 Task: Open a new theme Ion template save the file as agenda.pptxand add title 'Education',with the sub title 'Education plays a crucial role in shaping individuals and societies. It is the key to unlocking knowledge, skills, and opportunities. Through education, people acquire the tools they need to succeed in life and contribute meaningfully to their communities. It empowers individuals to think critically, solve problems, and make informed decisions. Education also promotes social and cultural awareness, fostering understanding and tolerance. By providing equal access to quality education, we can build a more inclusive and equitable society, paving the way for progress, innovation, and a brighter future.'Apply font style in sub titile consolas and font size '14'. apply font style in titile Tahoma and font size 14
Action: Mouse moved to (21, 22)
Screenshot: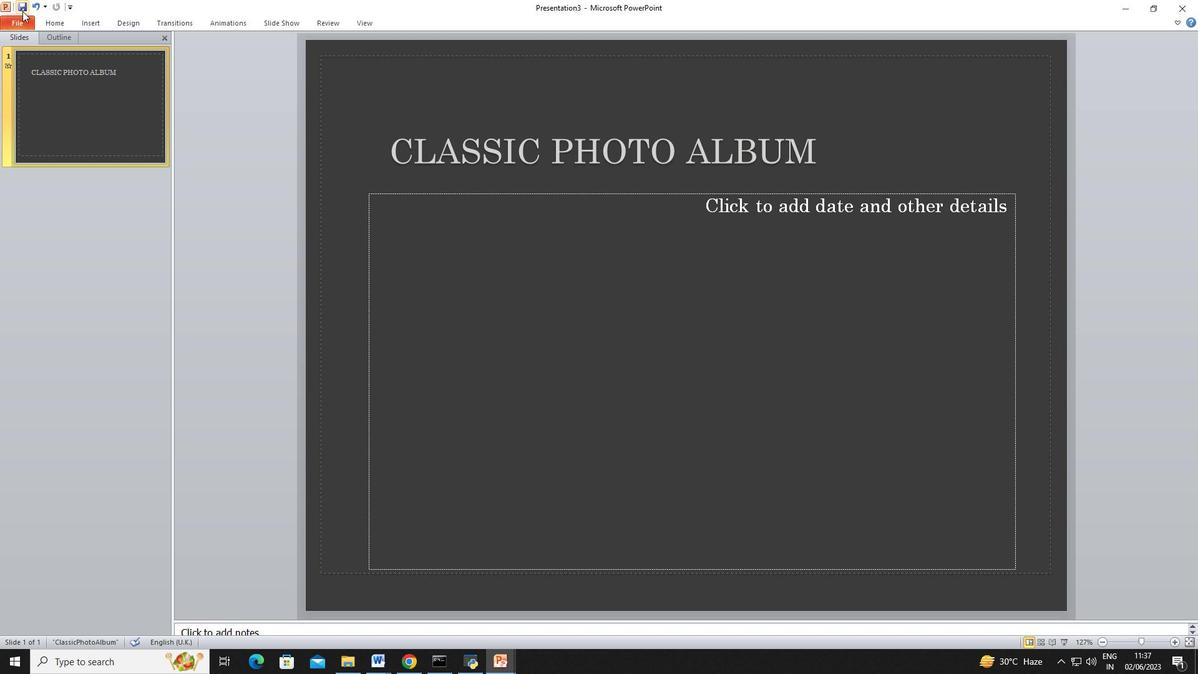 
Action: Mouse pressed left at (21, 22)
Screenshot: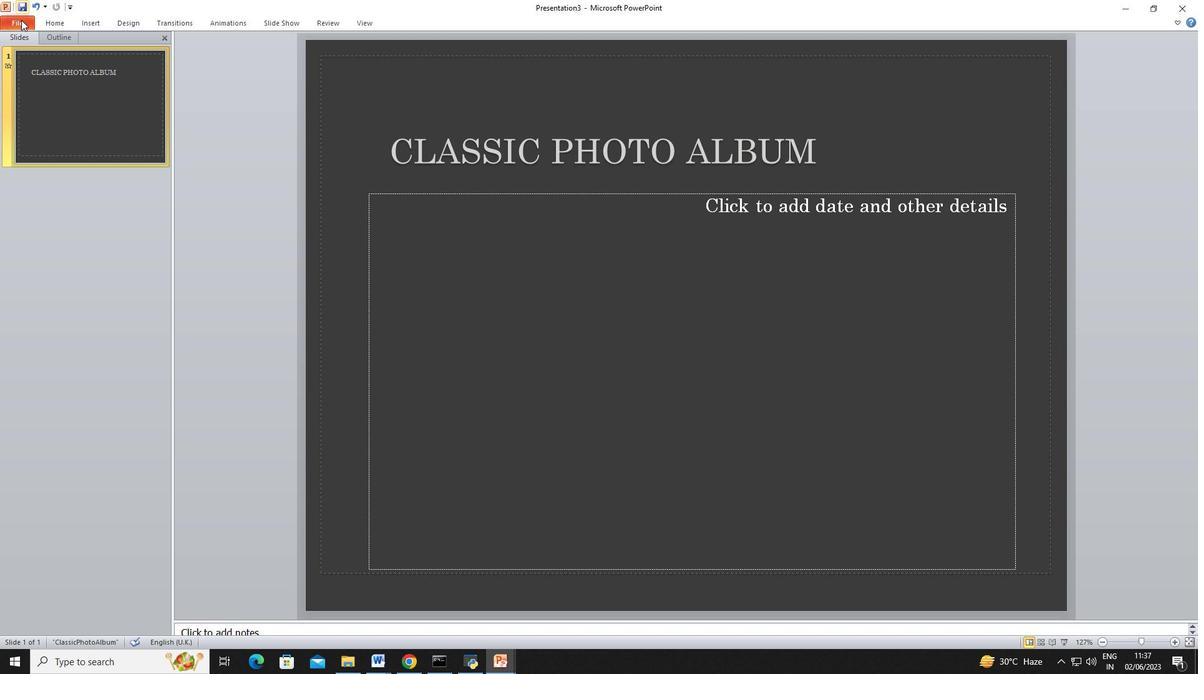 
Action: Mouse moved to (43, 46)
Screenshot: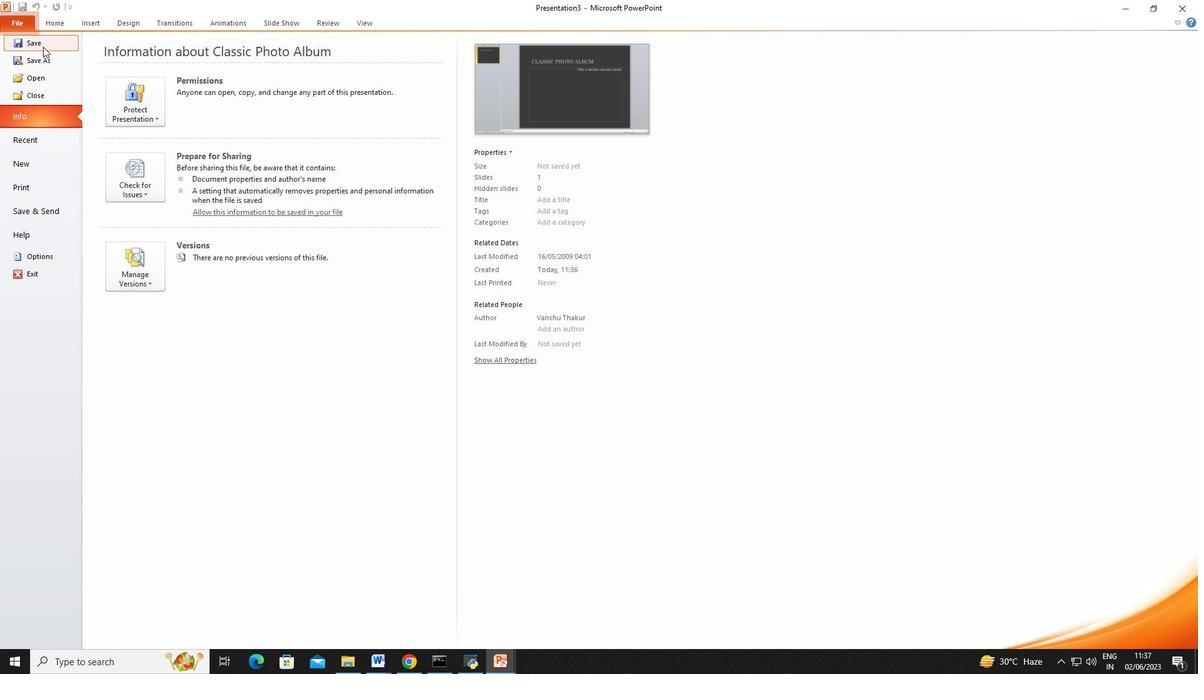 
Action: Mouse pressed left at (43, 46)
Screenshot: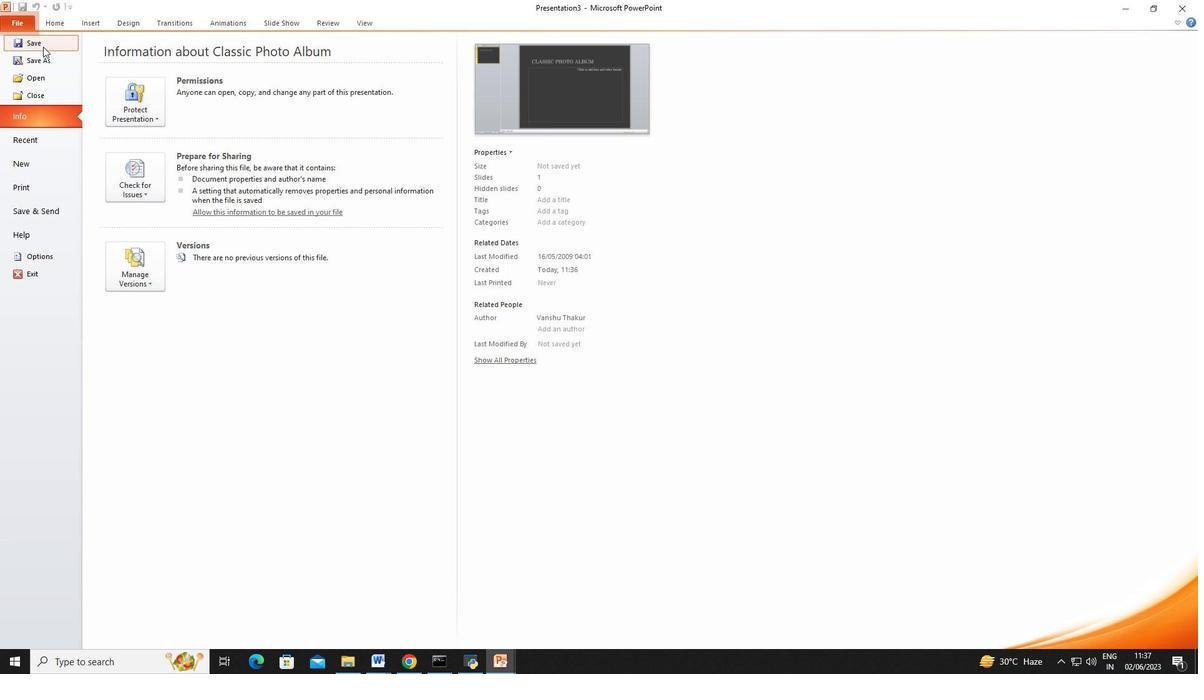 
Action: Mouse moved to (342, 216)
Screenshot: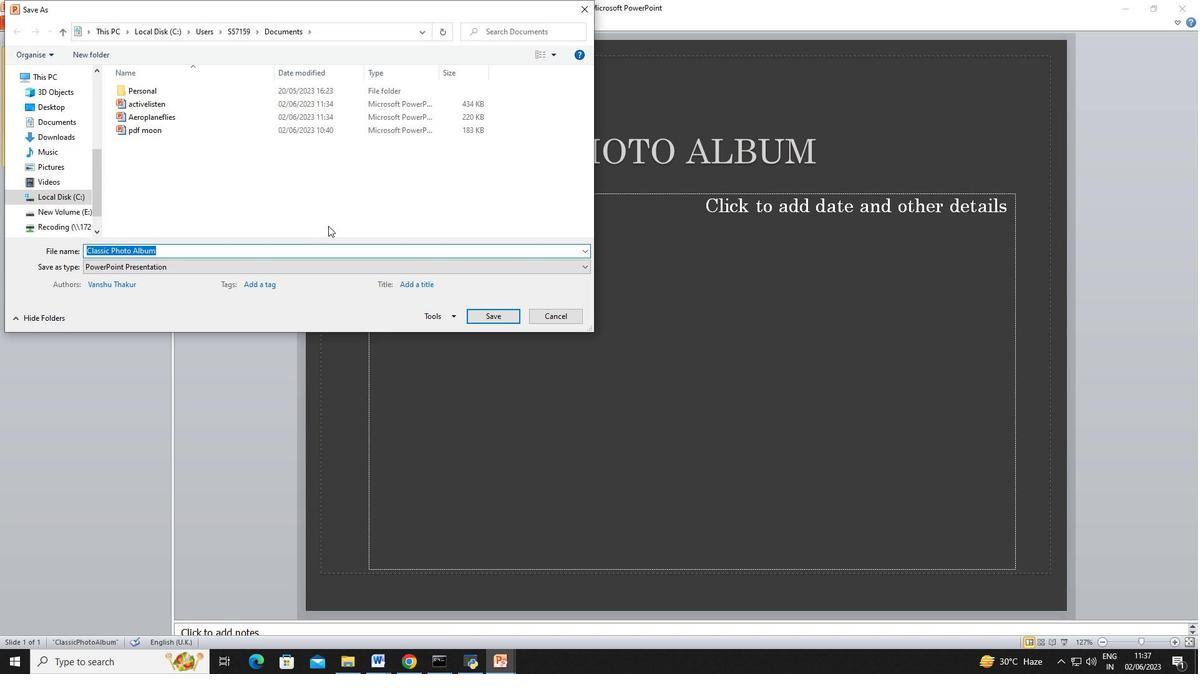 
Action: Key pressed agenda,<Key.backspace>.pptx
Screenshot: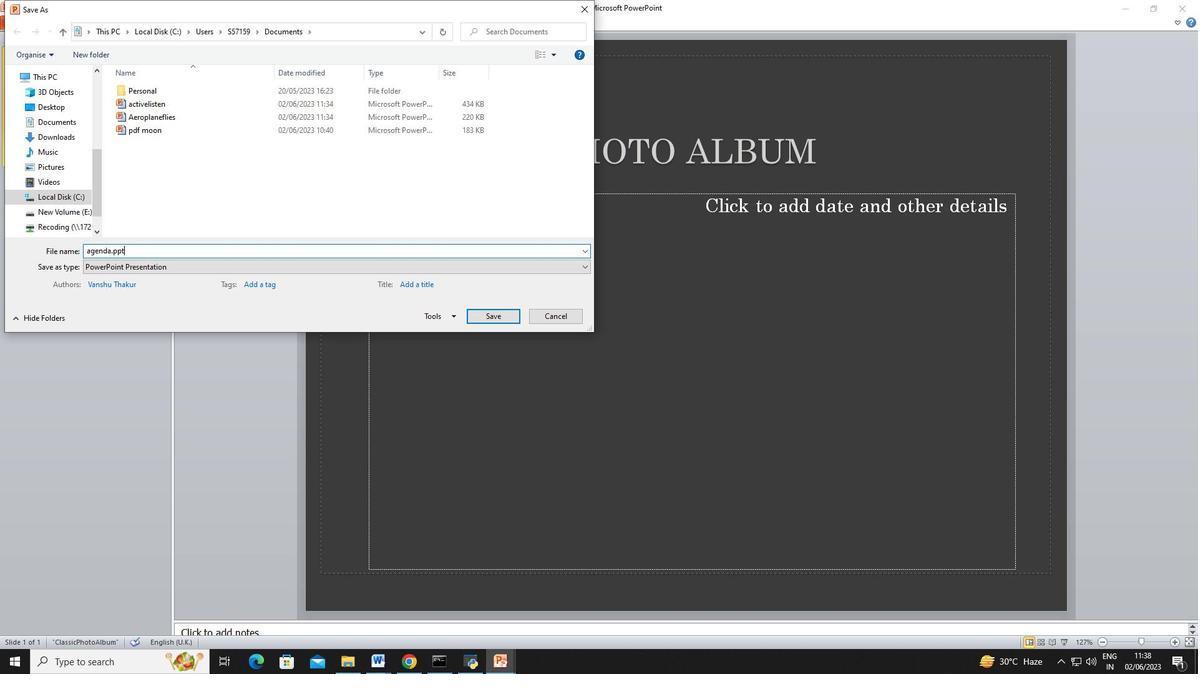 
Action: Mouse moved to (504, 318)
Screenshot: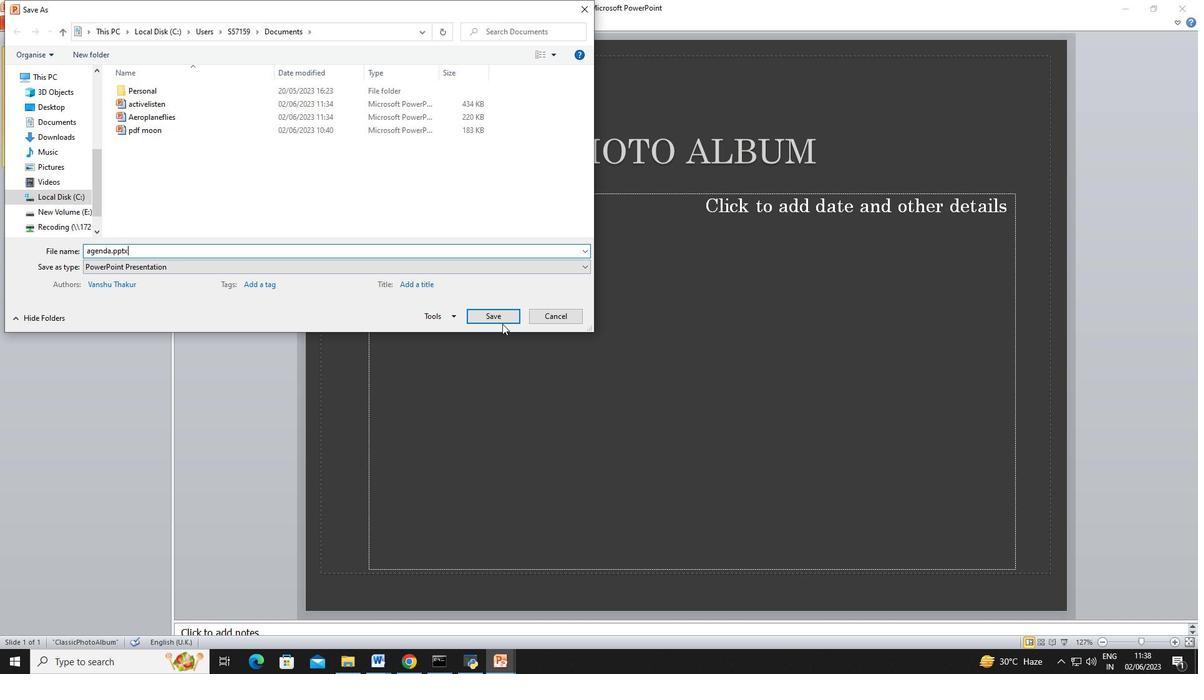 
Action: Mouse pressed left at (504, 318)
Screenshot: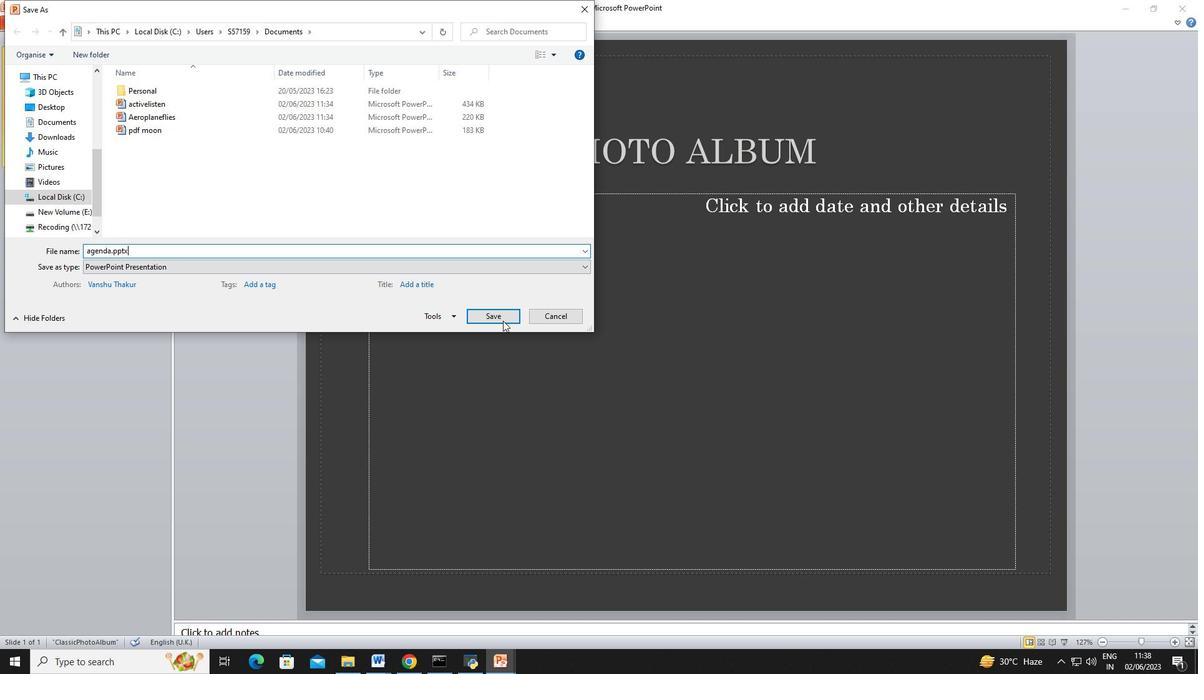 
Action: Mouse moved to (738, 156)
Screenshot: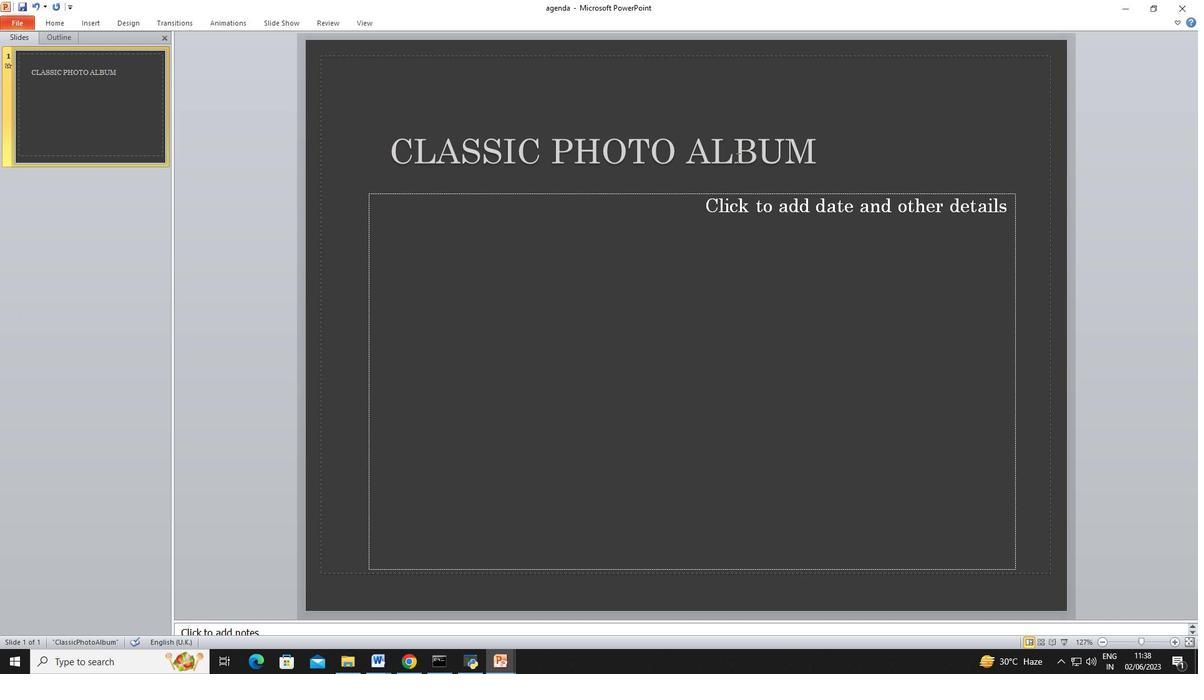 
Action: Mouse pressed left at (738, 156)
Screenshot: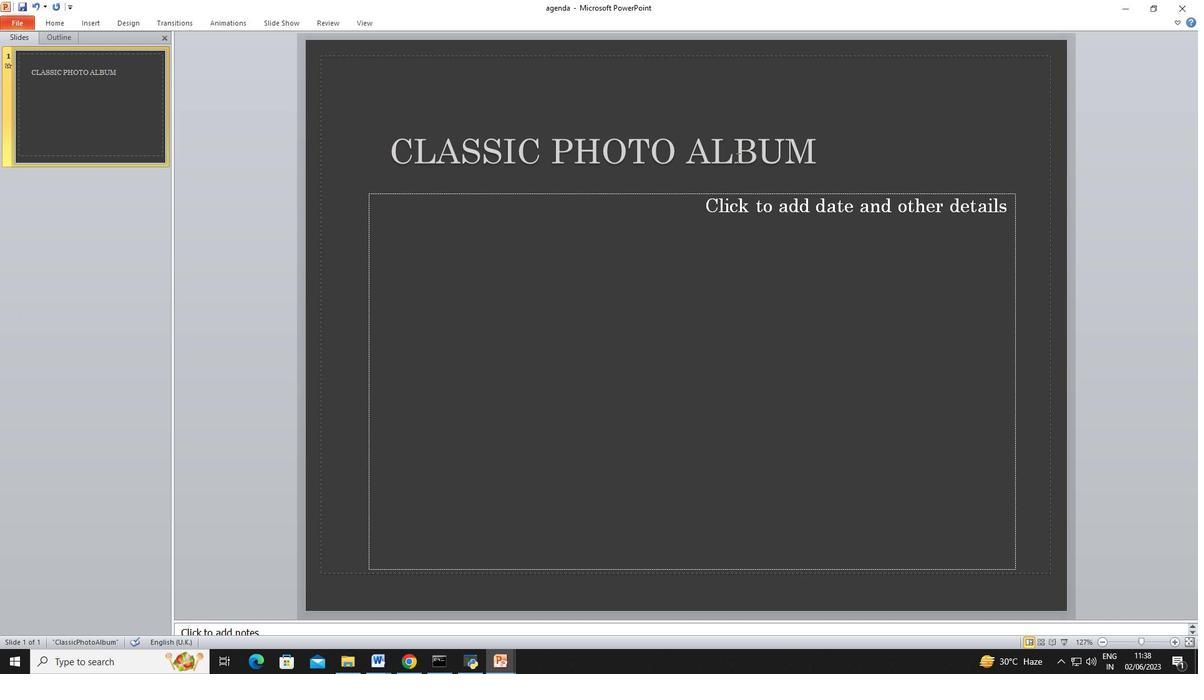
Action: Mouse moved to (817, 147)
Screenshot: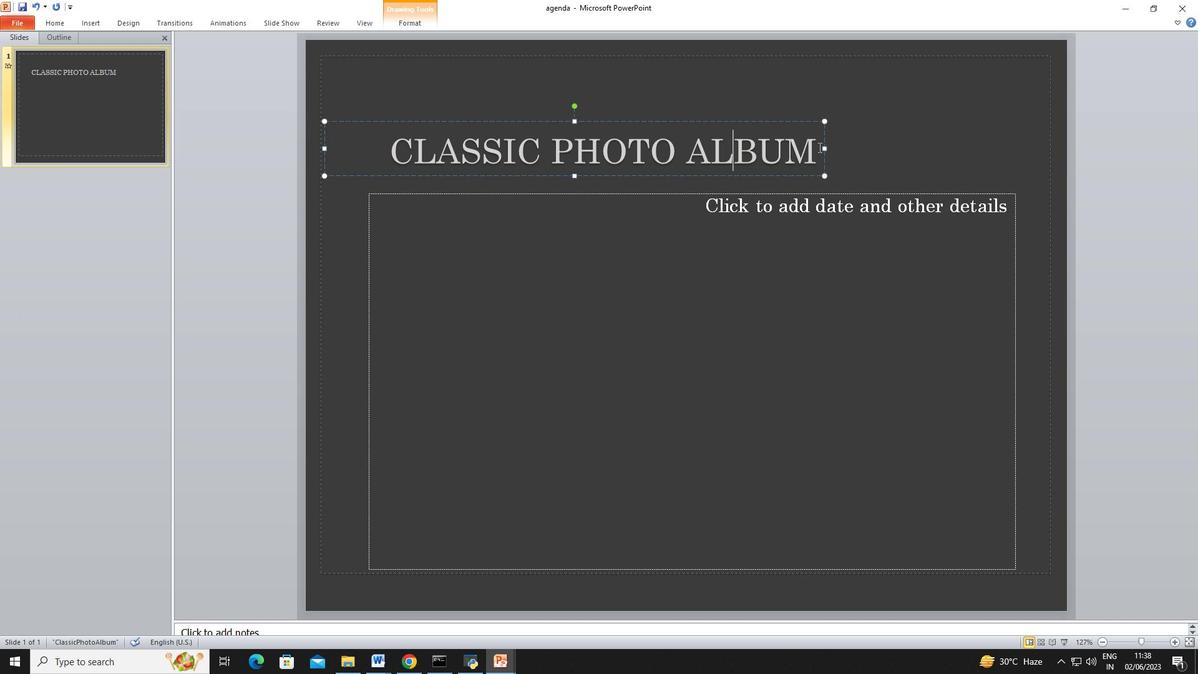 
Action: Mouse pressed left at (817, 147)
Screenshot: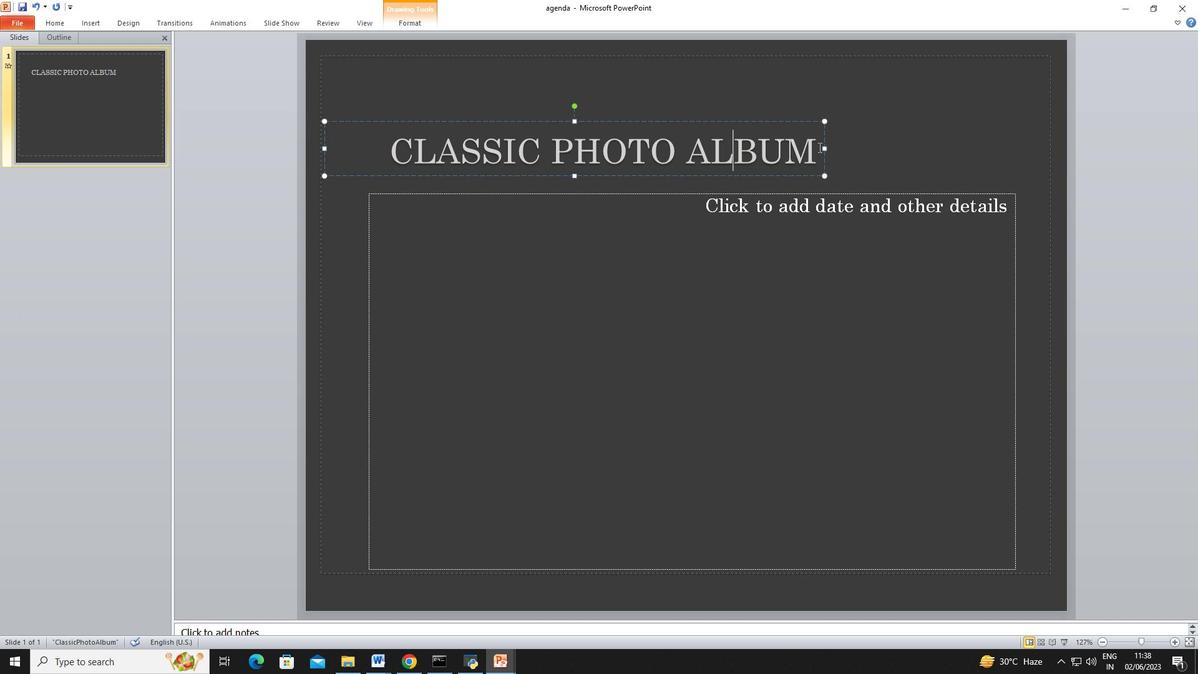 
Action: Mouse moved to (490, 162)
Screenshot: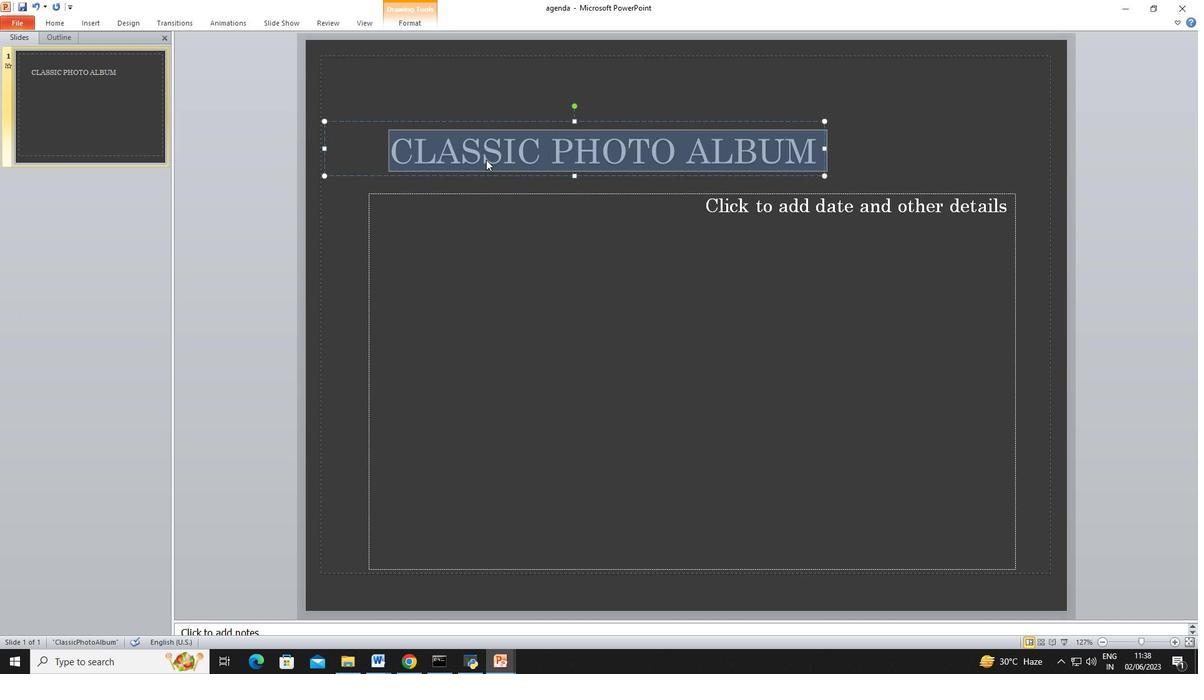 
Action: Key pressed <Key.shift><Key.shift><Key.shift><Key.shift>Education
Screenshot: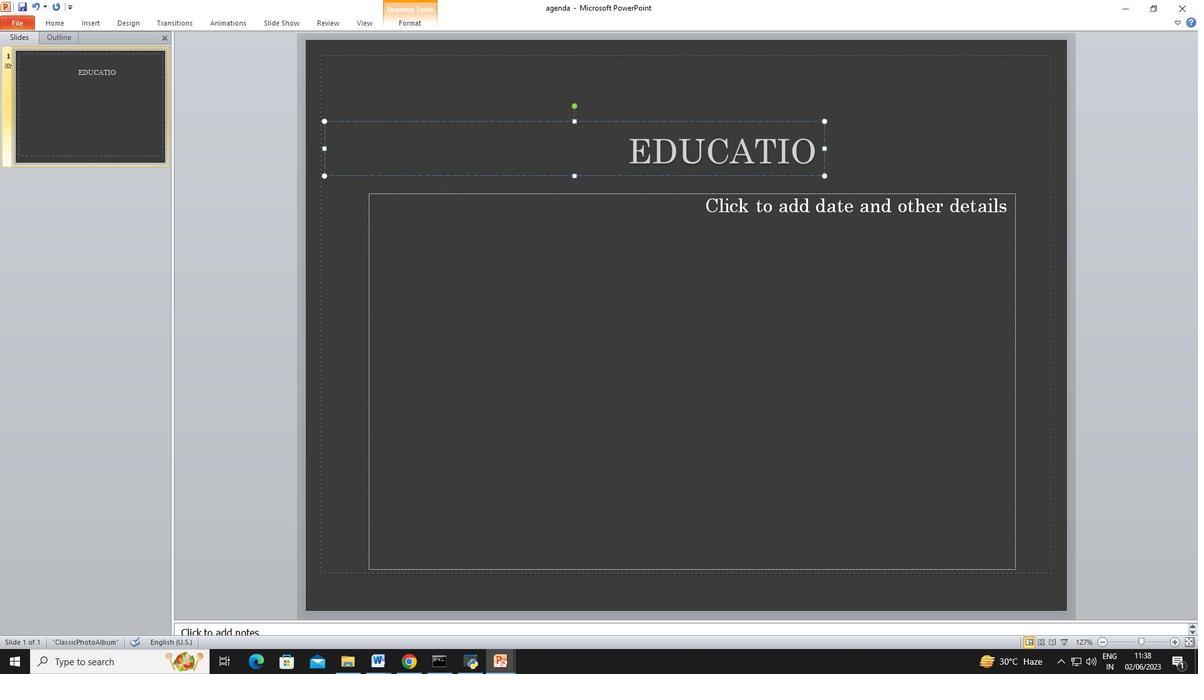 
Action: Mouse moved to (739, 203)
Screenshot: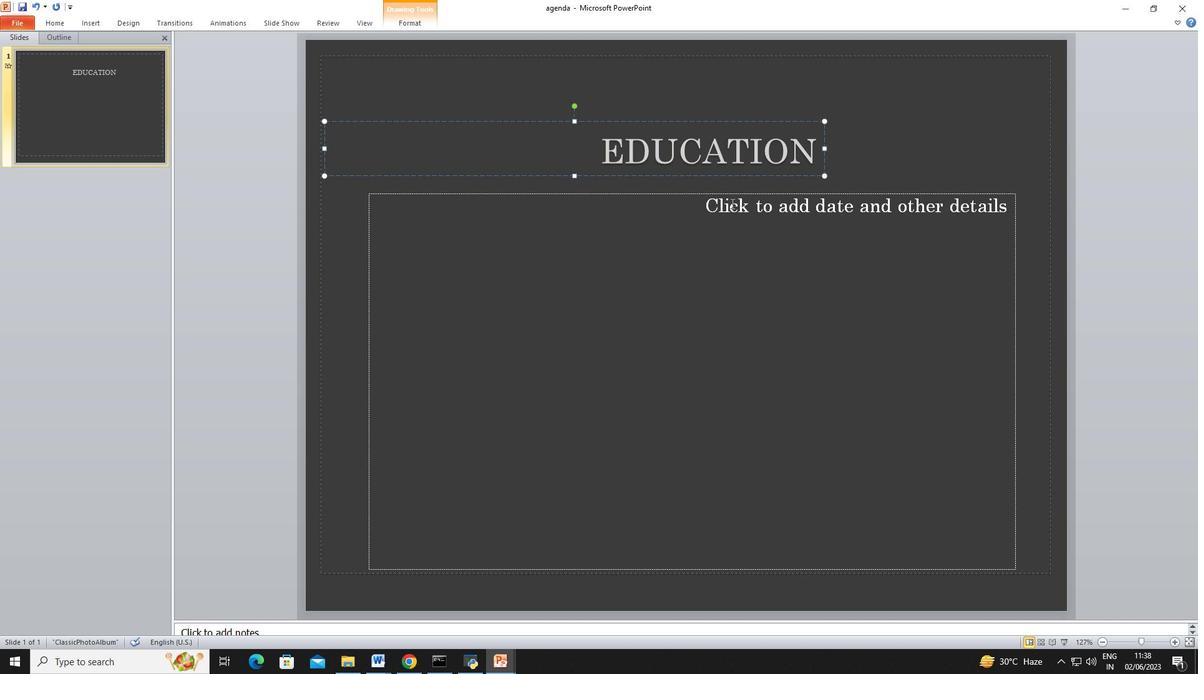
Action: Mouse pressed left at (739, 203)
Screenshot: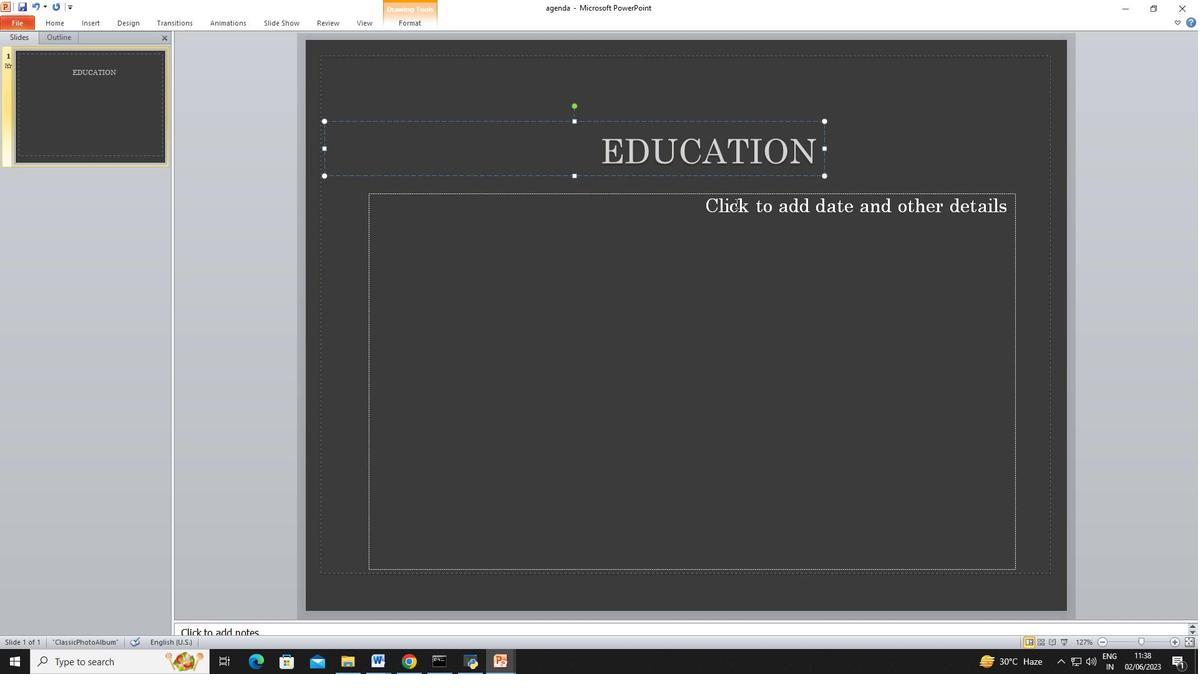 
Action: Mouse moved to (734, 211)
Screenshot: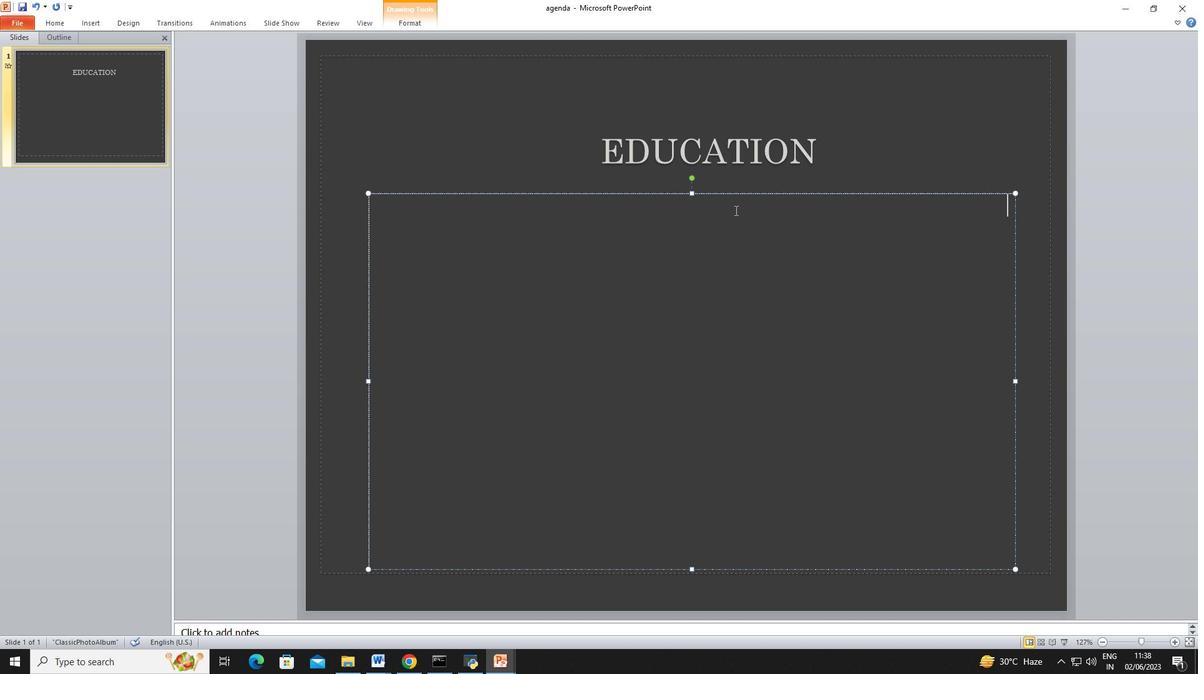 
Action: Key pressed <Key.shift><Key.shift><Key.shift><Key.shift><Key.shift><Key.shift><Key.shift><Key.shift><Key.shift>Education<Key.space>plays<Key.space>a<Key.space>crucial<Key.space>role<Key.space>in<Key.space>shaping<Key.space>individuals<Key.space>and<Key.space>sco<Key.backspace><Key.backspace>ocieties.<Key.space><Key.shift><Key.shift><Key.shift><Key.shift><Key.shift><Key.shift>It<Key.space>is<Key.space>the<Key.space>key<Key.space>to<Key.space>unlocking<Key.space>knowledge,<Key.space>skills,<Key.space>and<Key.space>opportunities.<Key.space><Key.shift><Key.shift><Key.shift>Through<Key.space><Key.space>education,<Key.space>people<Key.space>acquire<Key.space>the<Key.space>tools<Key.space>they<Key.space>need<Key.space>to<Key.space>succeed<Key.space>in<Key.space>life<Key.space>and<Key.space>contribute<Key.space>meaningfully<Key.space>to<Key.space>their<Key.space>communities.<Key.space><Key.shift>It<Key.space>empowers<Key.space>individuals<Key.space>to<Key.space>think<Key.space>critically,<Key.space>solve<Key.space>problems,<Key.space>and<Key.space>make<Key.space>informed<Key.space>decisions.<Key.space><Key.shift>Education<Key.space>also<Key.space>promotes<Key.space>social<Key.space>and<Key.space>cultural<Key.space>awareness,<Key.space>fostering<Key.space>understanding<Key.space>and<Key.space>tolerance.<Key.space><Key.shift>By<Key.space>providing<Key.space>equal<Key.space>access<Key.space>to<Key.space>quality<Key.space>education,we<Key.space>can<Key.space>build<Key.space>a<Key.space>more<Key.space>inclusive<Key.space>and<Key.space>equitable<Key.space>society,<Key.space>paving<Key.space>the<Key.space>way<Key.space>for<Key.space>progress,<Key.space>innovation,<Key.space>and<Key.space>a<Key.space>brighter<Key.space>future.
Screenshot: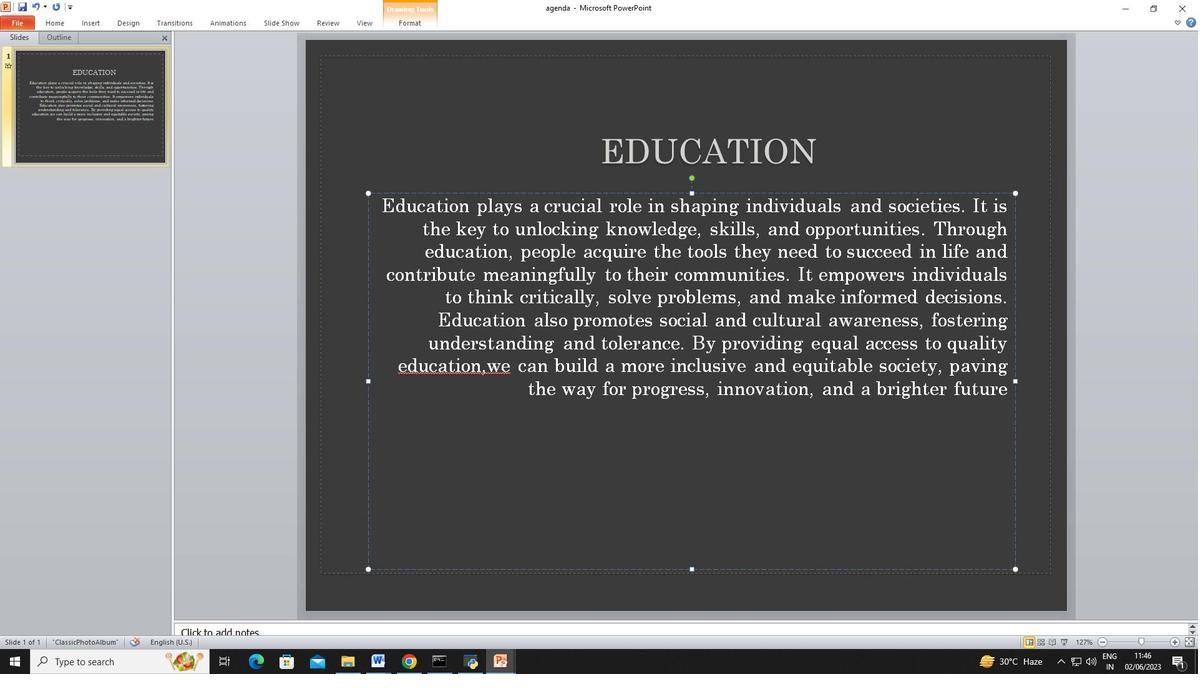 
Action: Mouse moved to (386, 206)
Screenshot: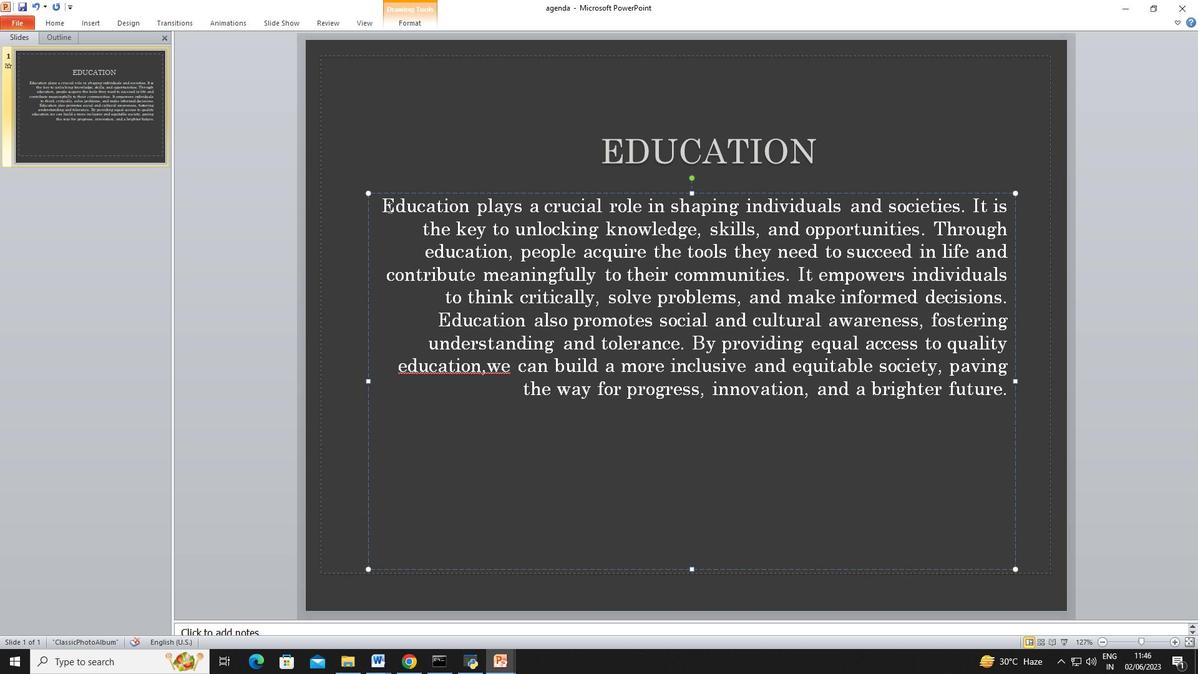 
Action: Mouse pressed left at (386, 206)
Screenshot: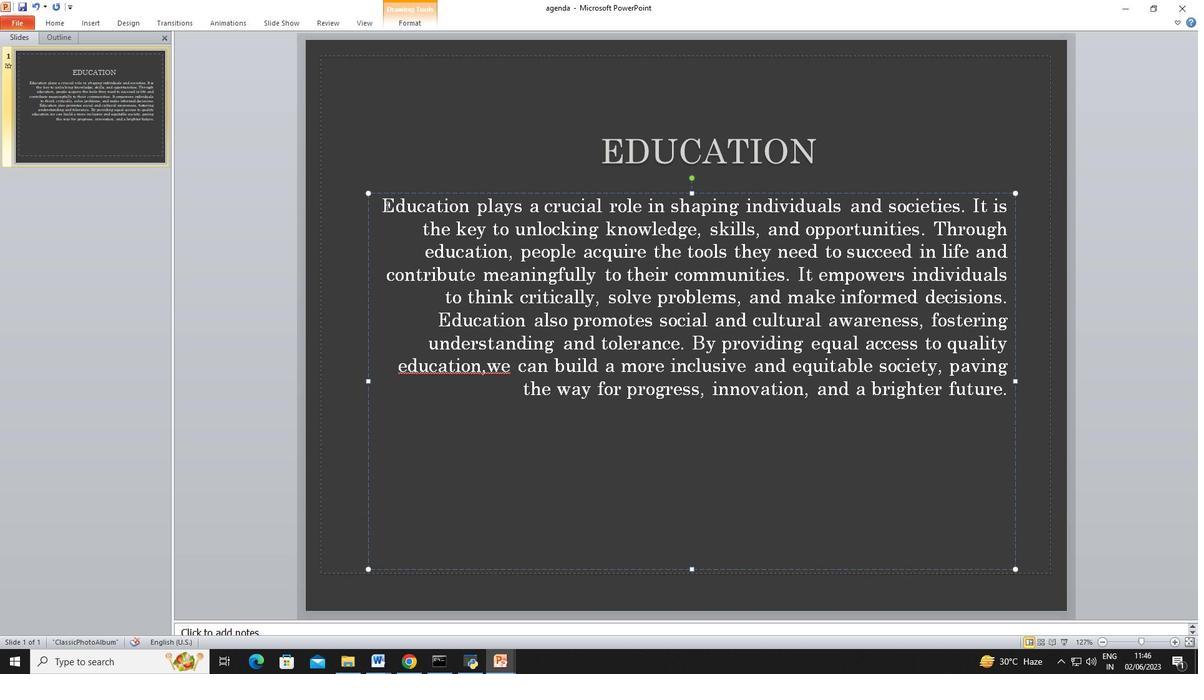 
Action: Mouse moved to (54, 21)
Screenshot: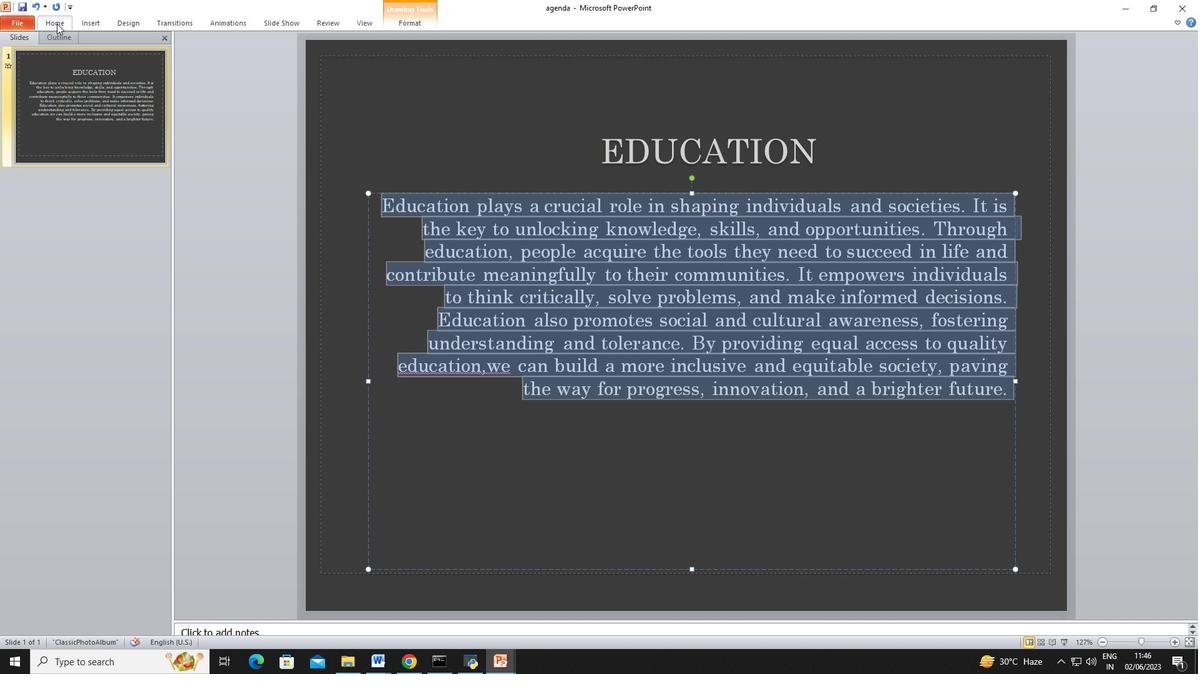
Action: Mouse pressed left at (54, 21)
Screenshot: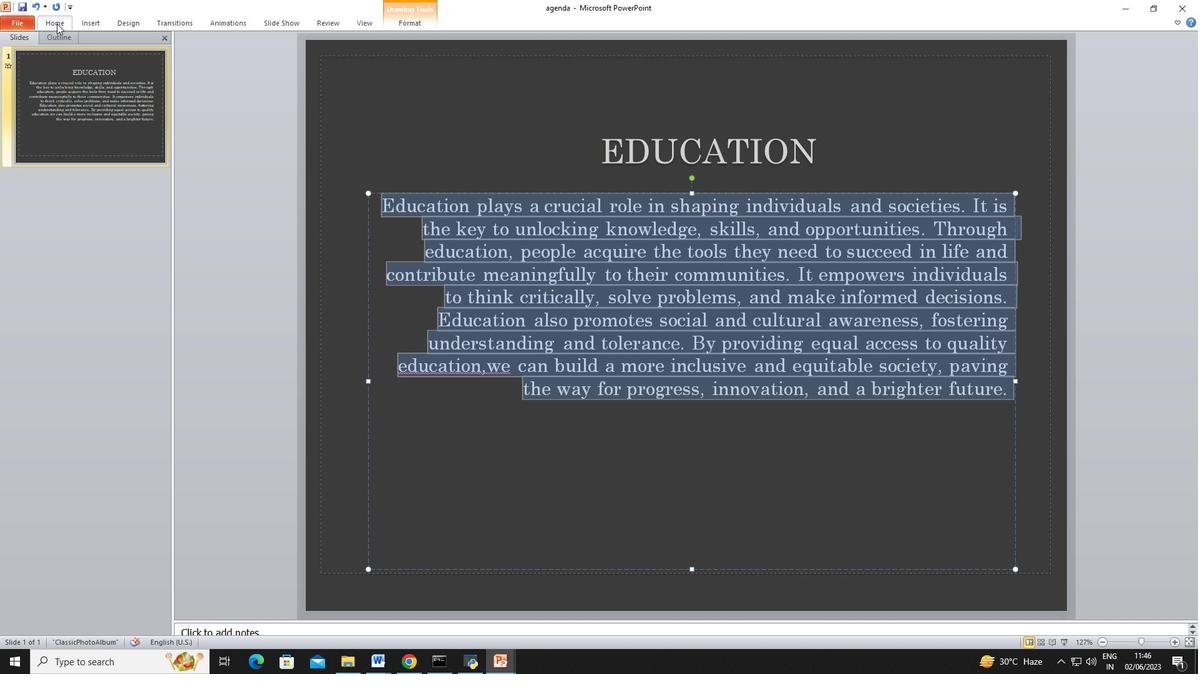 
Action: Mouse moved to (239, 45)
Screenshot: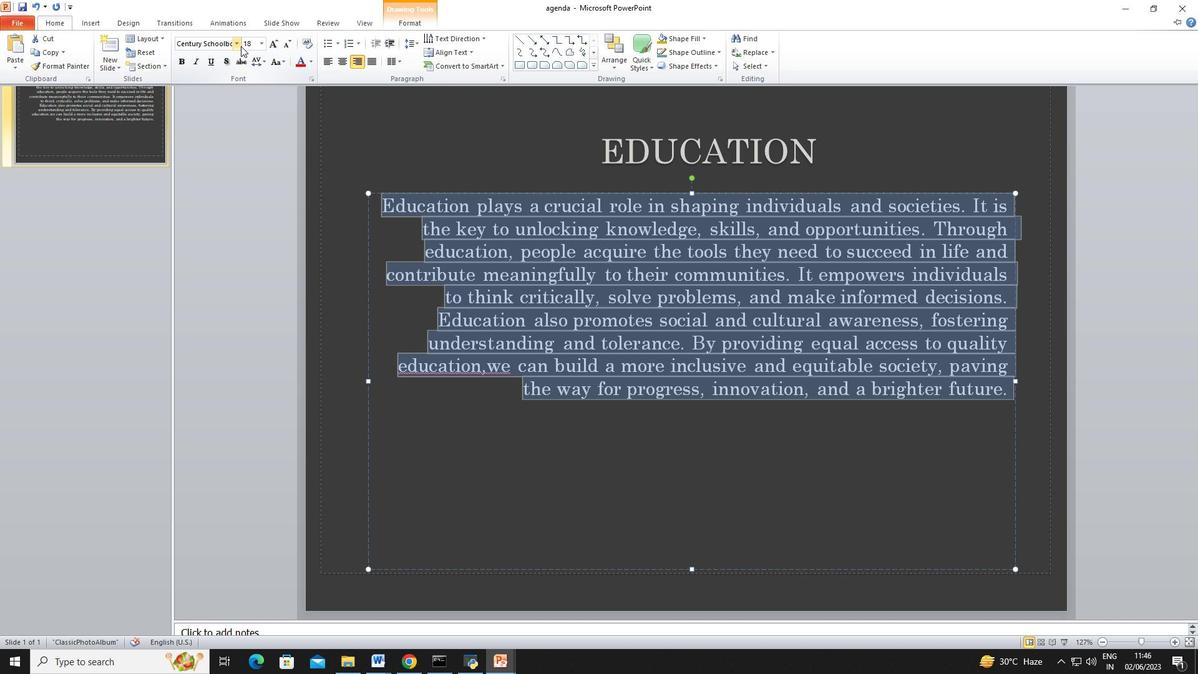 
Action: Mouse pressed left at (239, 45)
Screenshot: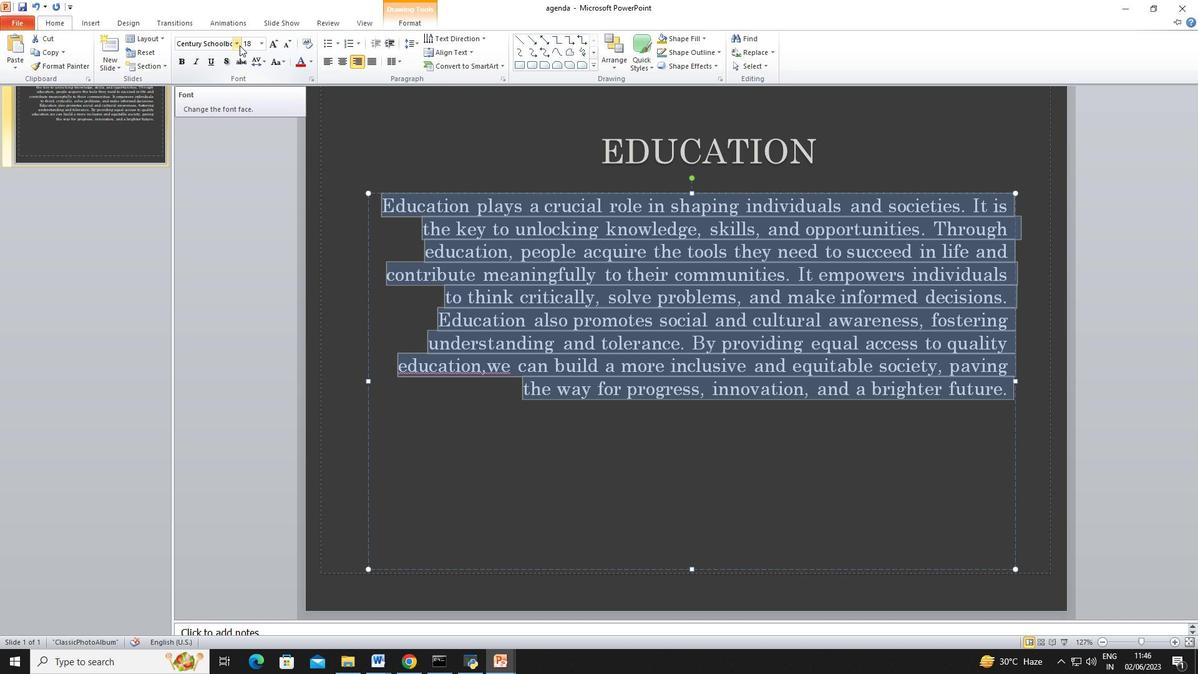 
Action: Mouse moved to (263, 179)
Screenshot: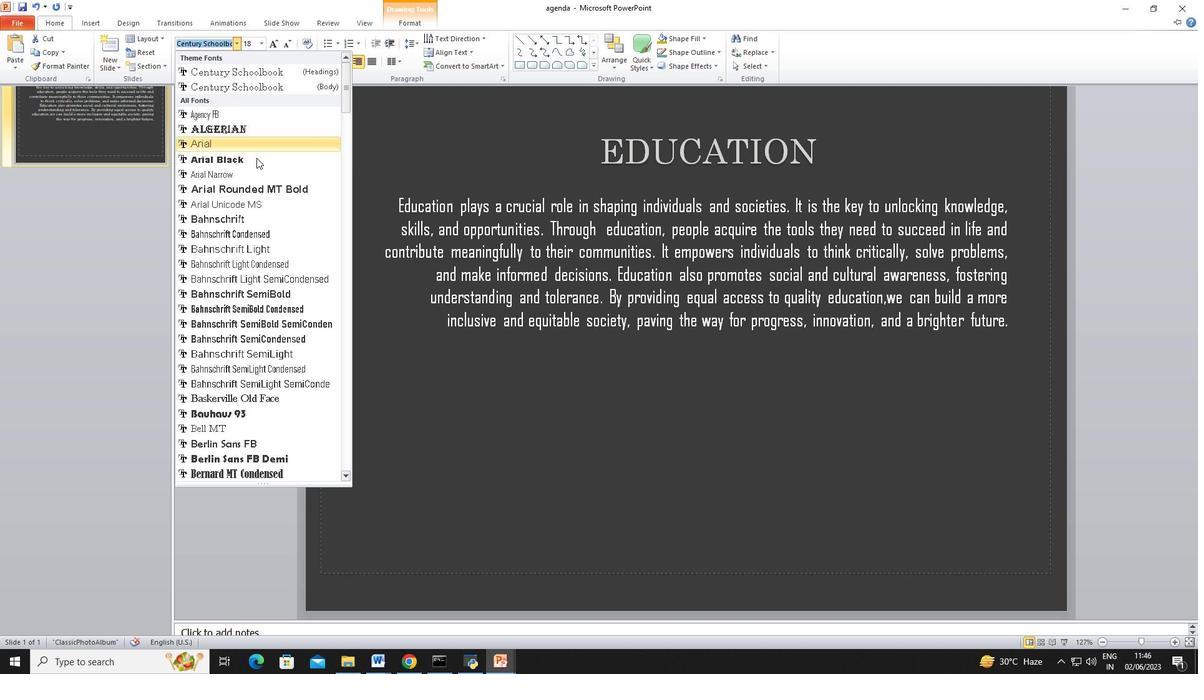 
Action: Mouse scrolled (263, 179) with delta (0, 0)
Screenshot: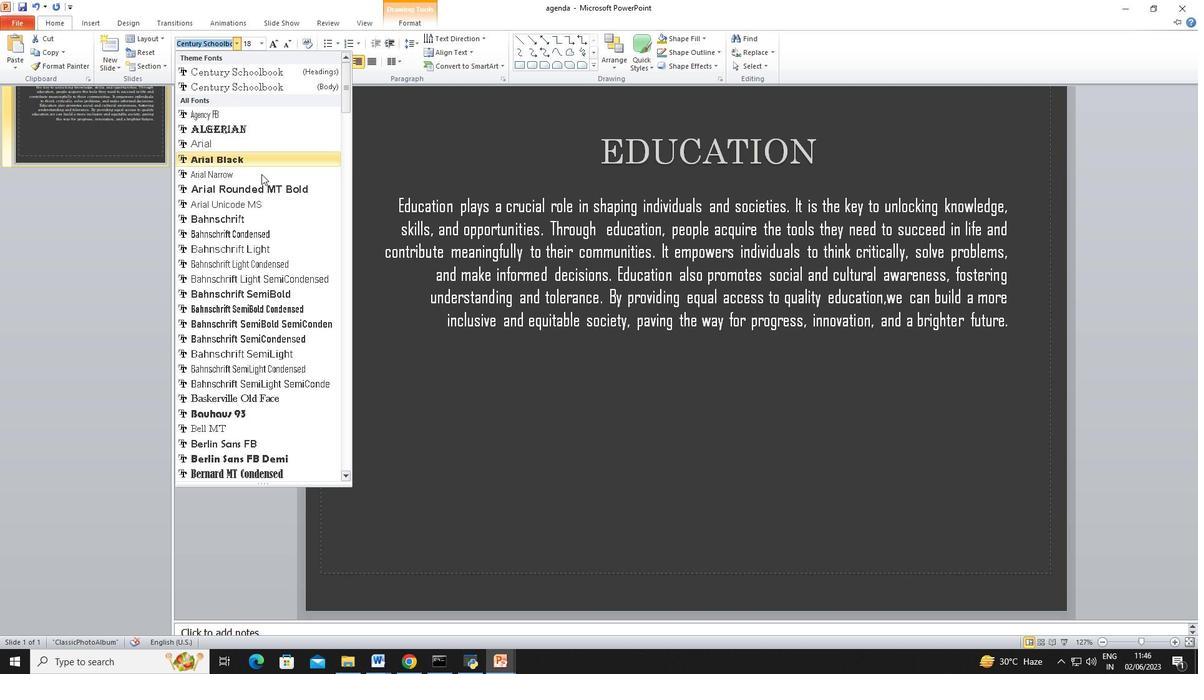 
Action: Mouse scrolled (263, 179) with delta (0, 0)
Screenshot: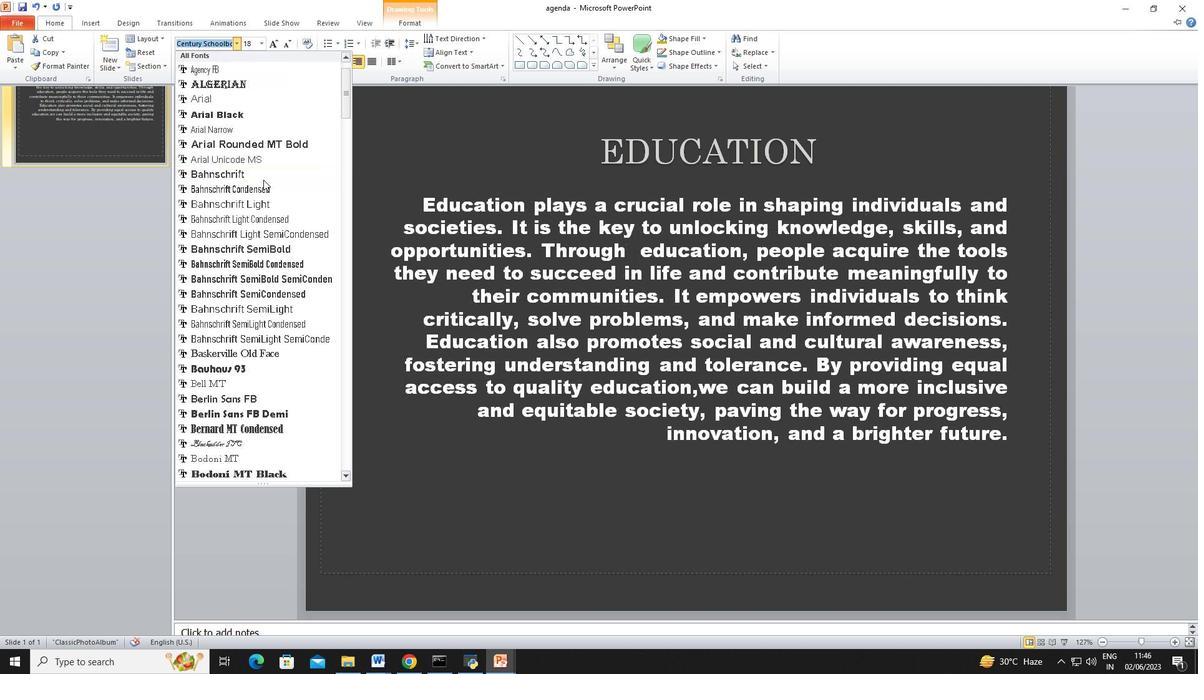 
Action: Mouse scrolled (263, 179) with delta (0, 0)
Screenshot: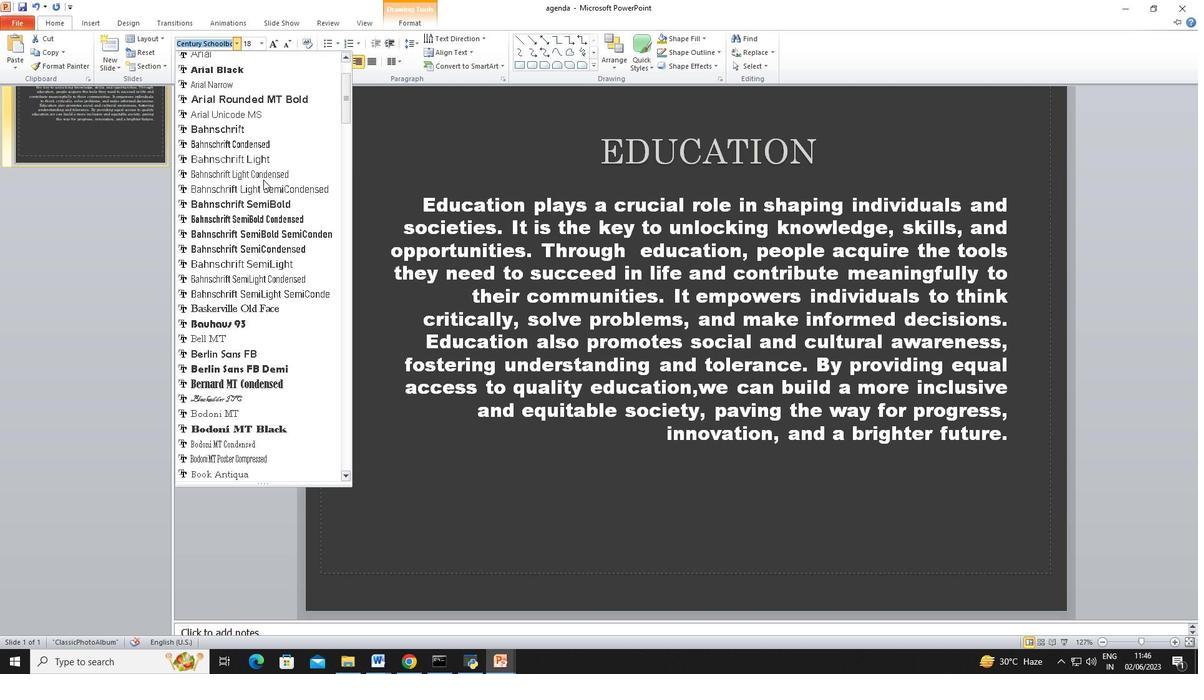 
Action: Mouse moved to (279, 194)
Screenshot: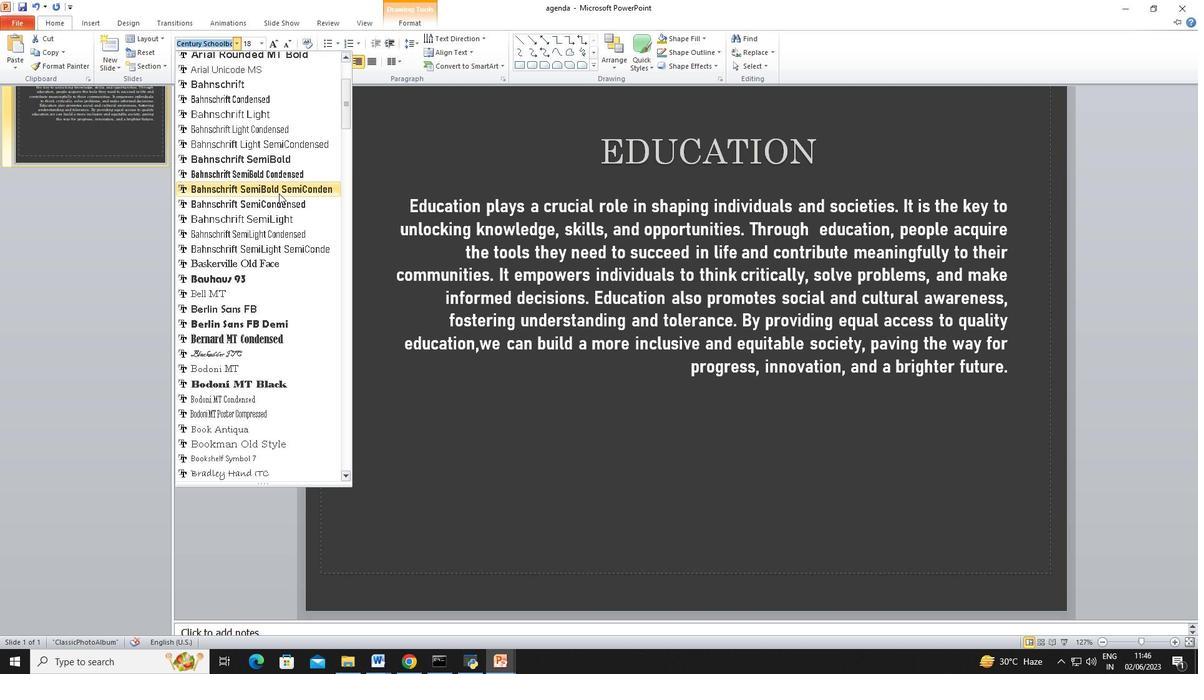 
Action: Mouse scrolled (279, 193) with delta (0, 0)
Screenshot: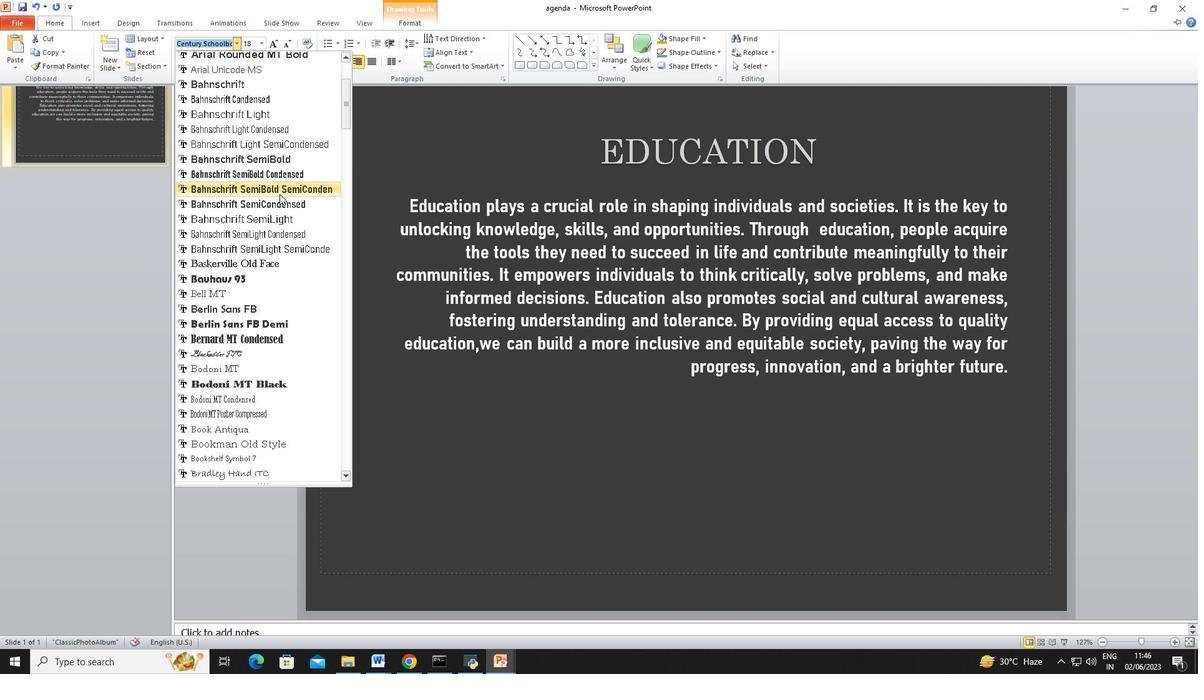 
Action: Mouse scrolled (279, 193) with delta (0, 0)
Screenshot: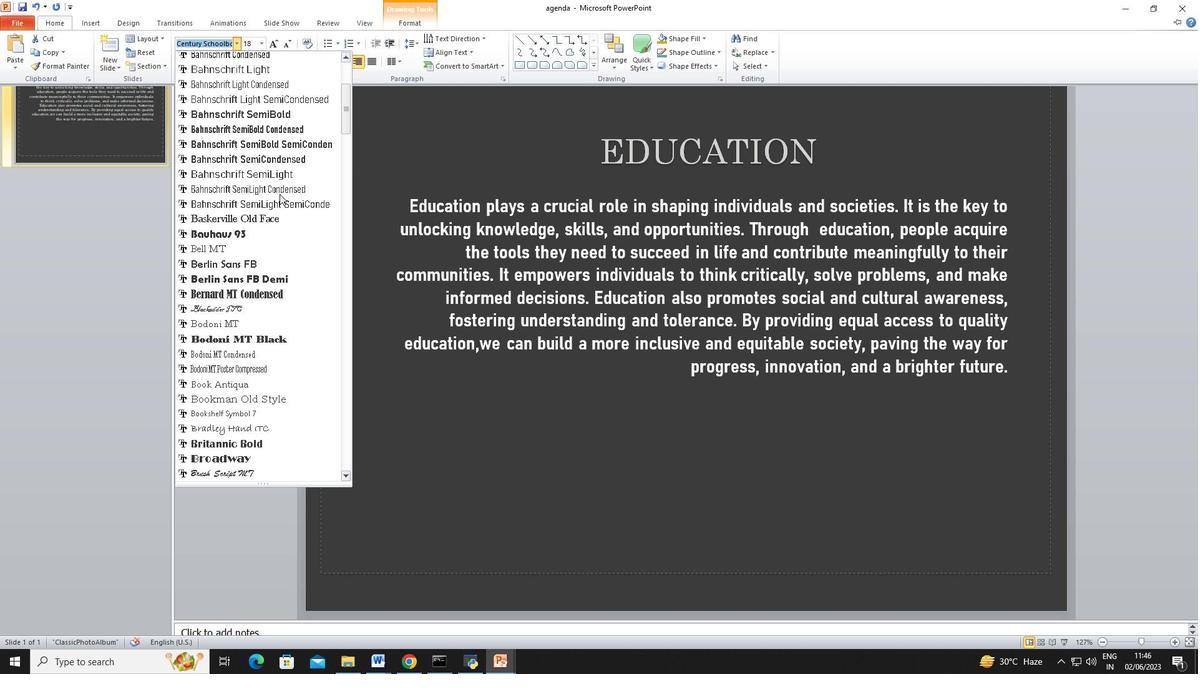 
Action: Mouse moved to (255, 212)
Screenshot: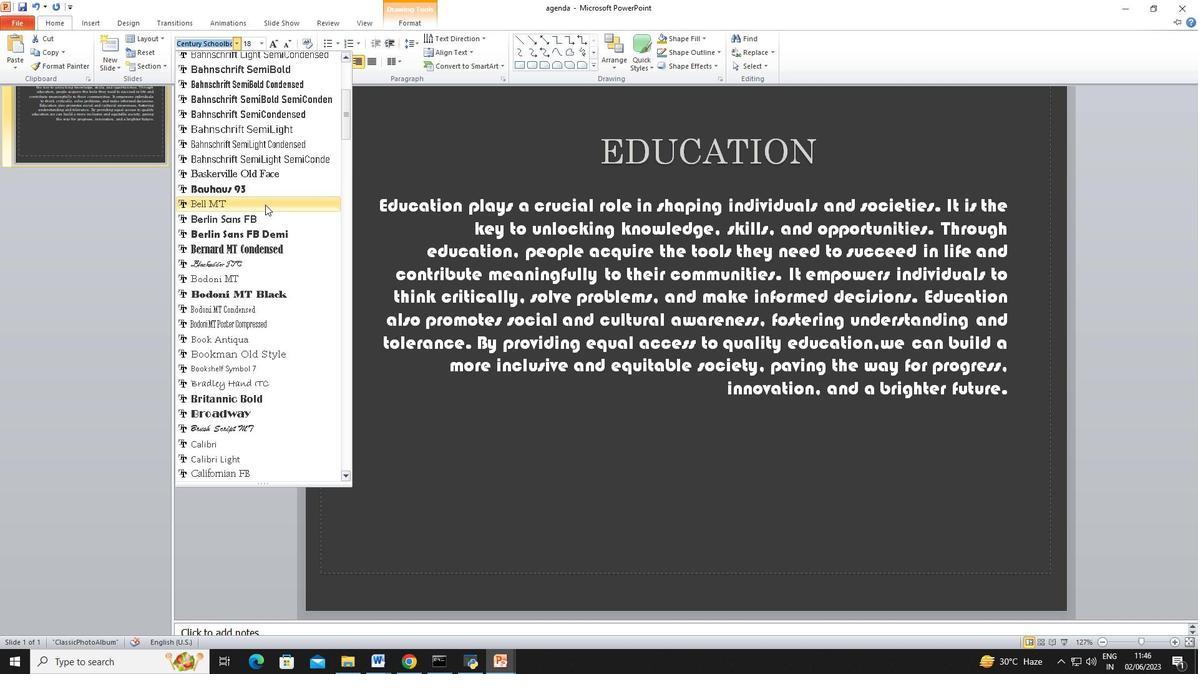 
Action: Mouse scrolled (255, 211) with delta (0, 0)
Screenshot: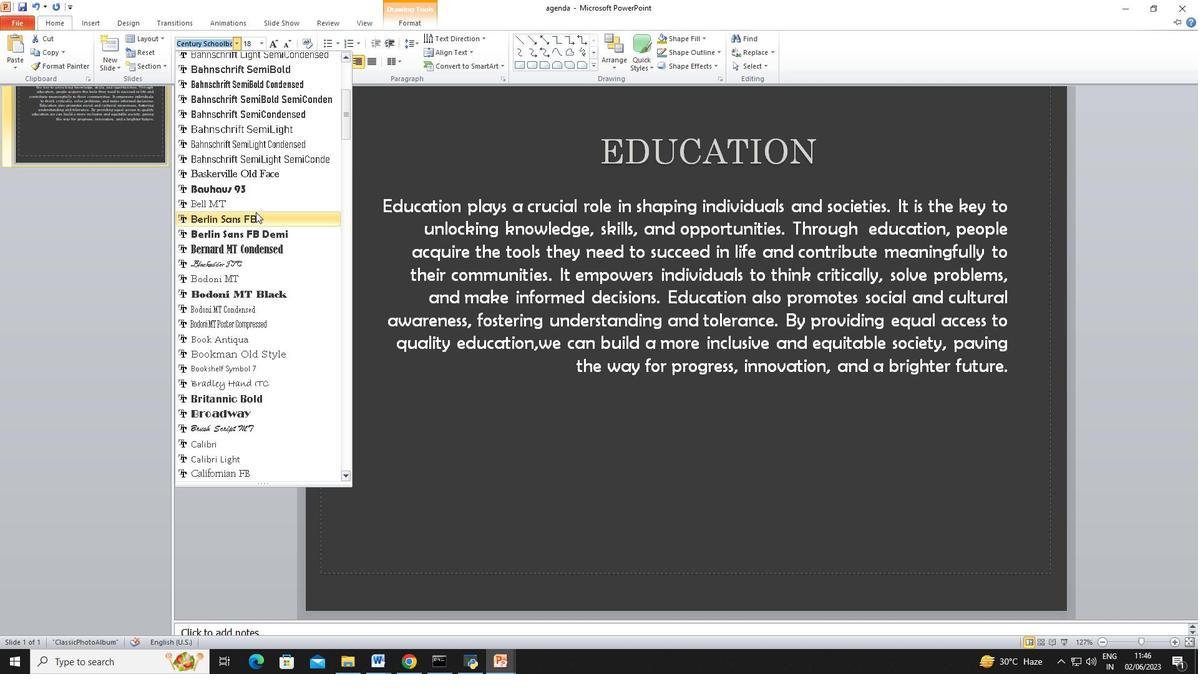 
Action: Mouse scrolled (255, 211) with delta (0, 0)
Screenshot: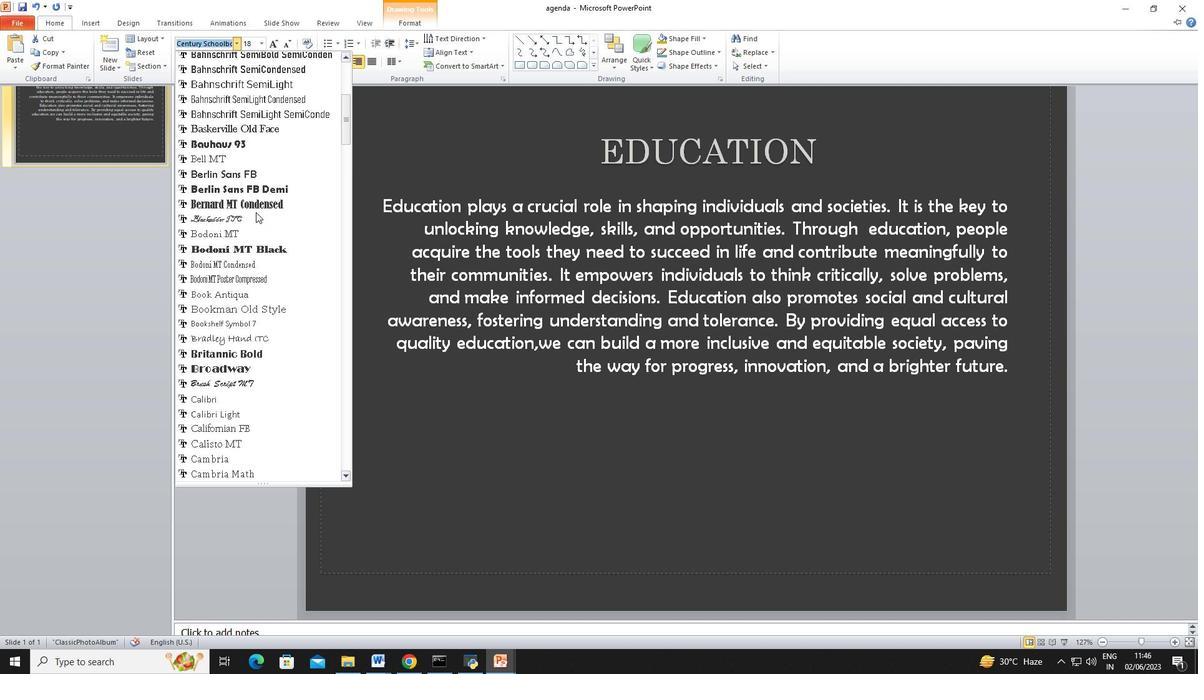 
Action: Mouse moved to (251, 274)
Screenshot: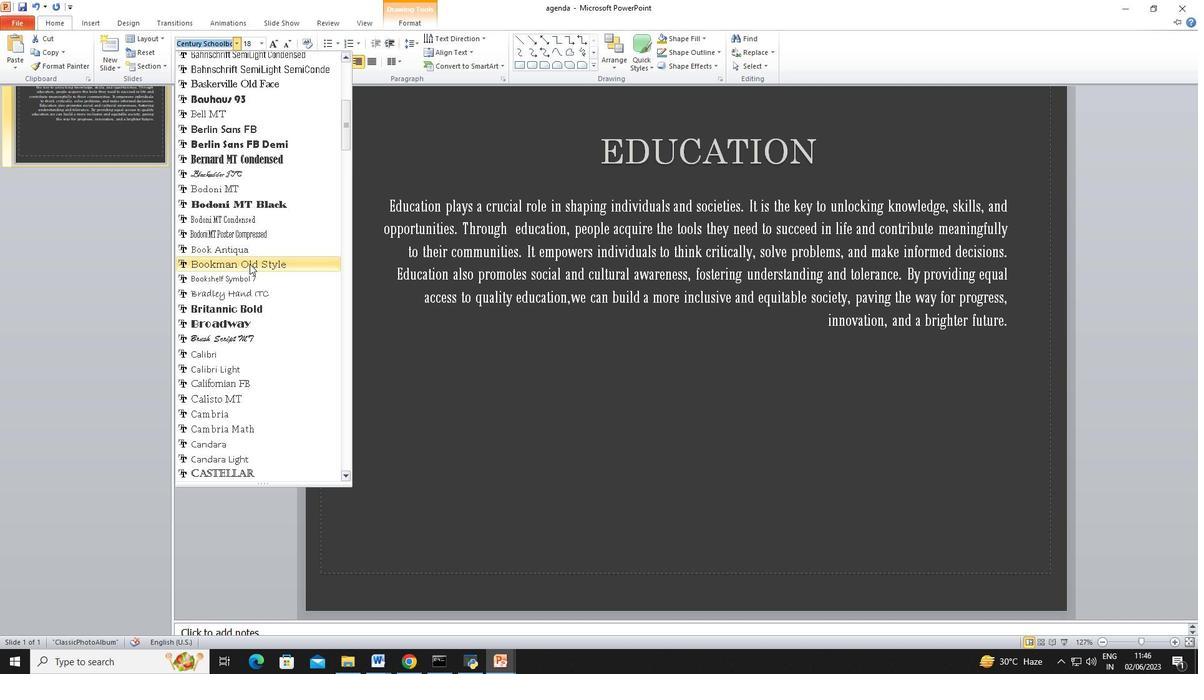 
Action: Mouse scrolled (251, 273) with delta (0, 0)
Screenshot: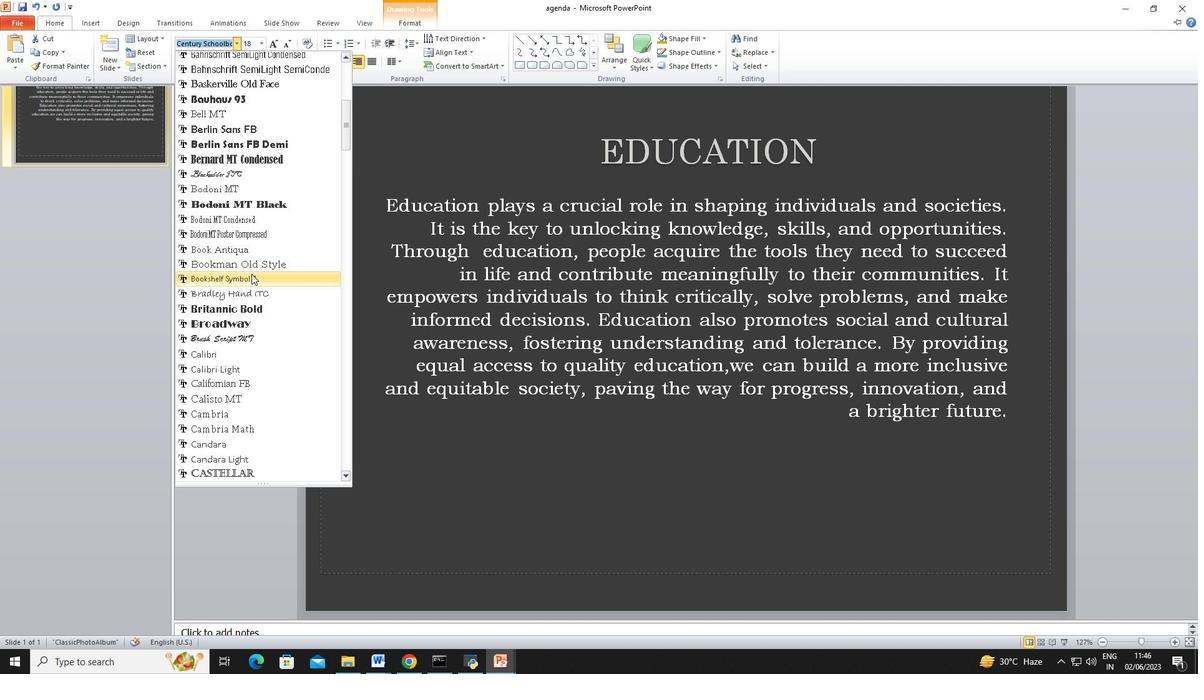 
Action: Mouse moved to (274, 328)
Screenshot: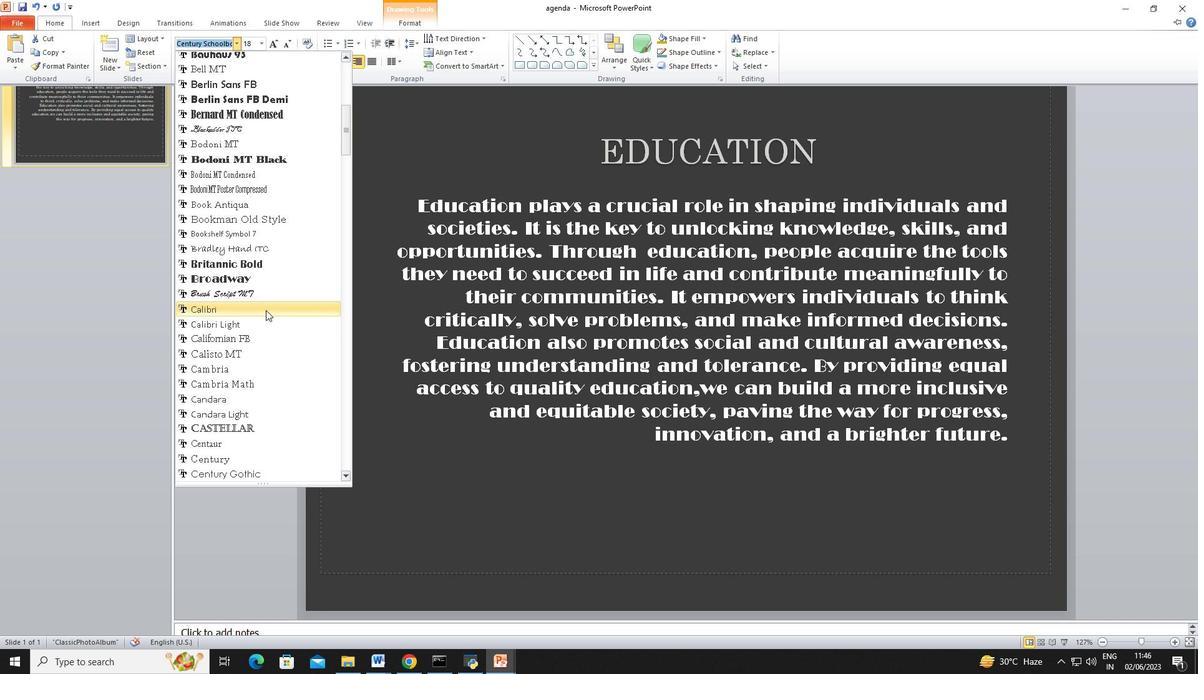 
Action: Mouse scrolled (274, 327) with delta (0, 0)
Screenshot: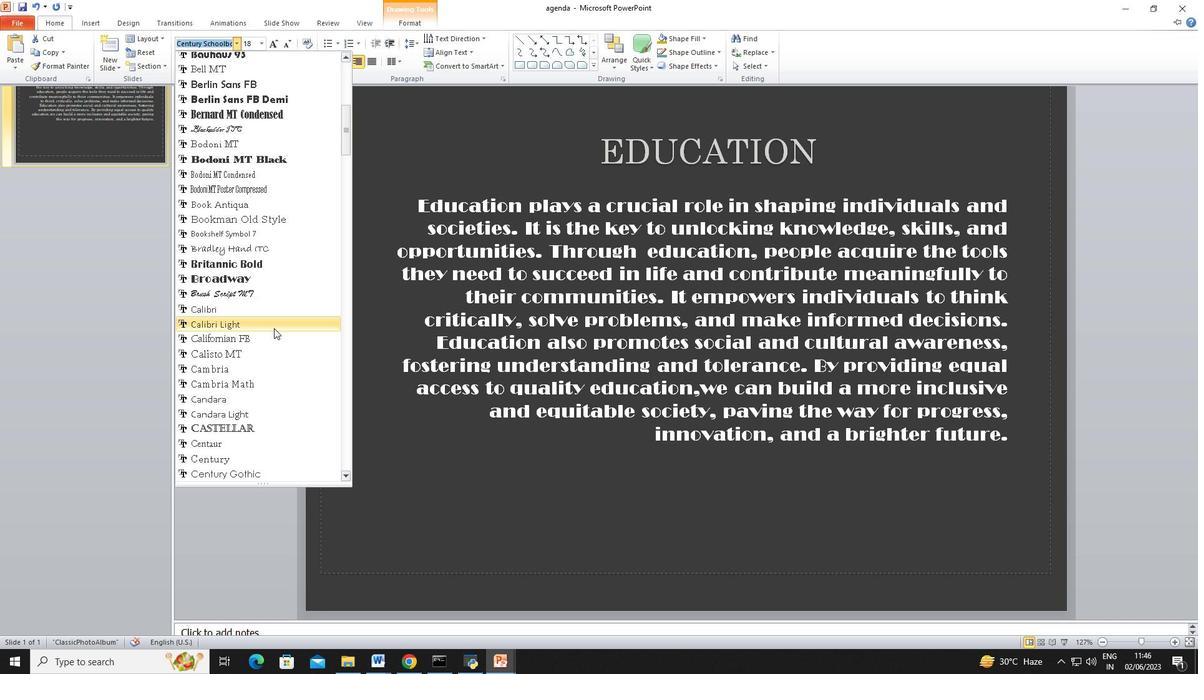 
Action: Mouse scrolled (274, 327) with delta (0, 0)
Screenshot: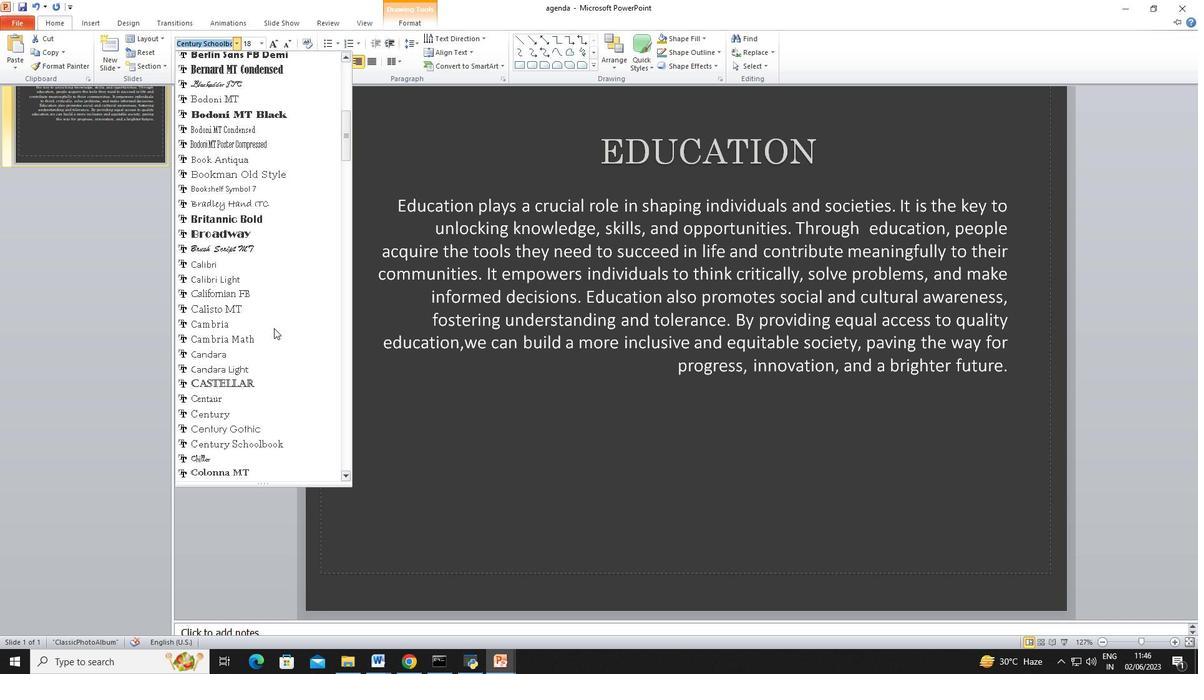 
Action: Mouse moved to (233, 458)
Screenshot: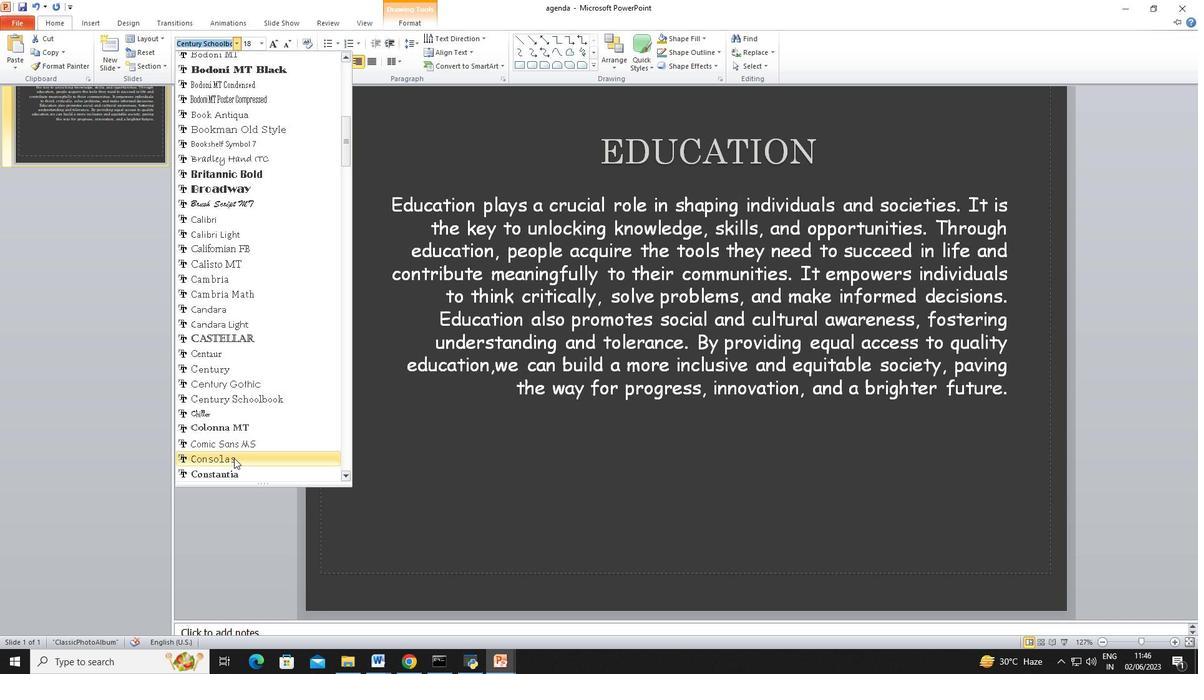 
Action: Mouse pressed left at (233, 458)
Screenshot: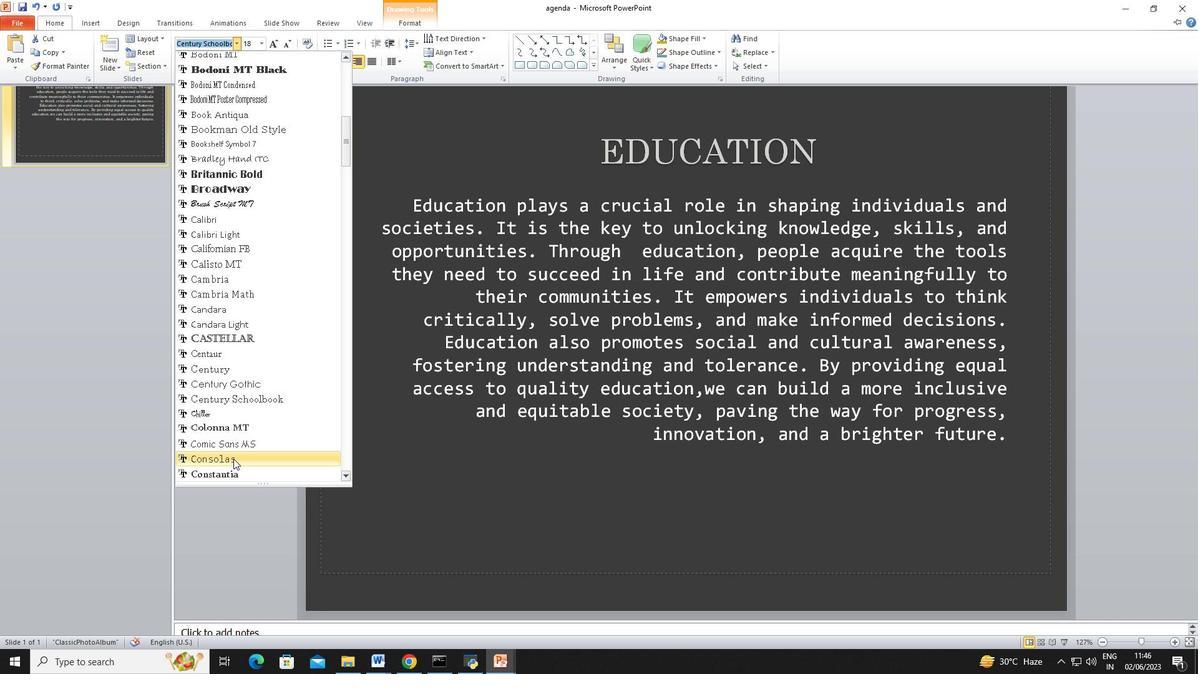 
Action: Mouse moved to (53, 16)
Screenshot: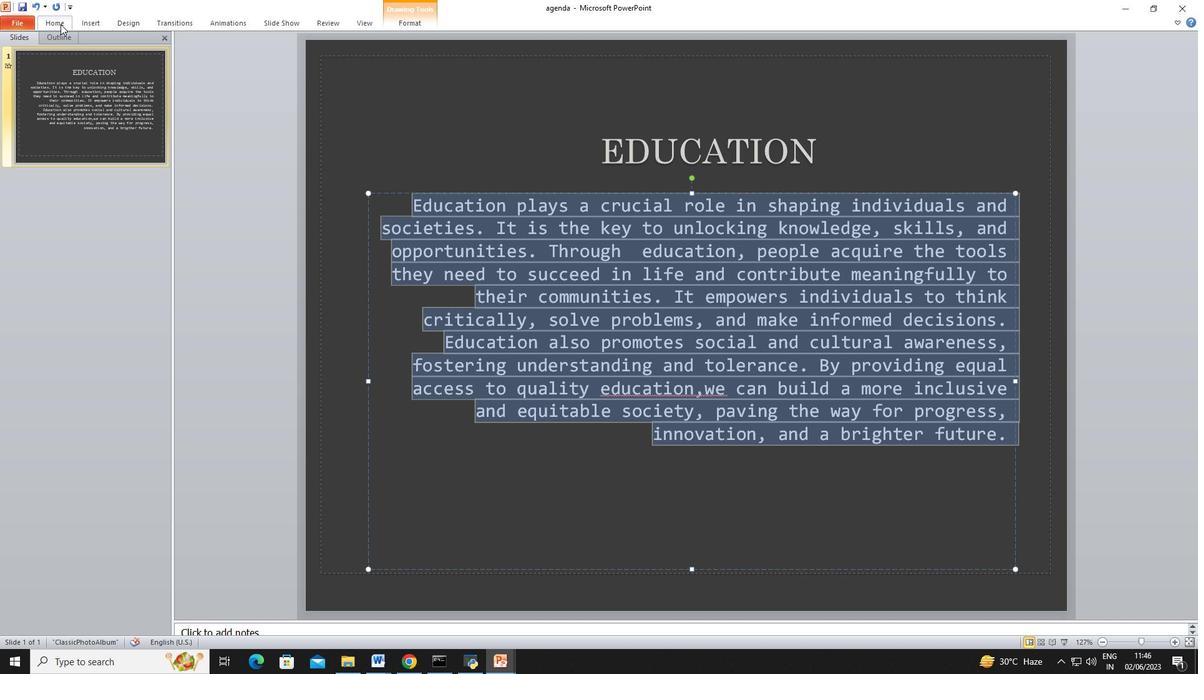 
Action: Mouse pressed left at (53, 16)
Screenshot: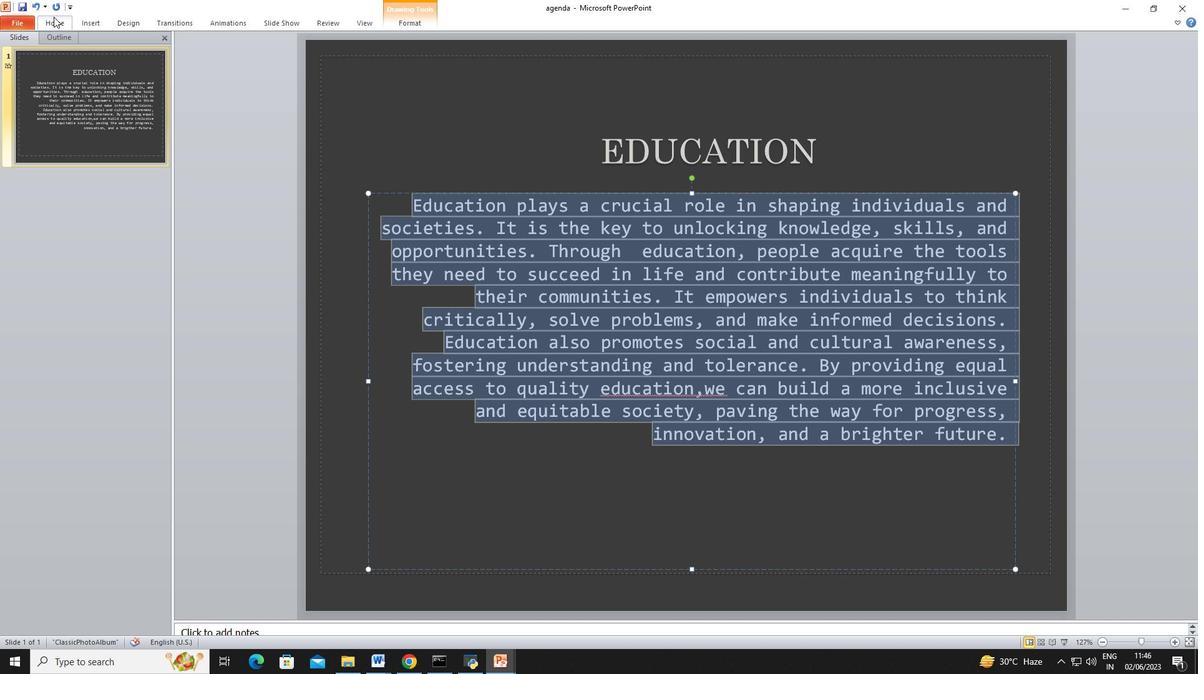
Action: Mouse moved to (257, 45)
Screenshot: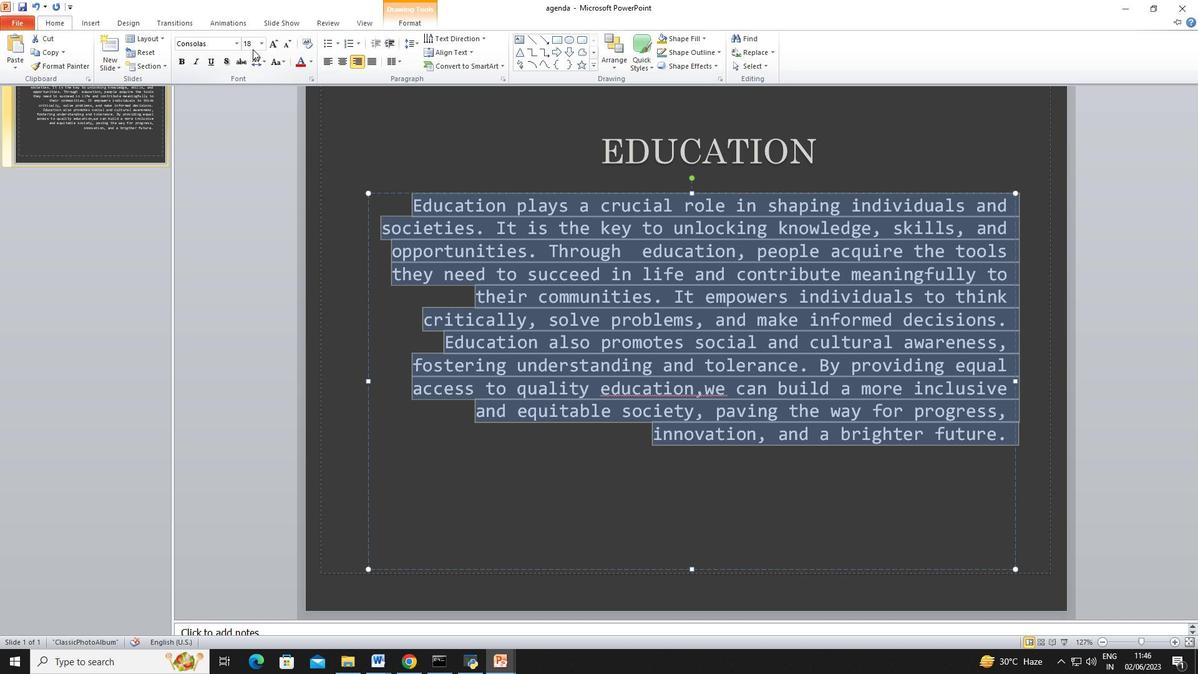
Action: Mouse pressed left at (257, 45)
Screenshot: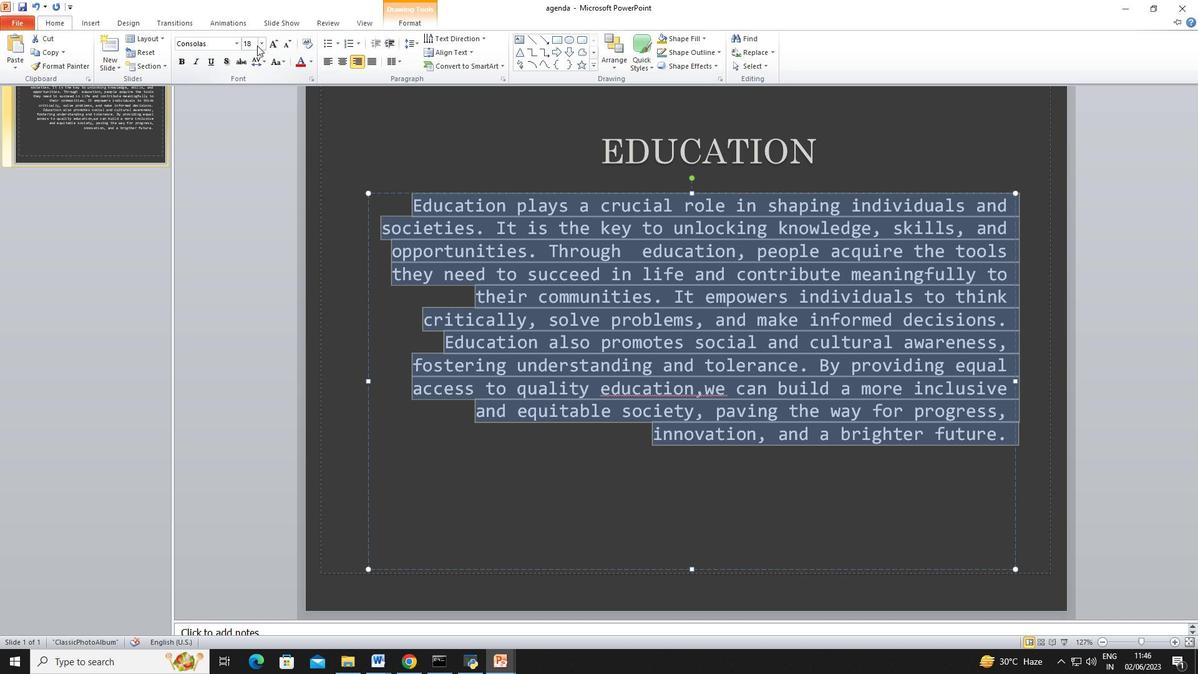 
Action: Mouse moved to (259, 44)
Screenshot: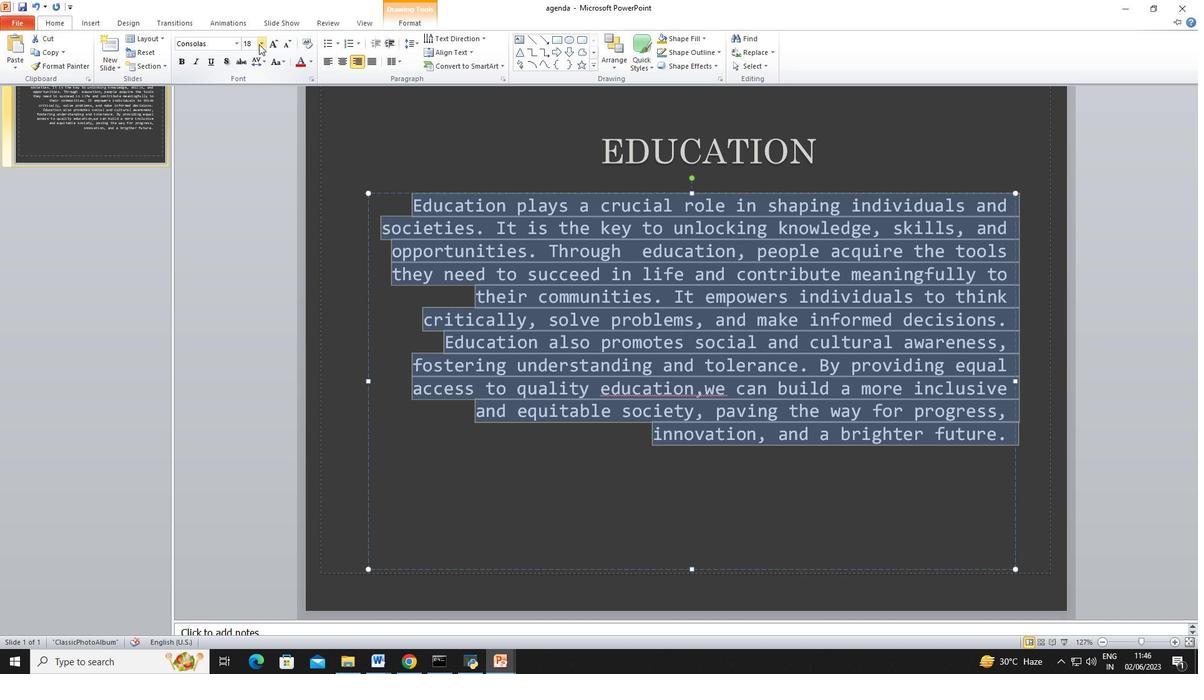 
Action: Mouse pressed left at (259, 44)
Screenshot: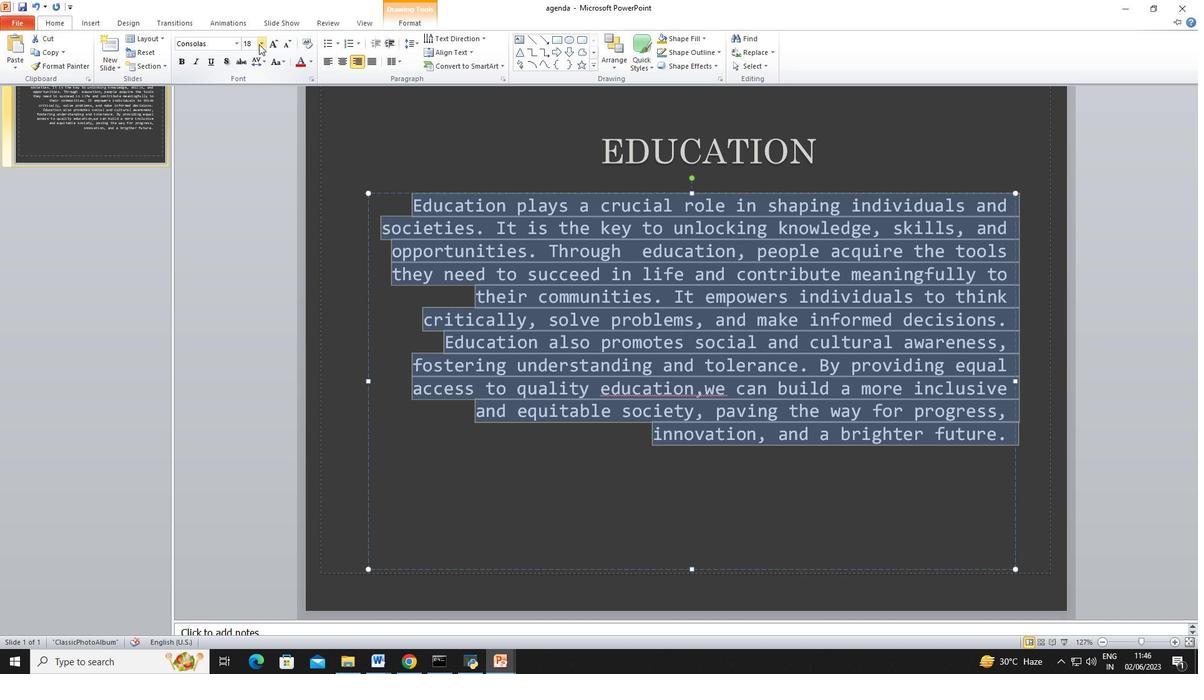 
Action: Mouse moved to (250, 117)
Screenshot: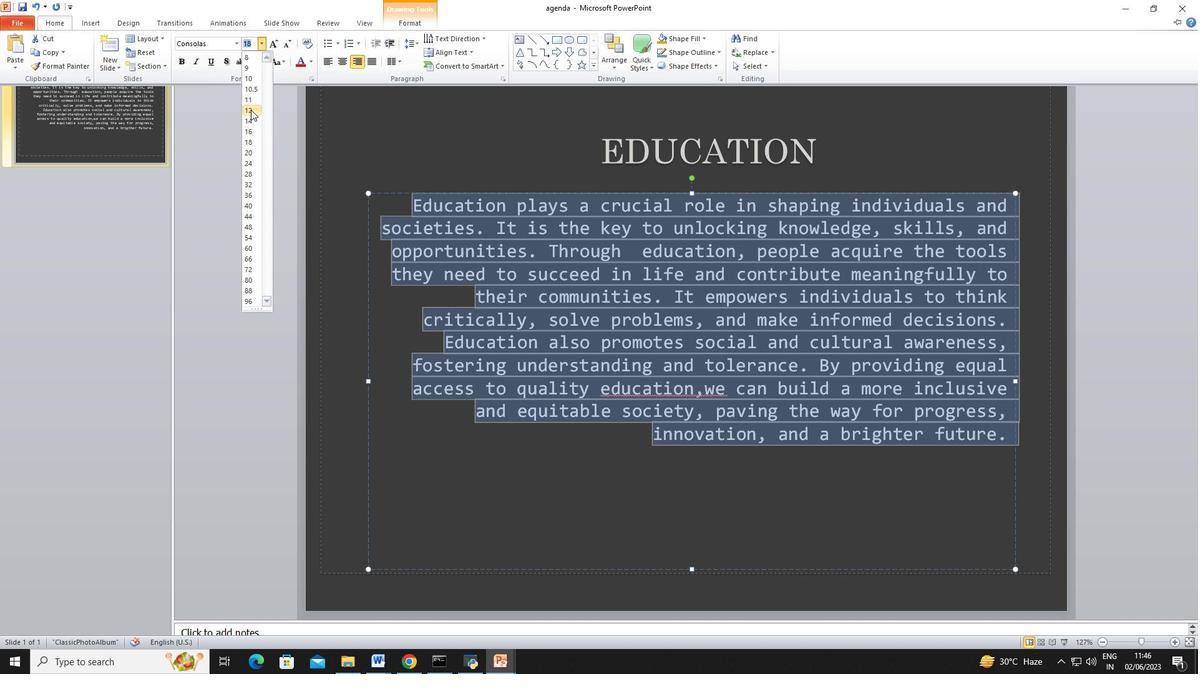 
Action: Mouse pressed left at (250, 117)
Screenshot: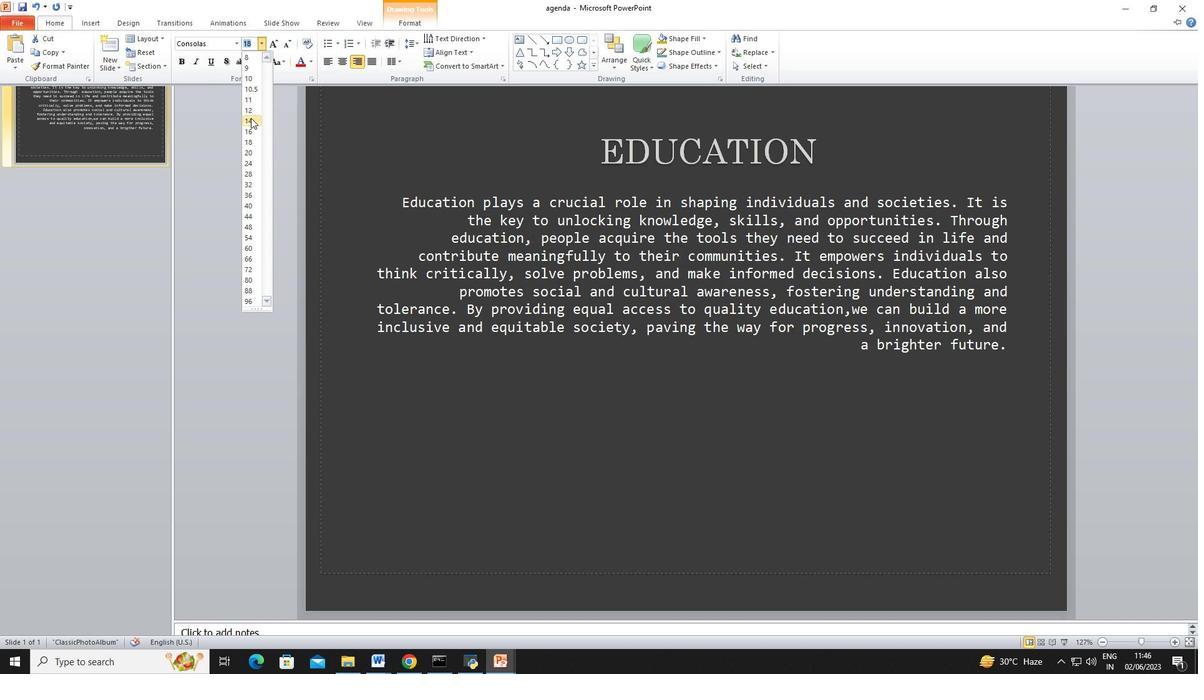 
Action: Mouse moved to (602, 151)
Screenshot: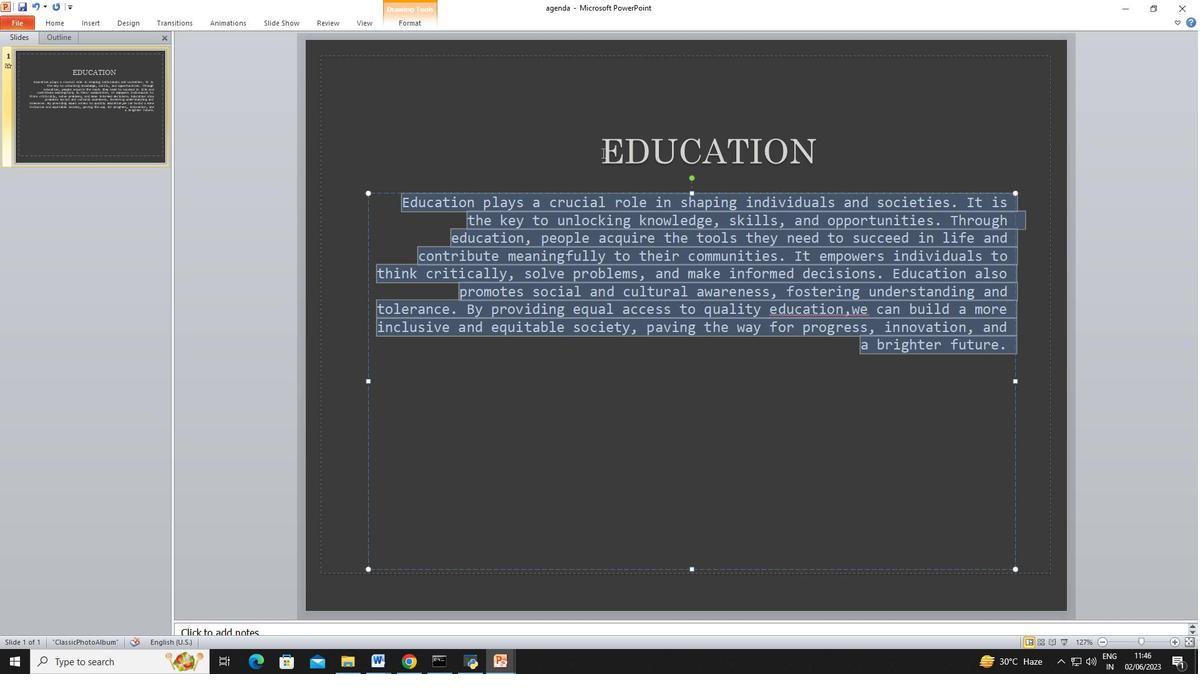 
Action: Mouse pressed left at (602, 151)
Screenshot: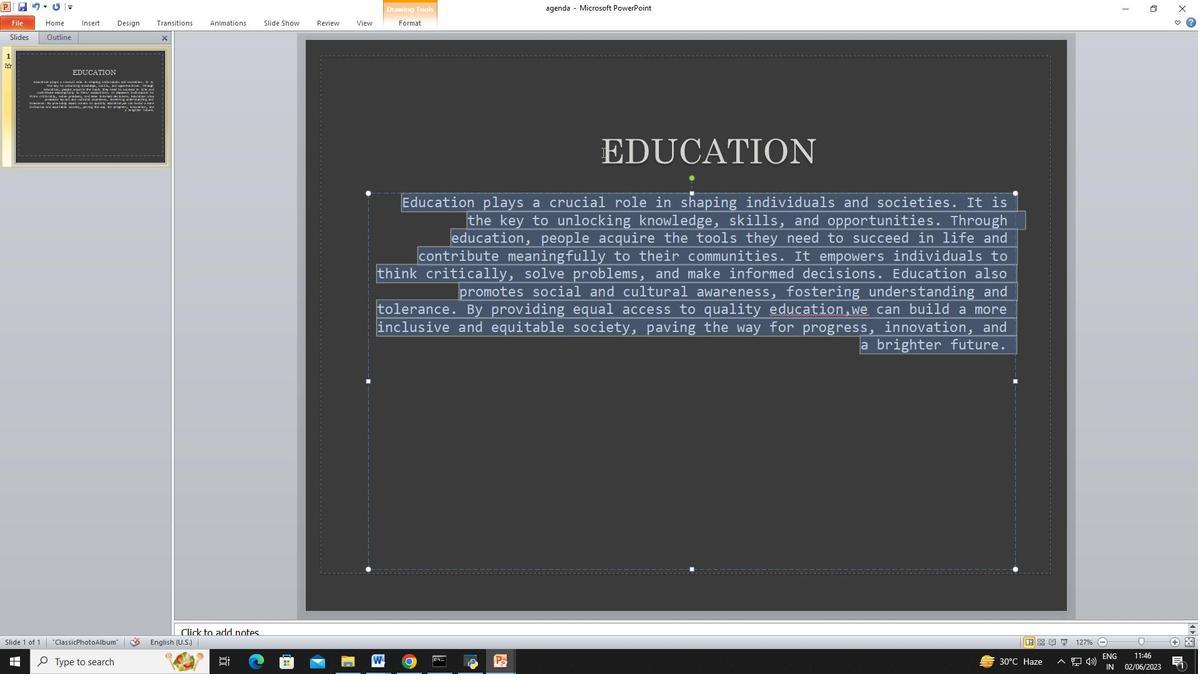 
Action: Mouse moved to (51, 24)
Screenshot: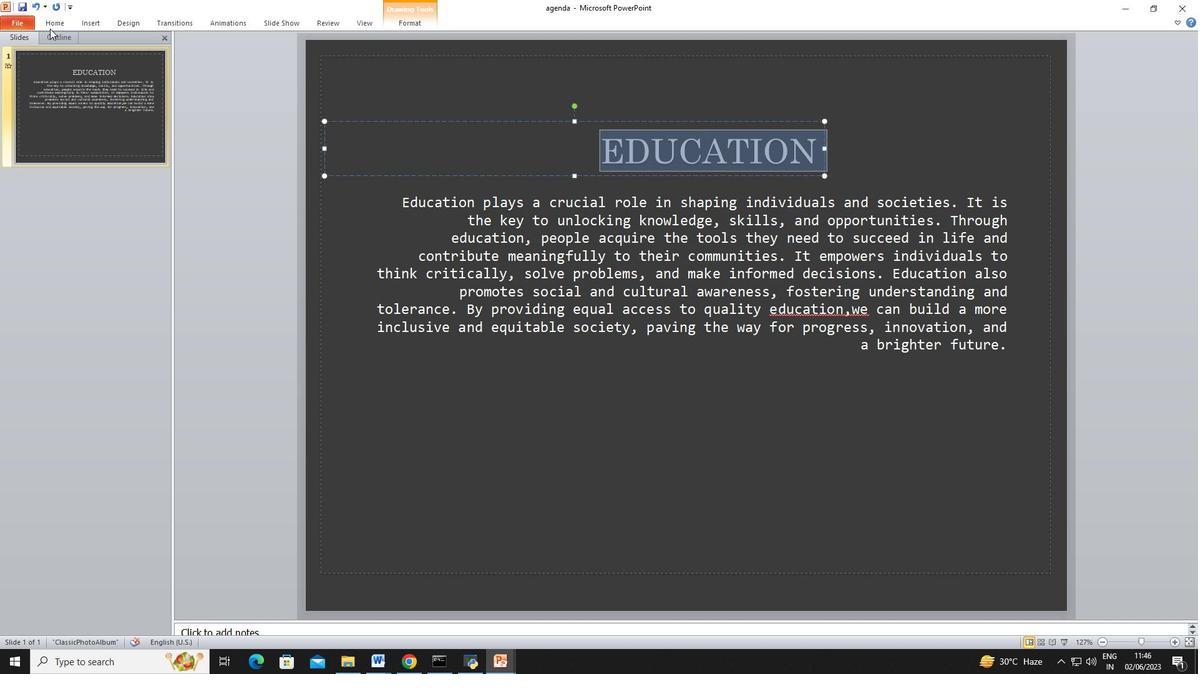 
Action: Mouse pressed left at (51, 24)
Screenshot: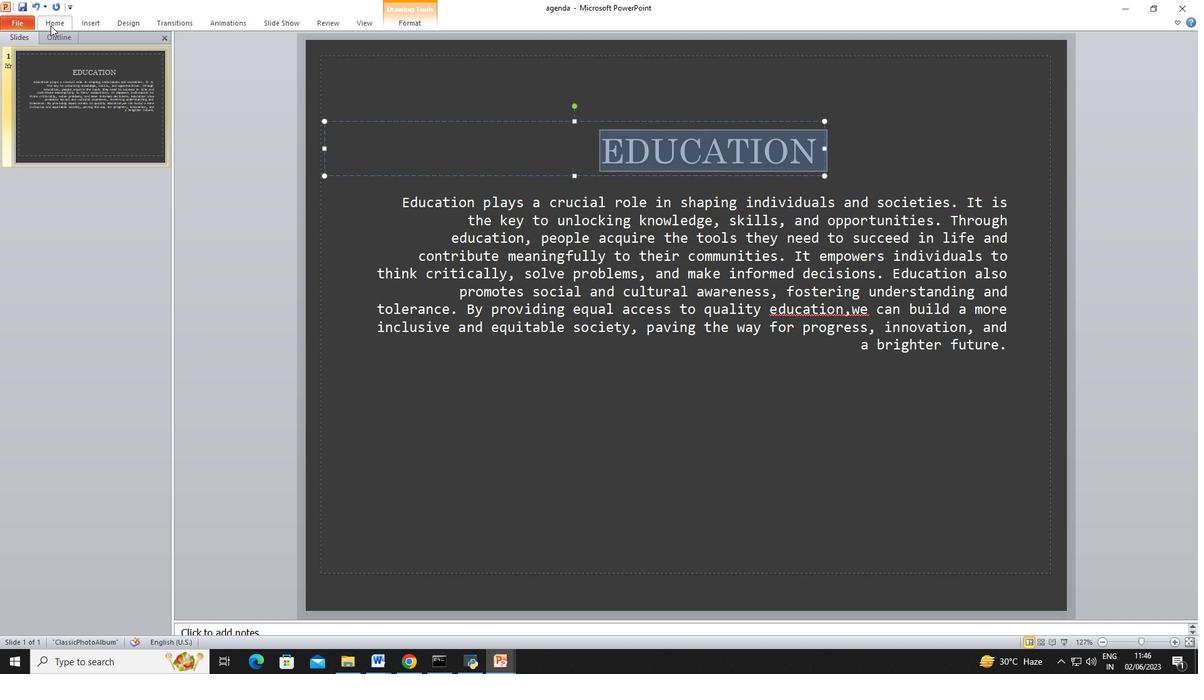 
Action: Mouse moved to (237, 44)
Screenshot: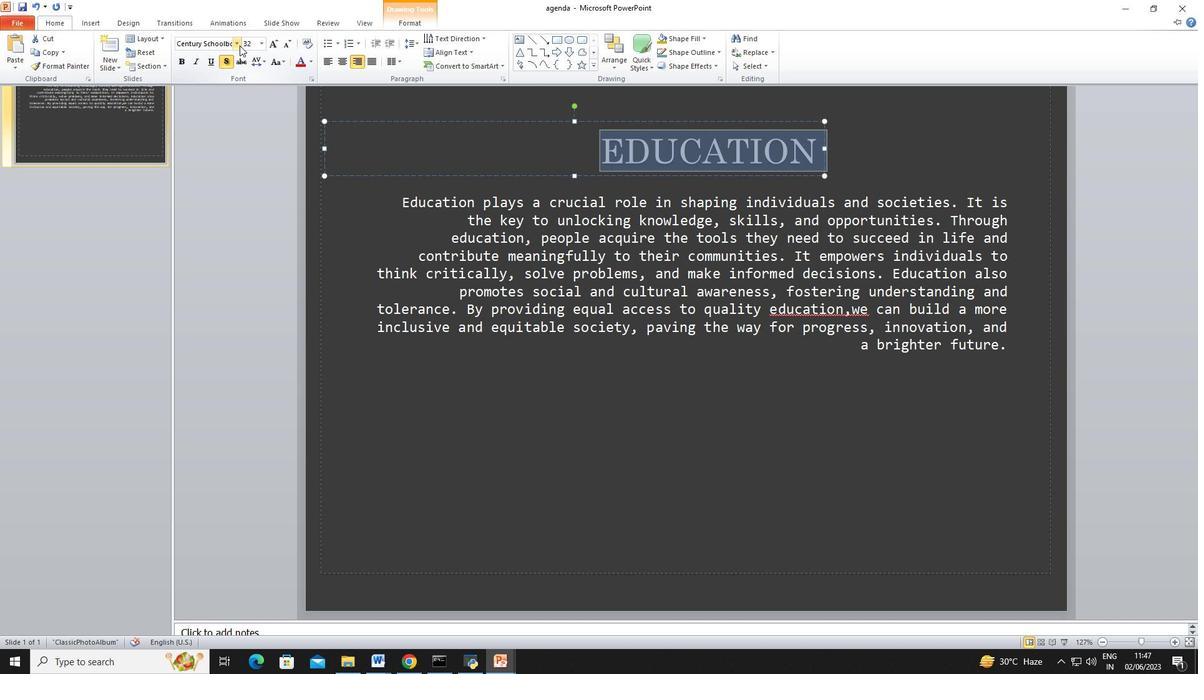 
Action: Mouse pressed left at (237, 44)
Screenshot: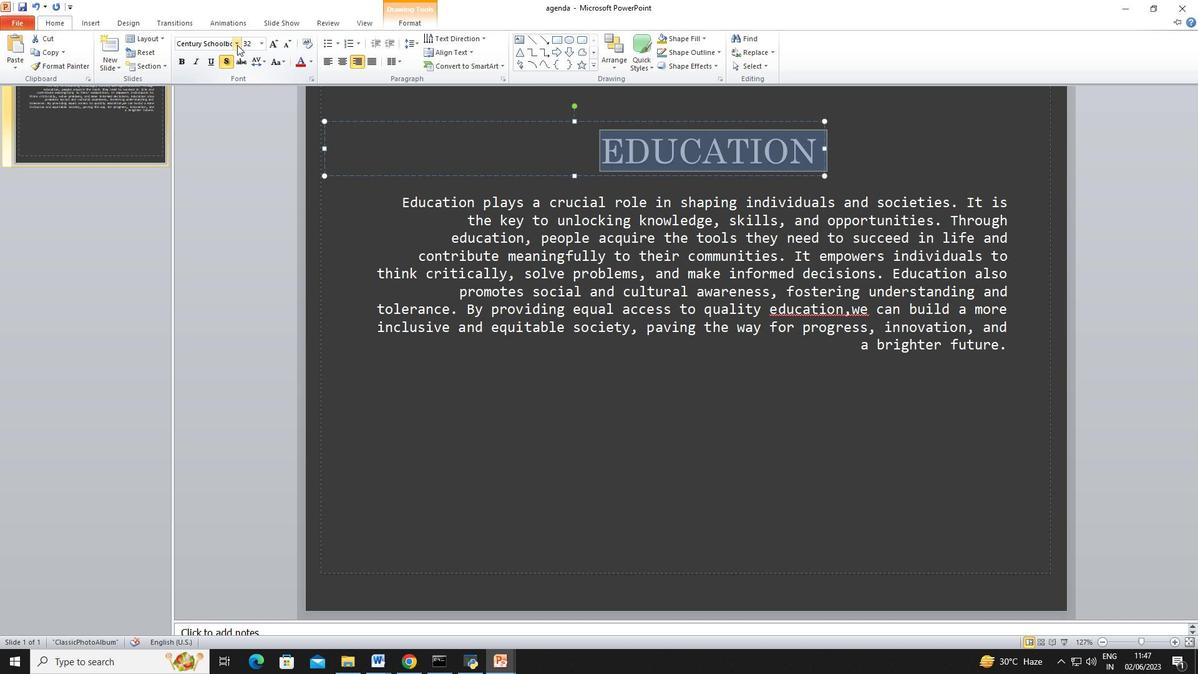 
Action: Mouse moved to (234, 155)
Screenshot: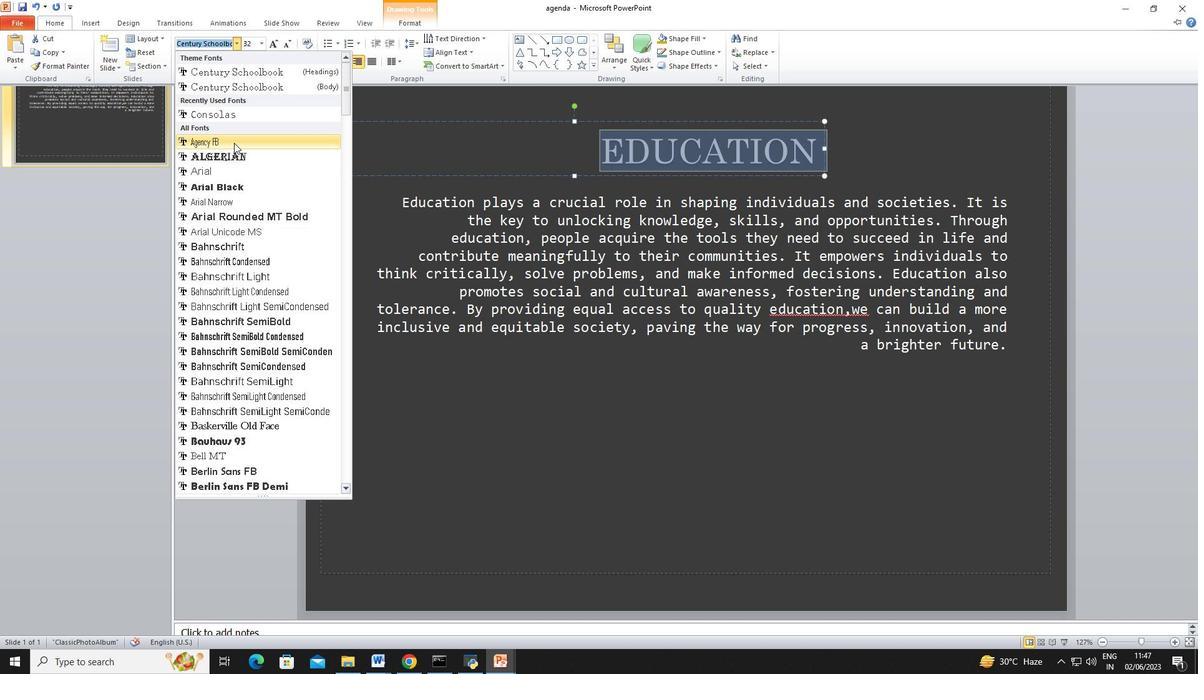 
Action: Mouse scrolled (234, 154) with delta (0, 0)
Screenshot: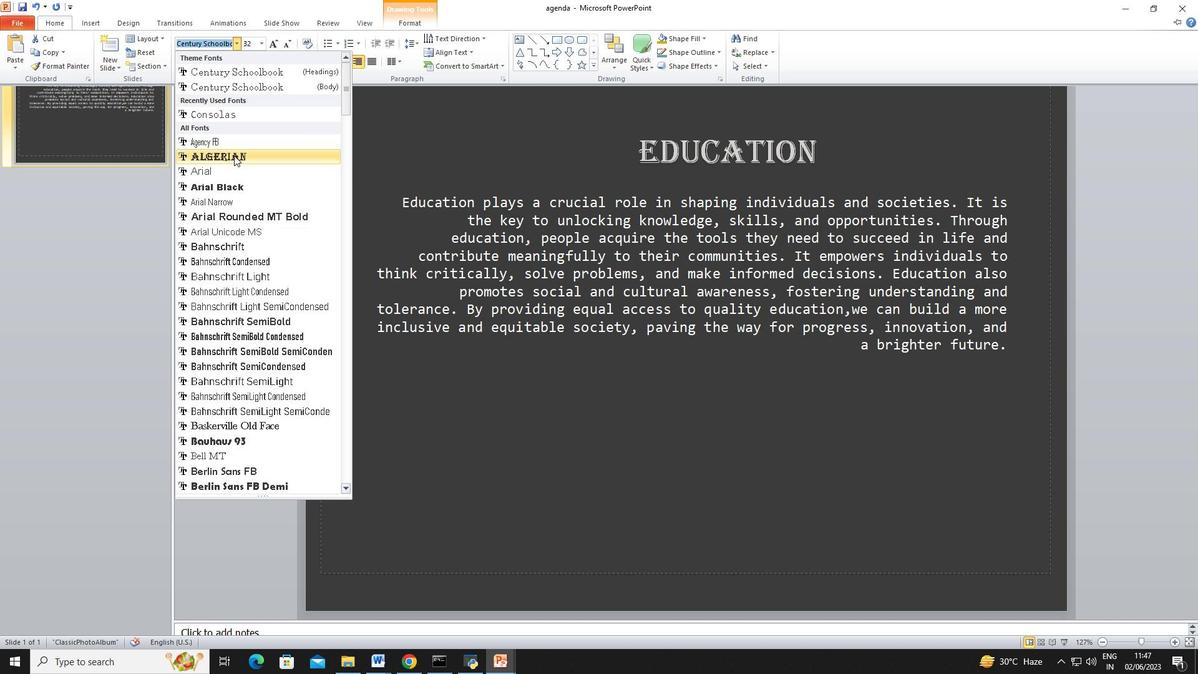 
Action: Mouse scrolled (234, 154) with delta (0, 0)
Screenshot: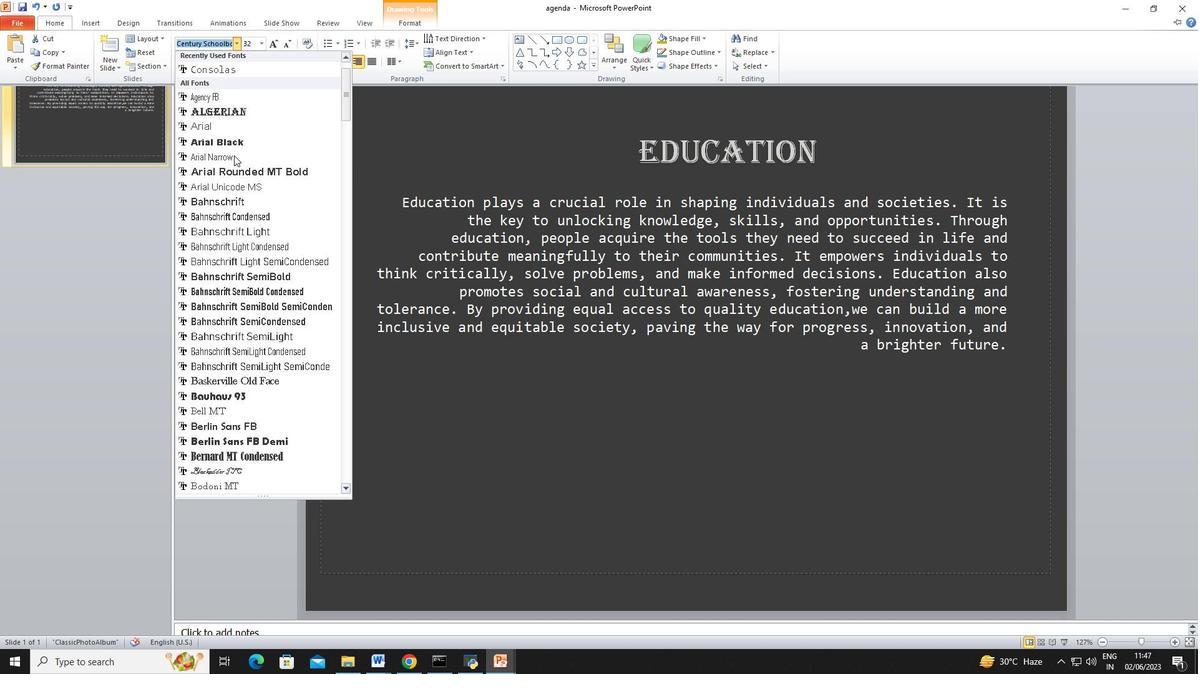 
Action: Mouse scrolled (234, 154) with delta (0, 0)
Screenshot: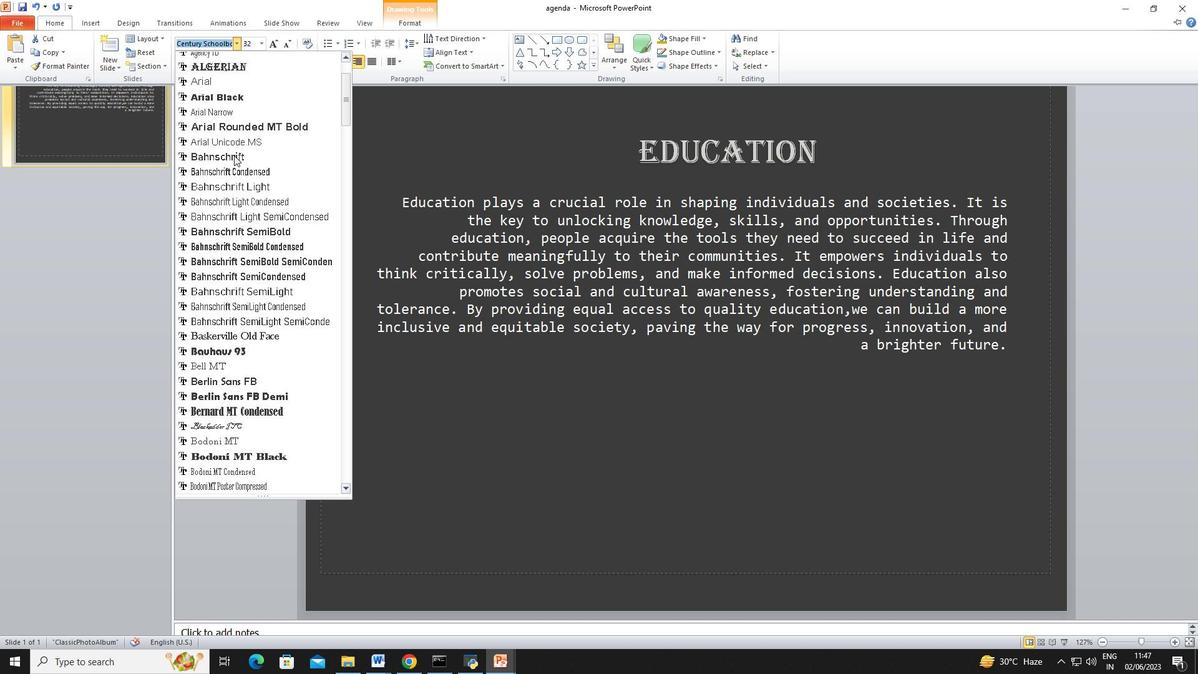 
Action: Mouse scrolled (234, 154) with delta (0, 0)
Screenshot: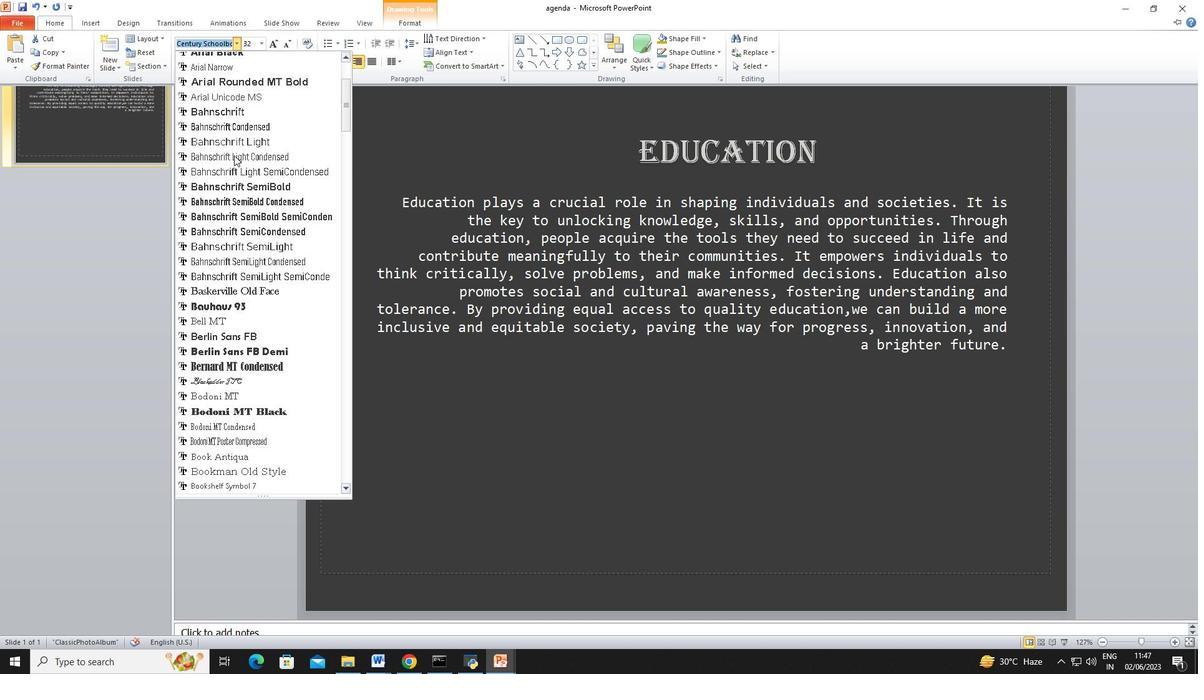 
Action: Mouse scrolled (234, 154) with delta (0, 0)
Screenshot: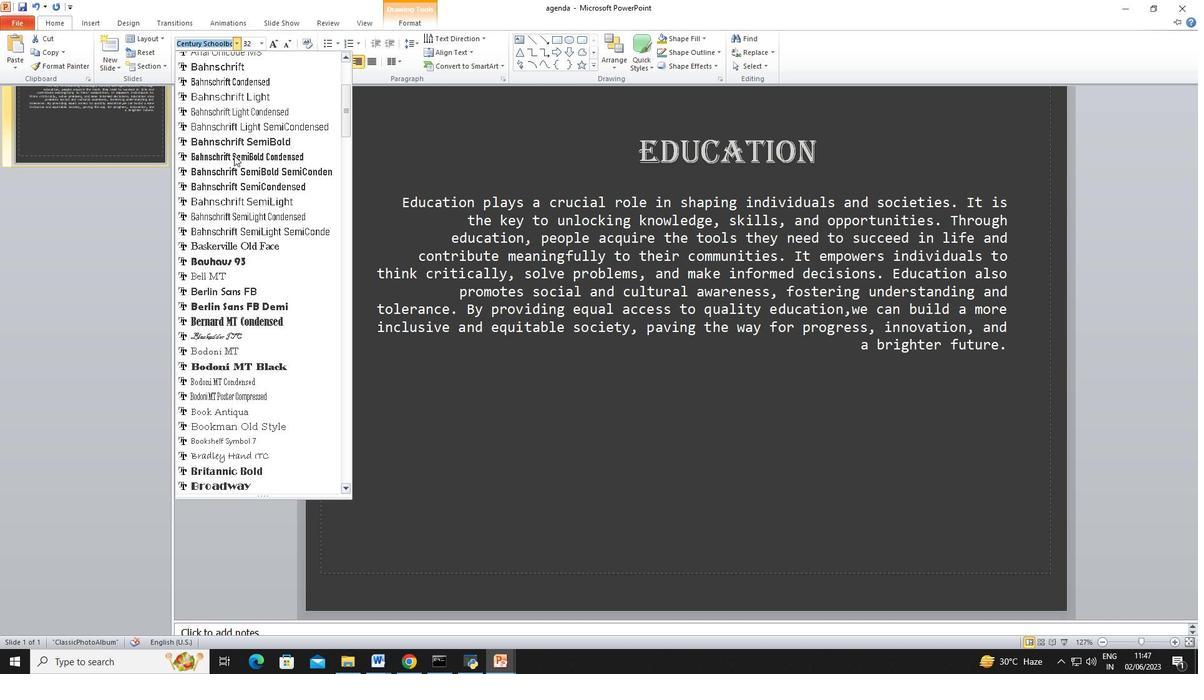 
Action: Mouse scrolled (234, 154) with delta (0, 0)
Screenshot: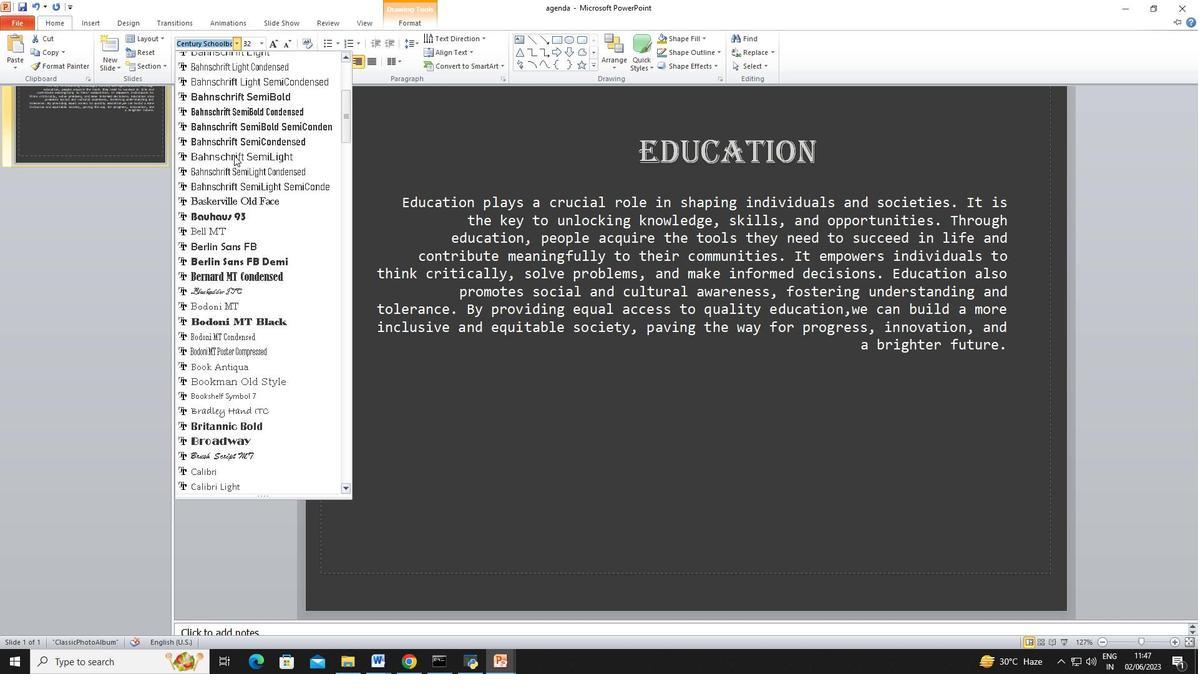 
Action: Mouse scrolled (234, 154) with delta (0, 0)
Screenshot: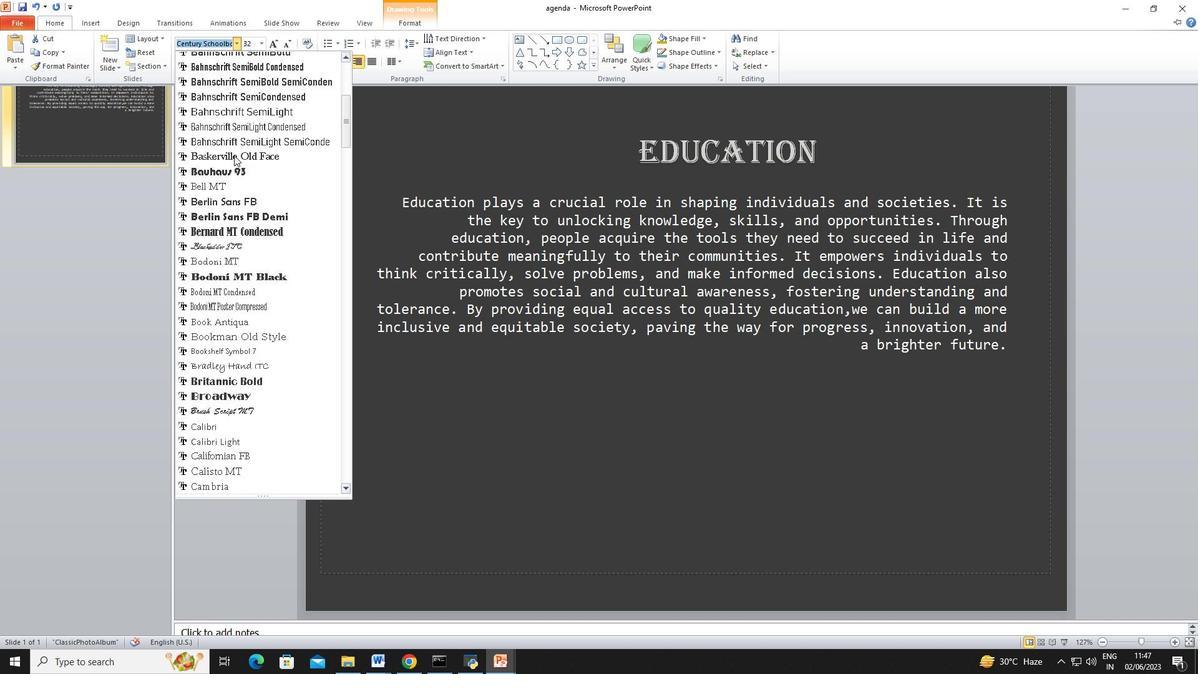 
Action: Mouse scrolled (234, 154) with delta (0, 0)
Screenshot: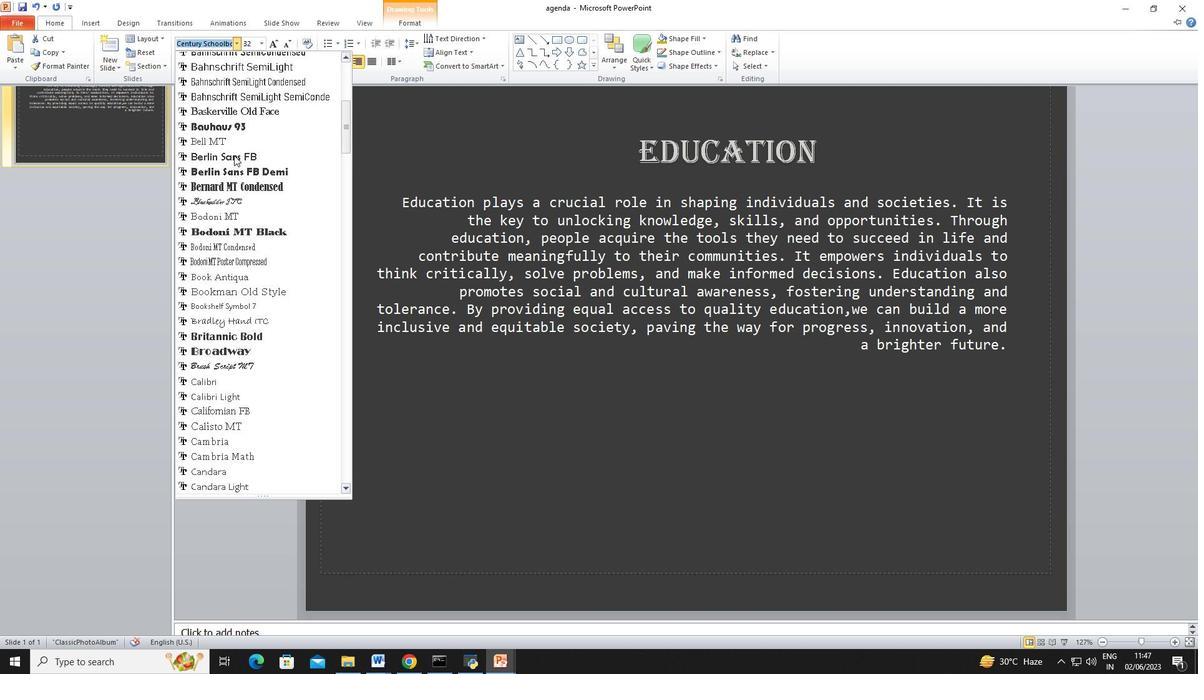
Action: Mouse scrolled (234, 154) with delta (0, 0)
Screenshot: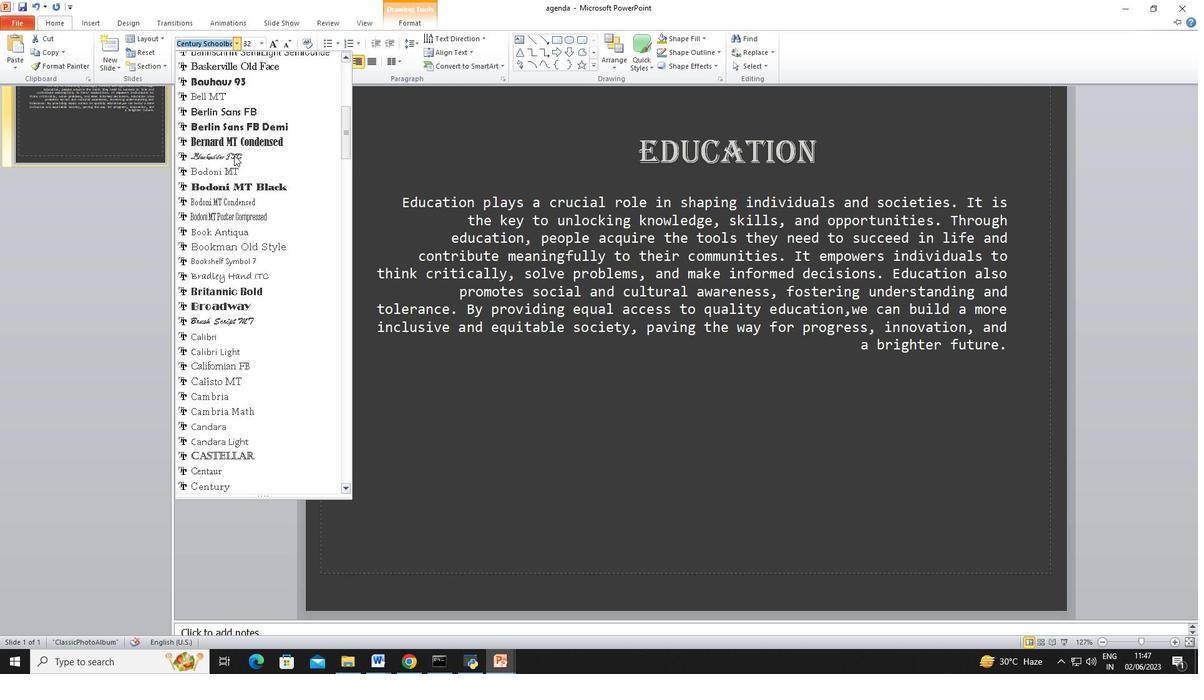 
Action: Mouse scrolled (234, 154) with delta (0, 0)
Screenshot: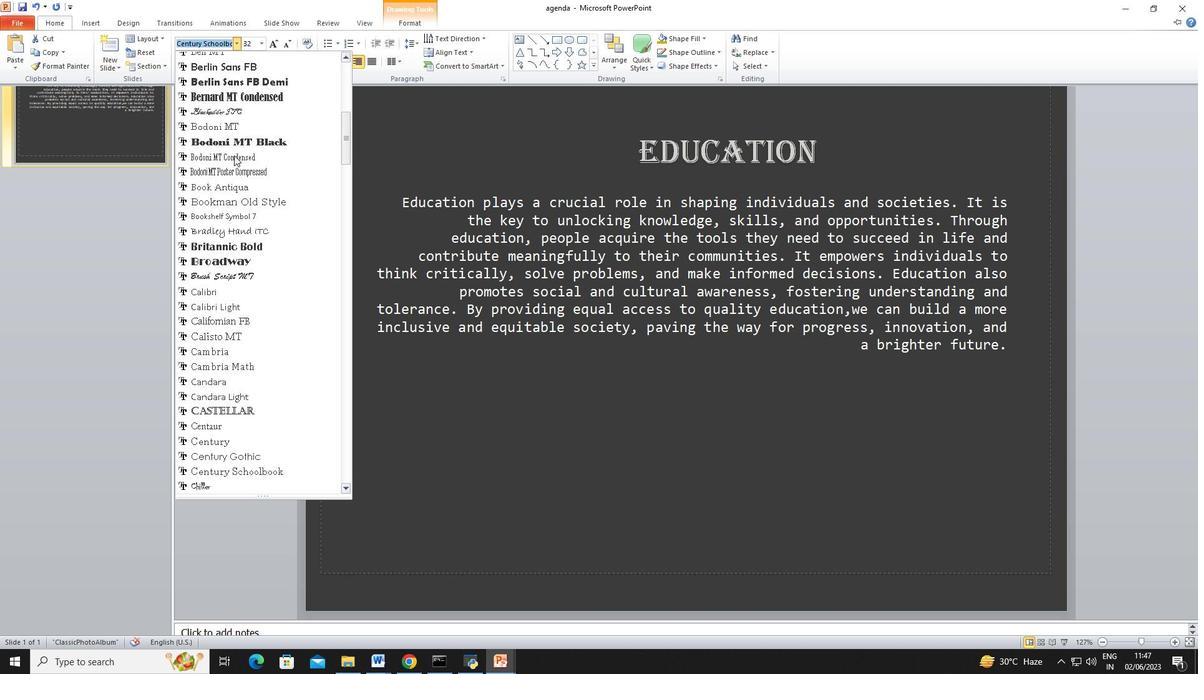 
Action: Mouse scrolled (234, 154) with delta (0, 0)
Screenshot: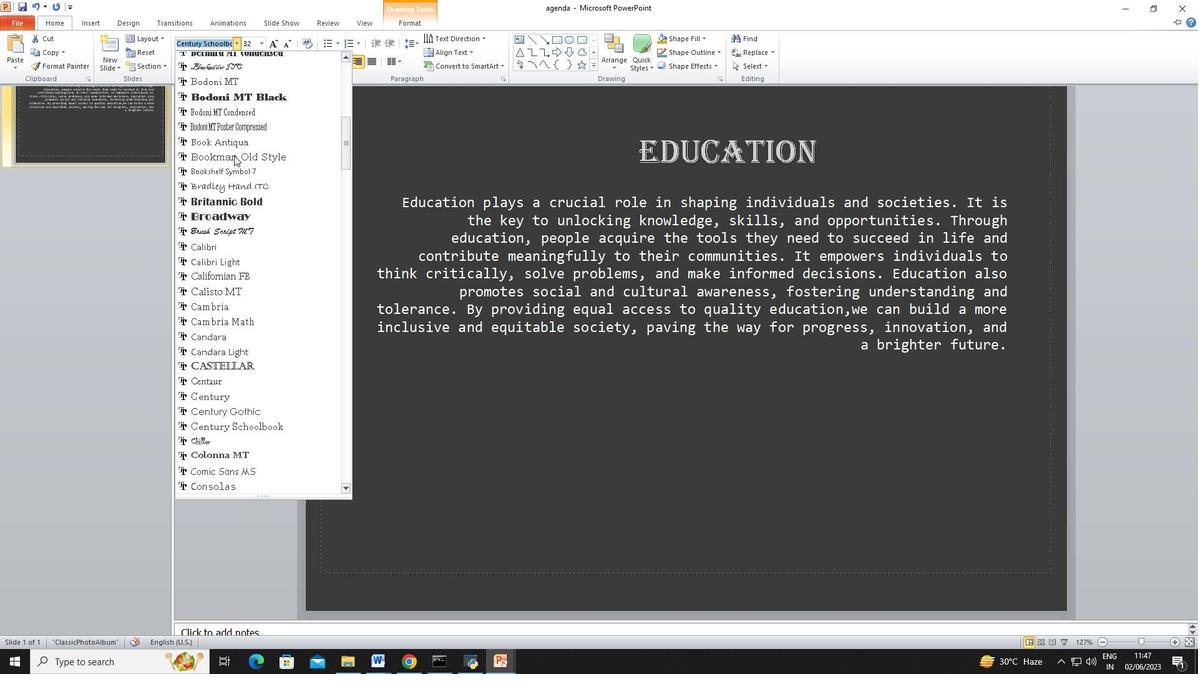 
Action: Mouse scrolled (234, 154) with delta (0, 0)
Screenshot: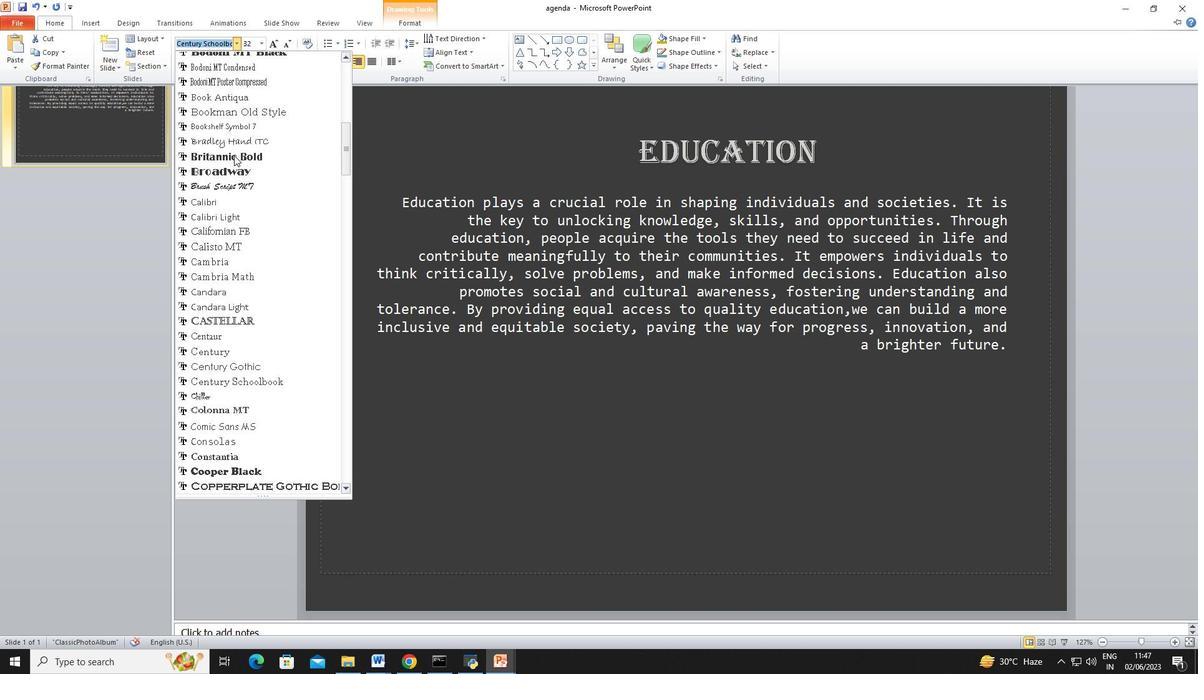 
Action: Mouse scrolled (234, 154) with delta (0, 0)
Screenshot: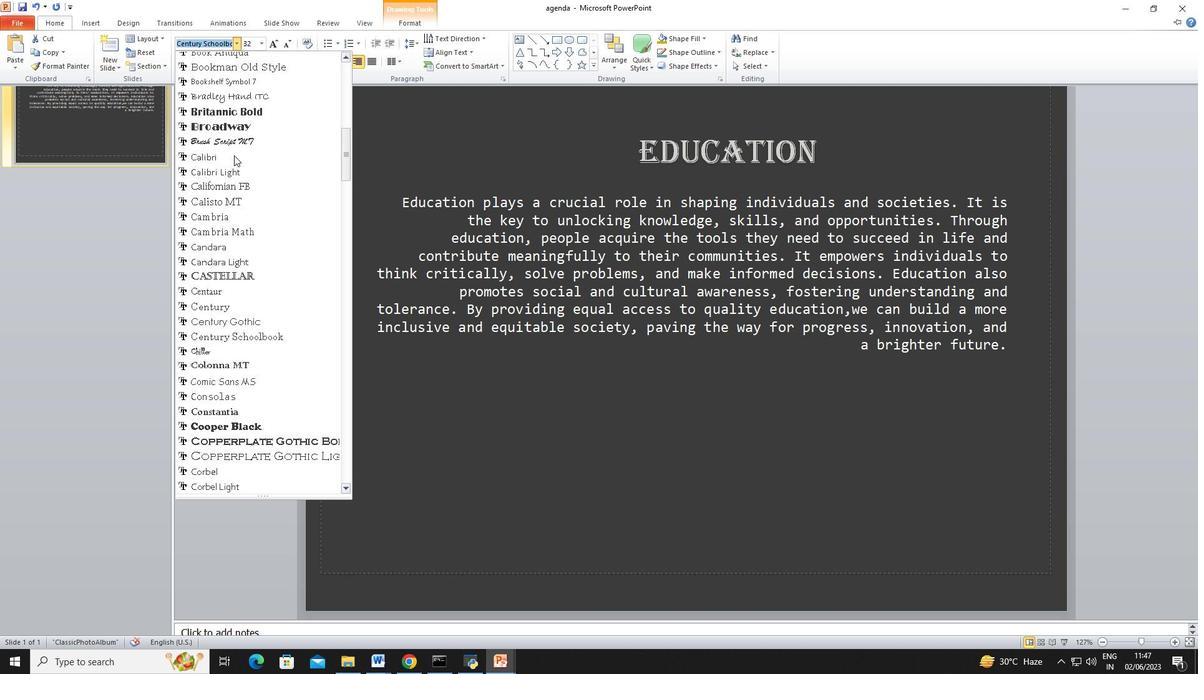 
Action: Mouse scrolled (234, 154) with delta (0, 0)
Screenshot: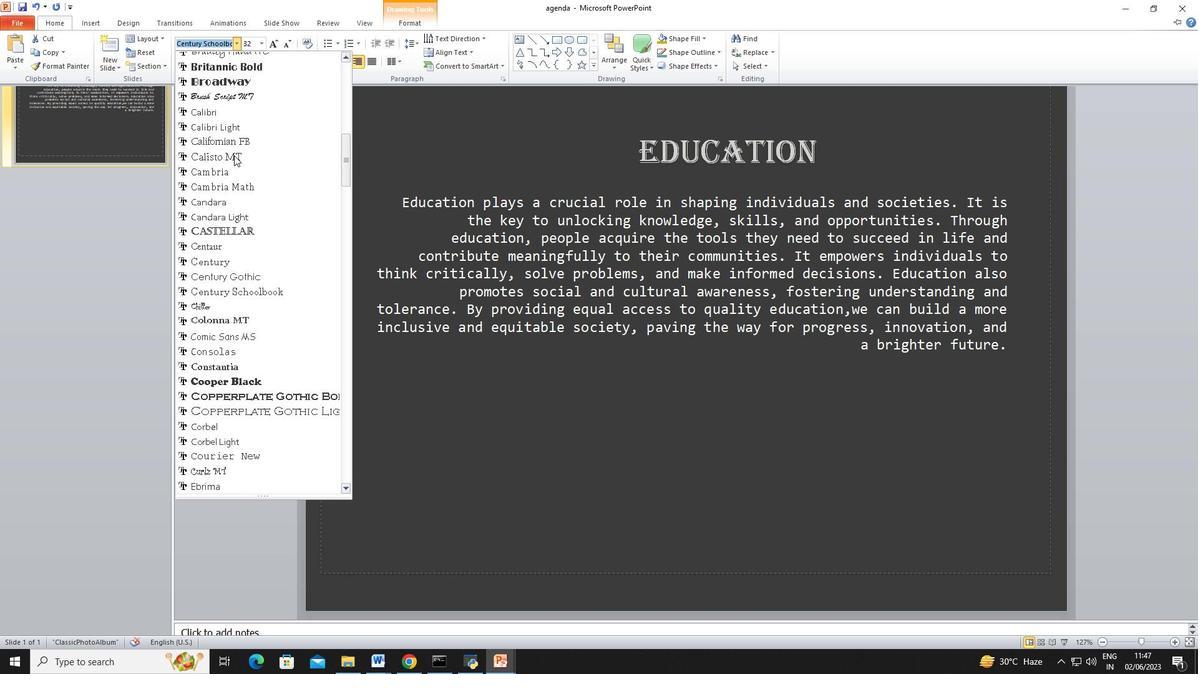 
Action: Mouse scrolled (234, 154) with delta (0, 0)
Screenshot: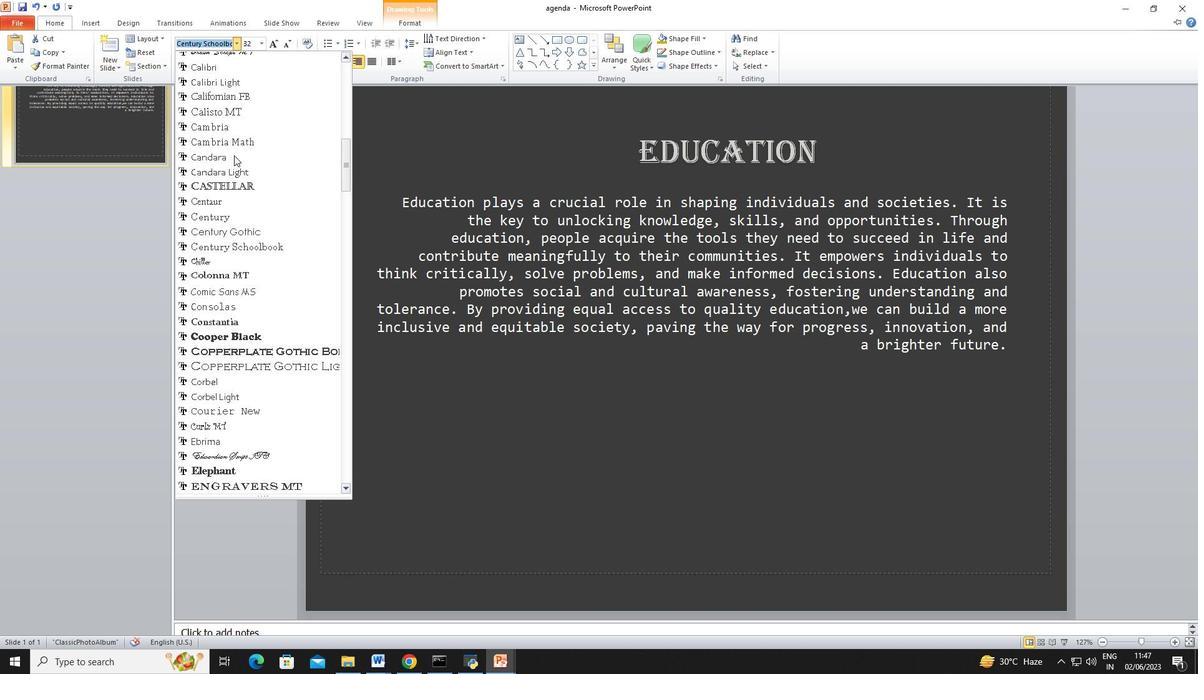 
Action: Mouse scrolled (234, 154) with delta (0, 0)
Screenshot: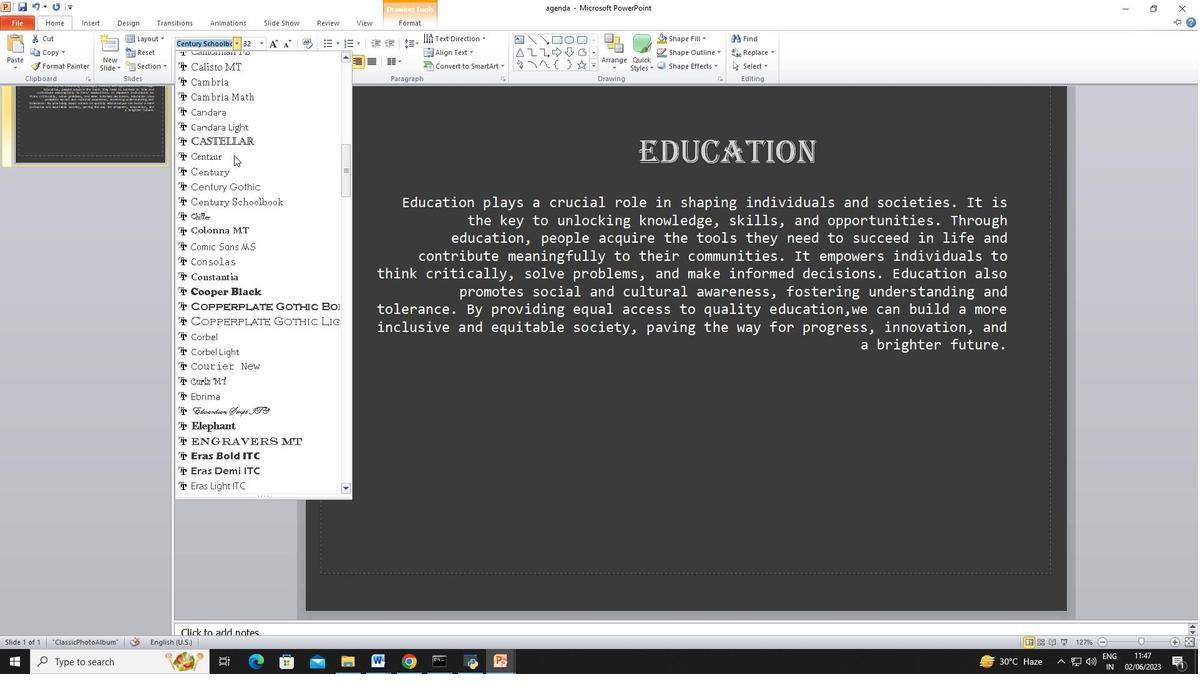 
Action: Mouse scrolled (234, 154) with delta (0, 0)
Screenshot: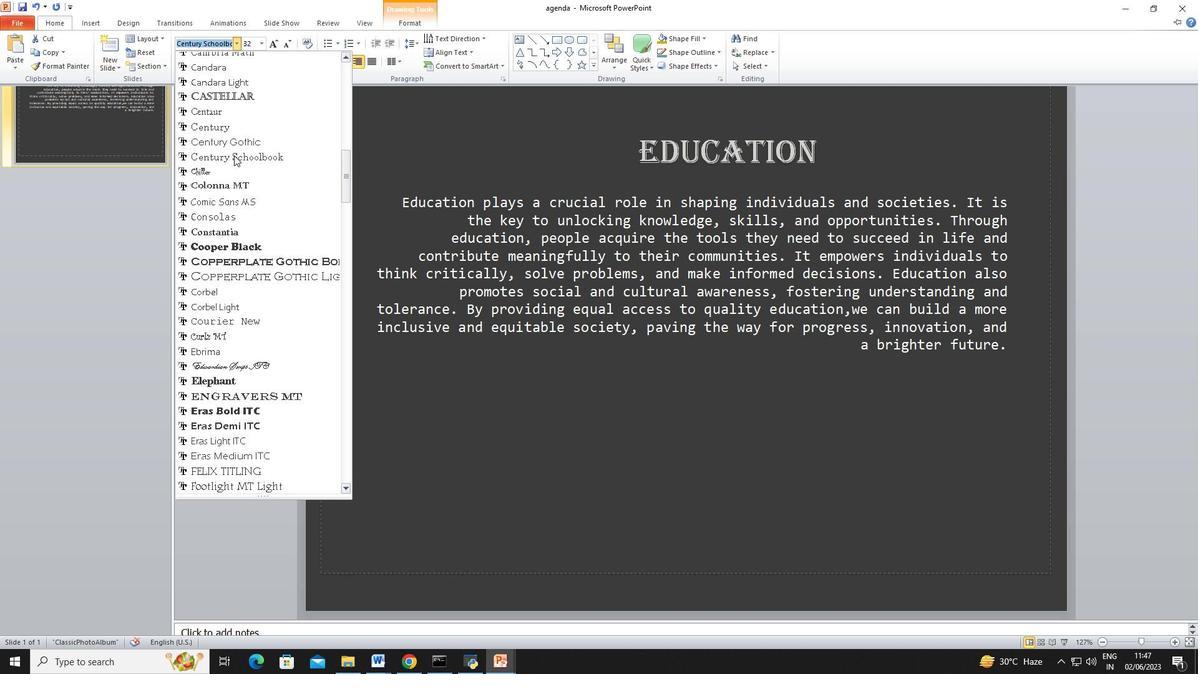 
Action: Mouse scrolled (234, 154) with delta (0, 0)
Screenshot: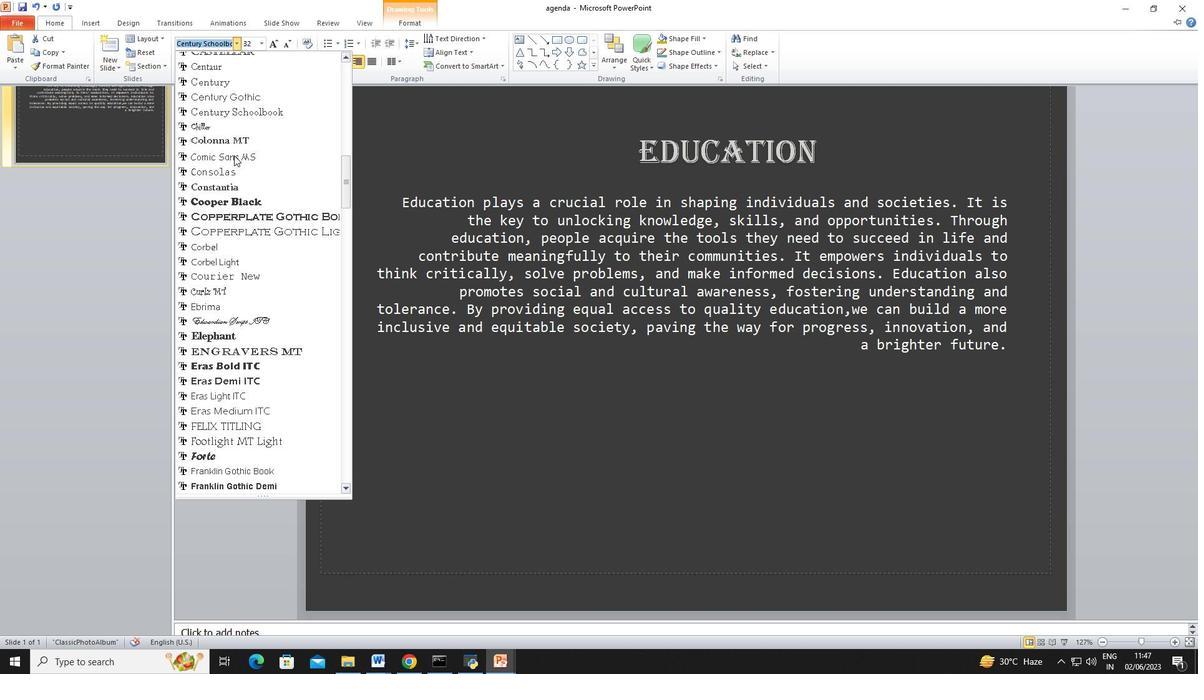 
Action: Mouse scrolled (234, 154) with delta (0, 0)
Screenshot: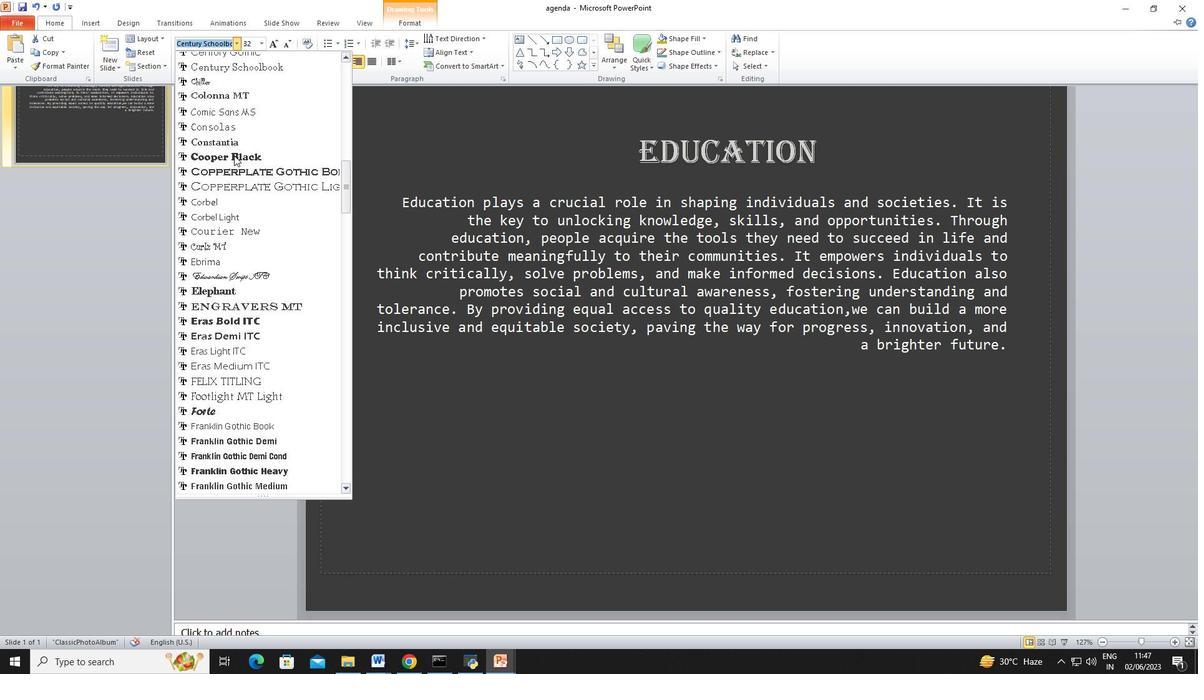 
Action: Mouse scrolled (234, 154) with delta (0, 0)
Screenshot: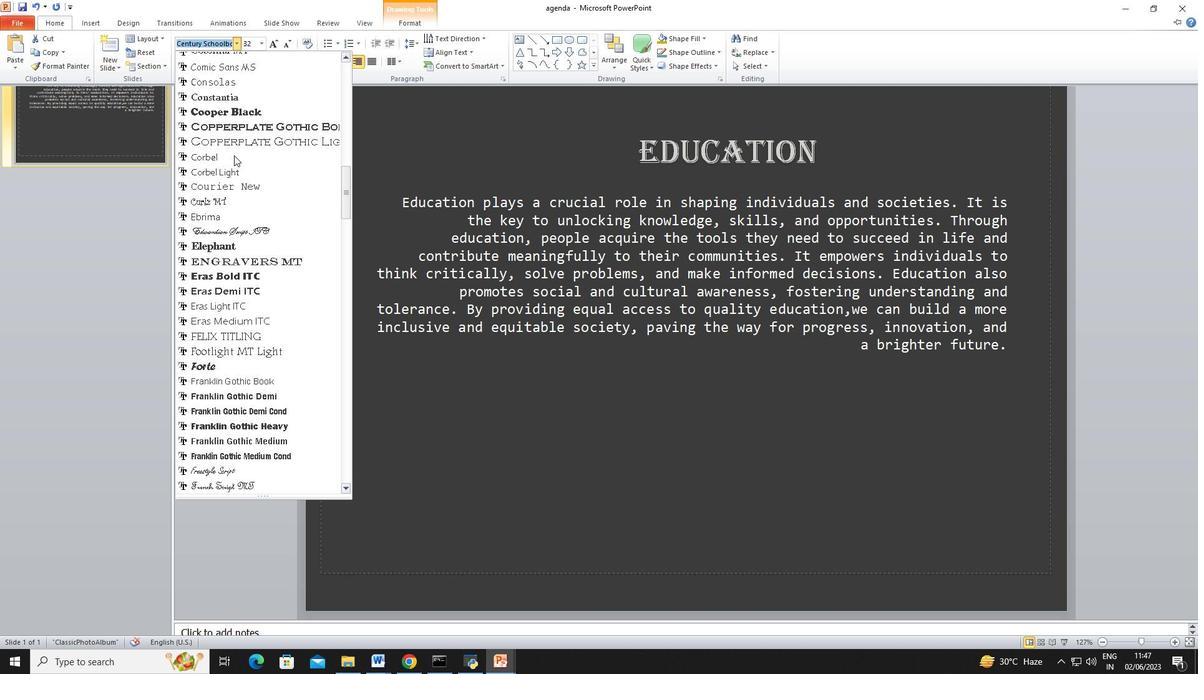
Action: Mouse scrolled (234, 154) with delta (0, 0)
Screenshot: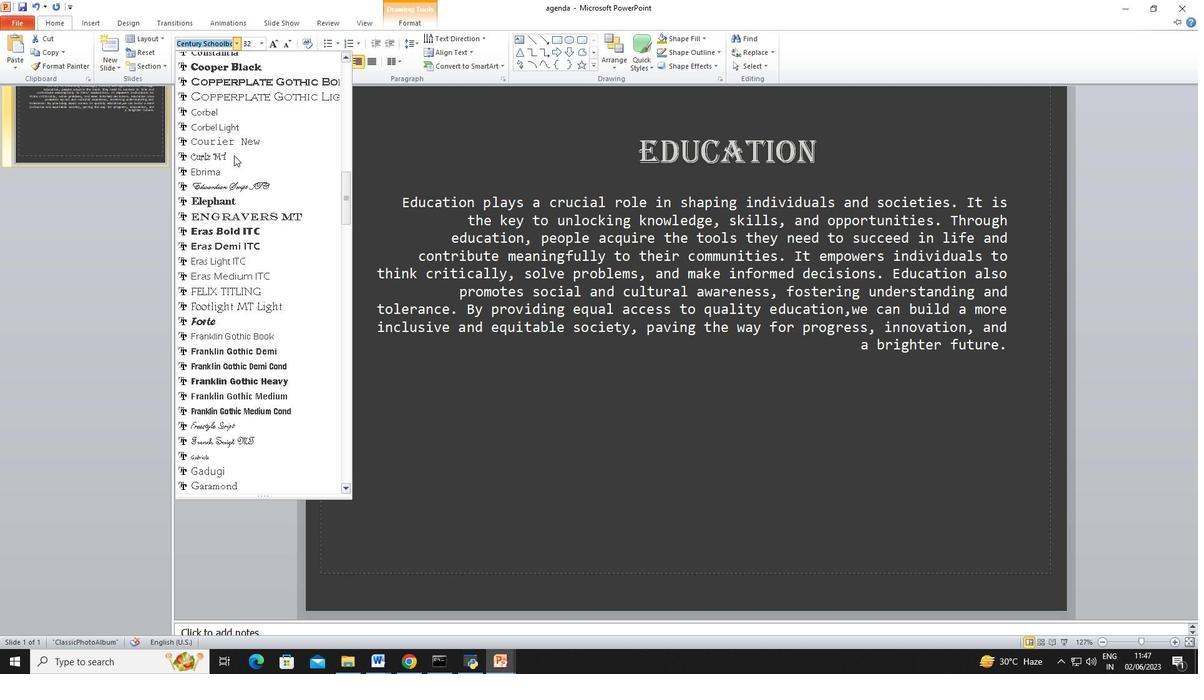 
Action: Mouse scrolled (234, 154) with delta (0, 0)
Screenshot: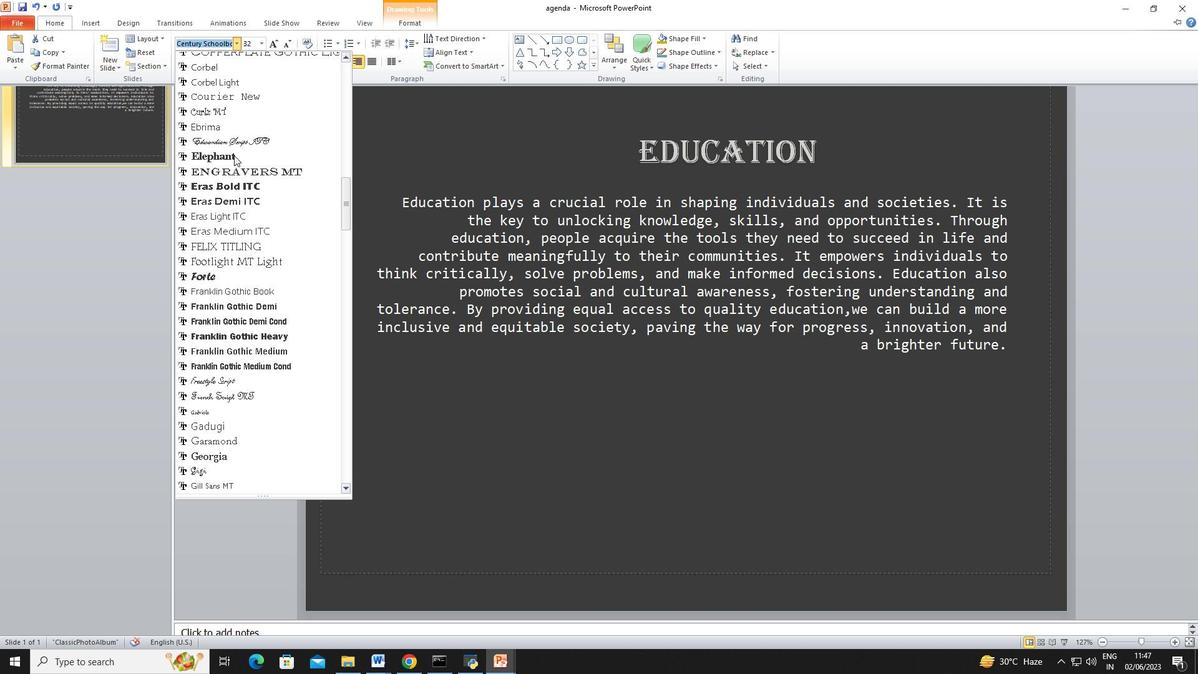 
Action: Mouse scrolled (234, 154) with delta (0, 0)
Screenshot: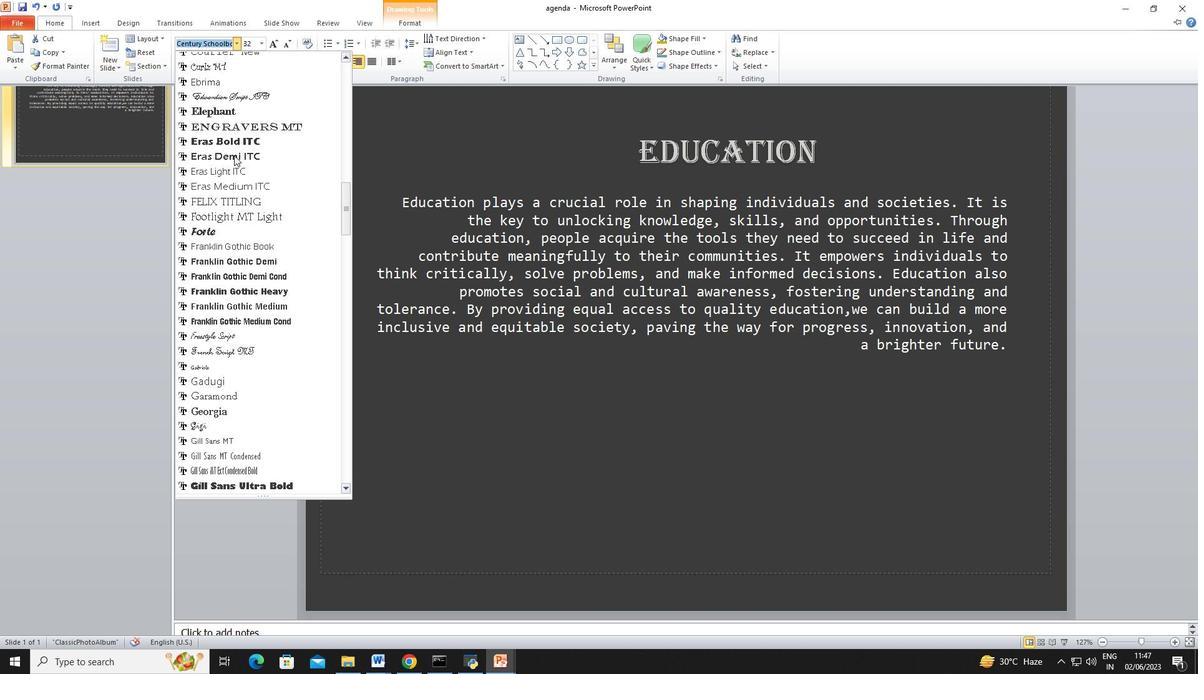 
Action: Mouse scrolled (234, 154) with delta (0, 0)
Screenshot: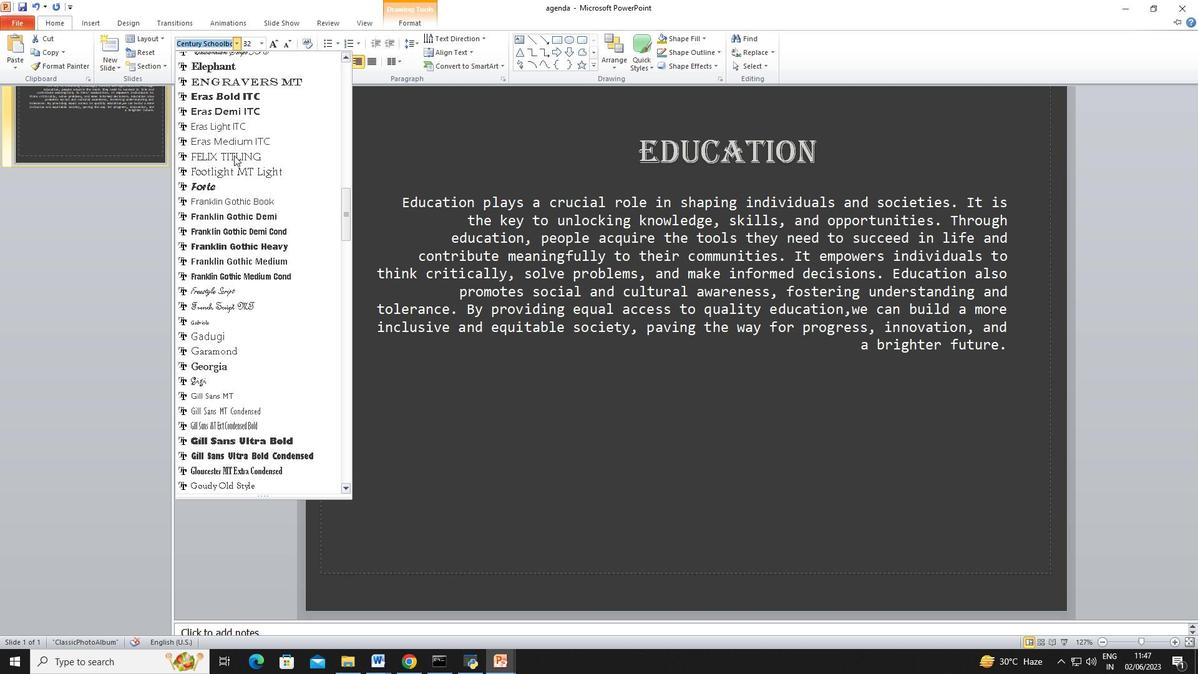 
Action: Mouse scrolled (234, 154) with delta (0, 0)
Screenshot: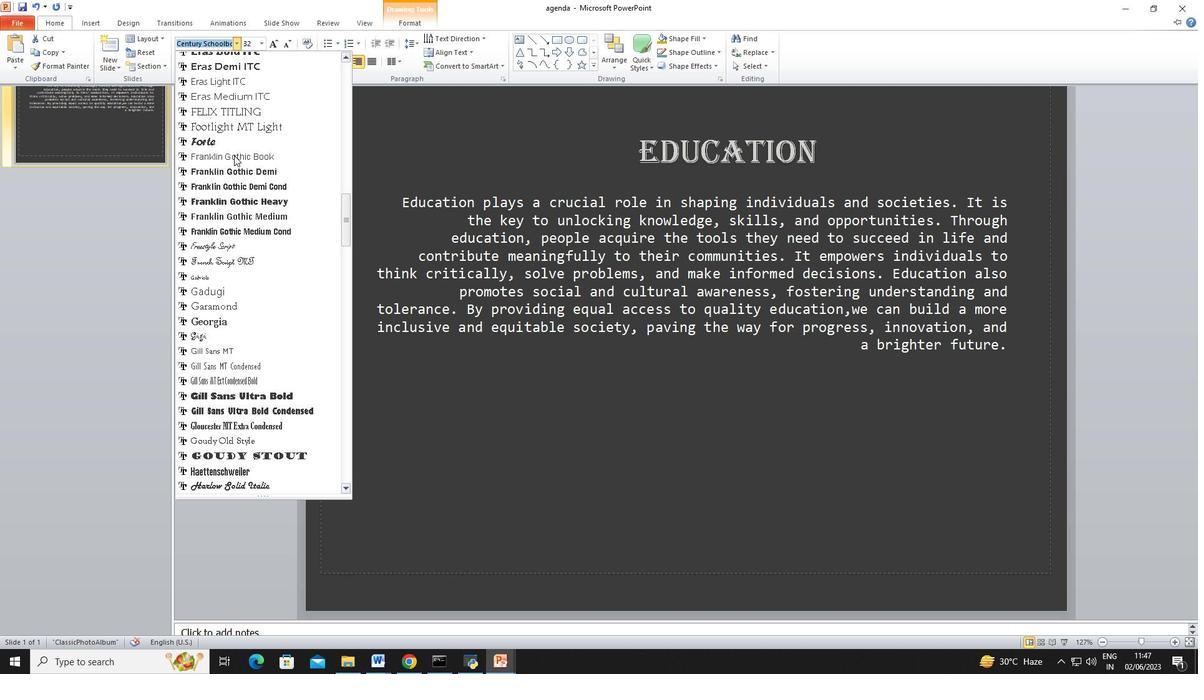 
Action: Mouse scrolled (234, 154) with delta (0, 0)
Screenshot: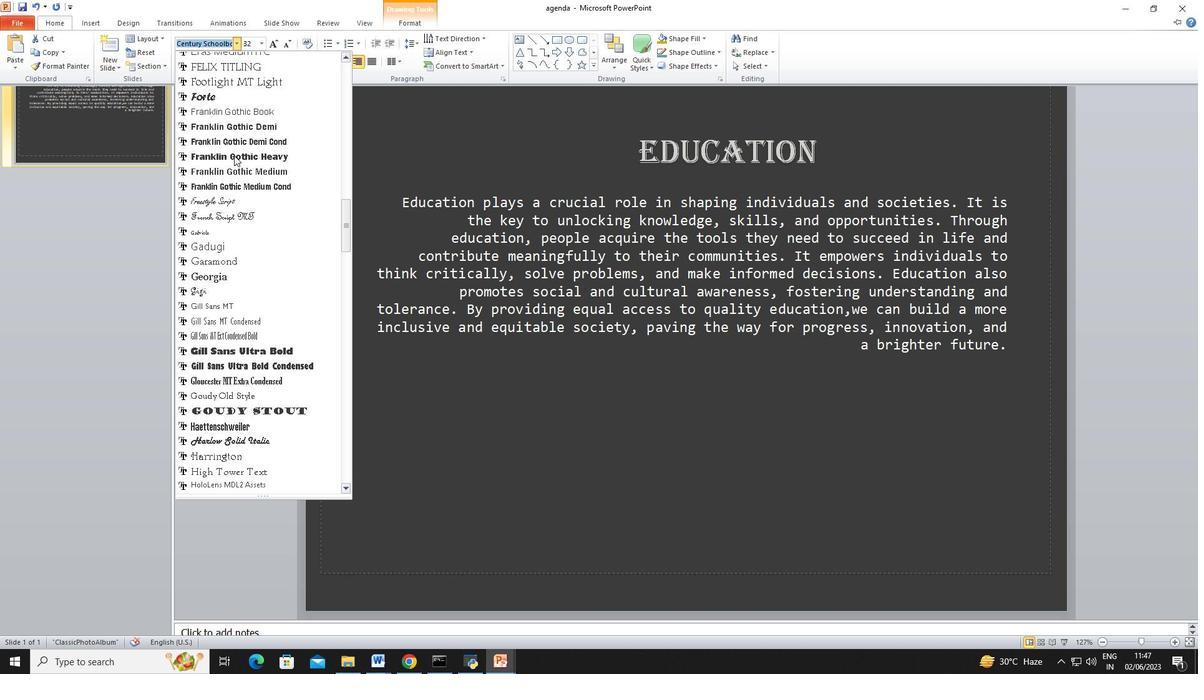 
Action: Mouse scrolled (234, 154) with delta (0, 0)
Screenshot: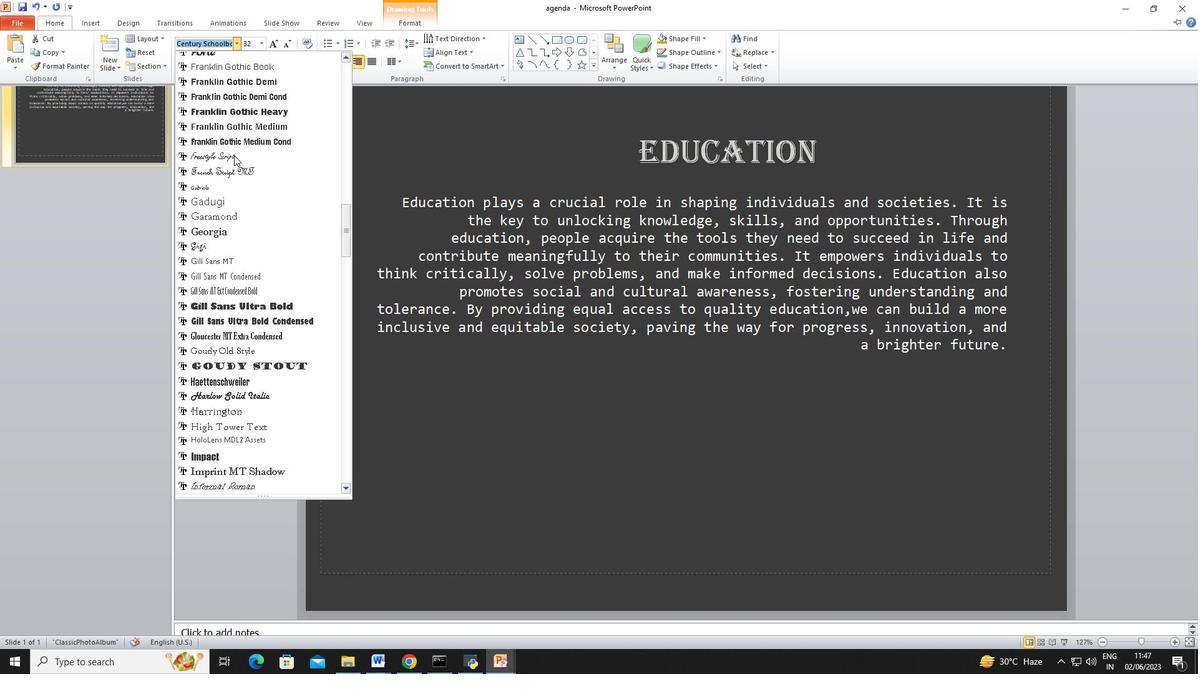 
Action: Mouse scrolled (234, 154) with delta (0, 0)
Screenshot: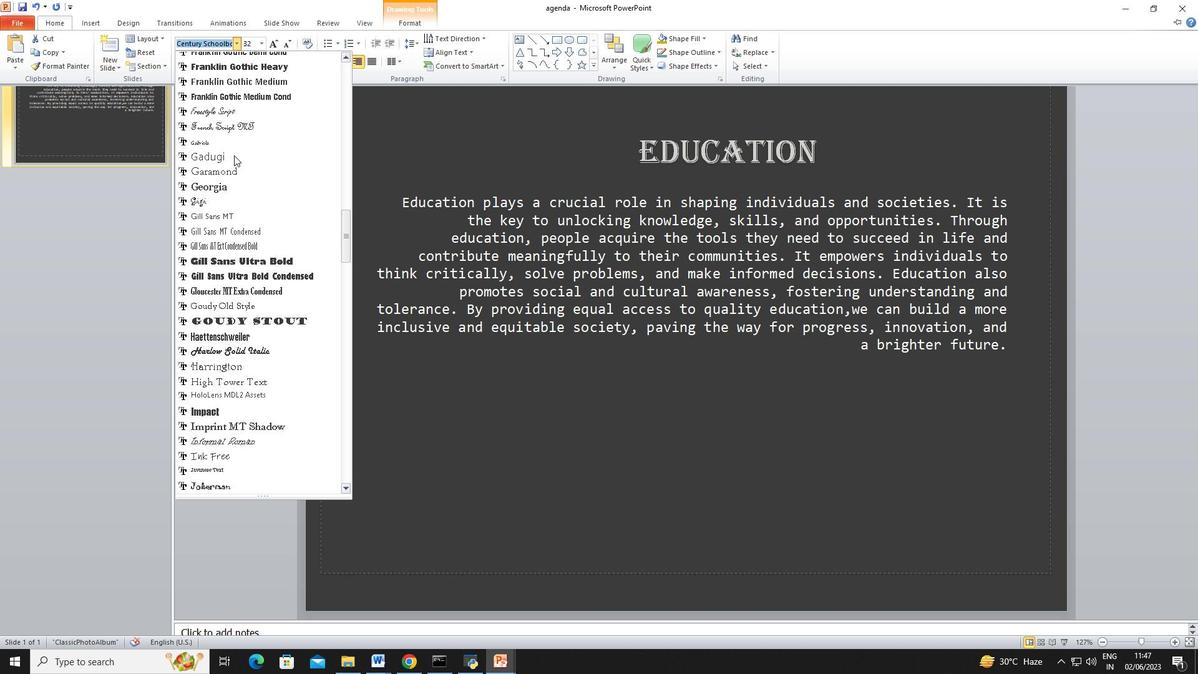 
Action: Mouse scrolled (234, 154) with delta (0, 0)
Screenshot: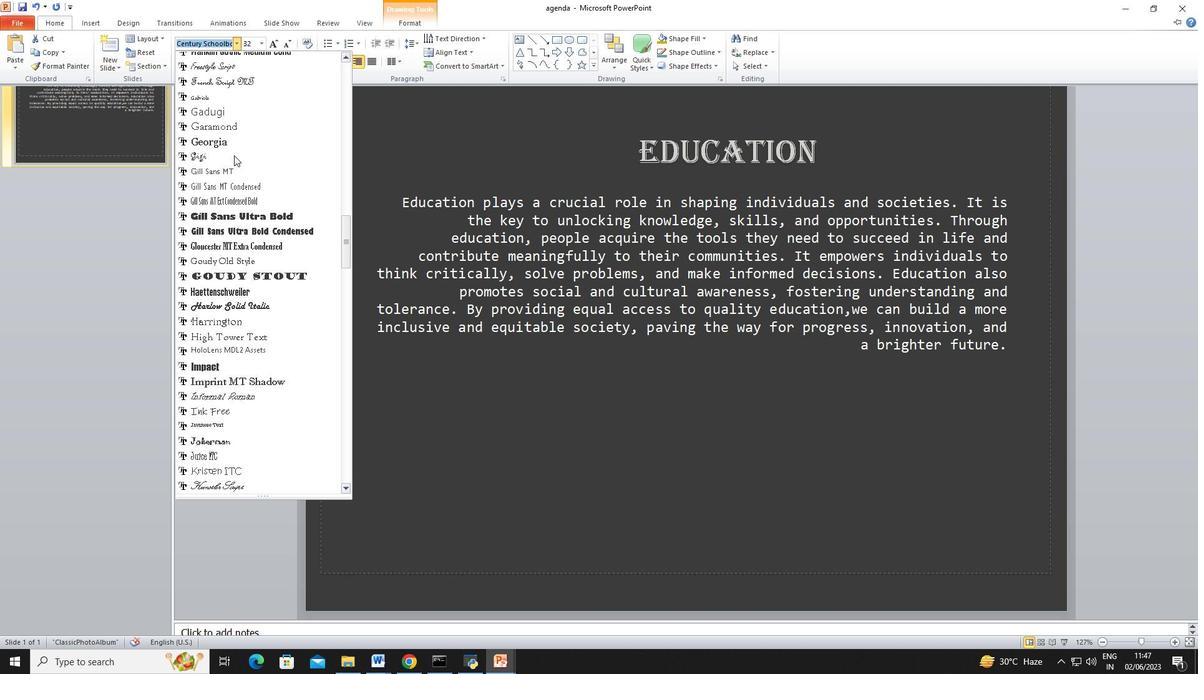 
Action: Mouse scrolled (234, 154) with delta (0, 0)
Screenshot: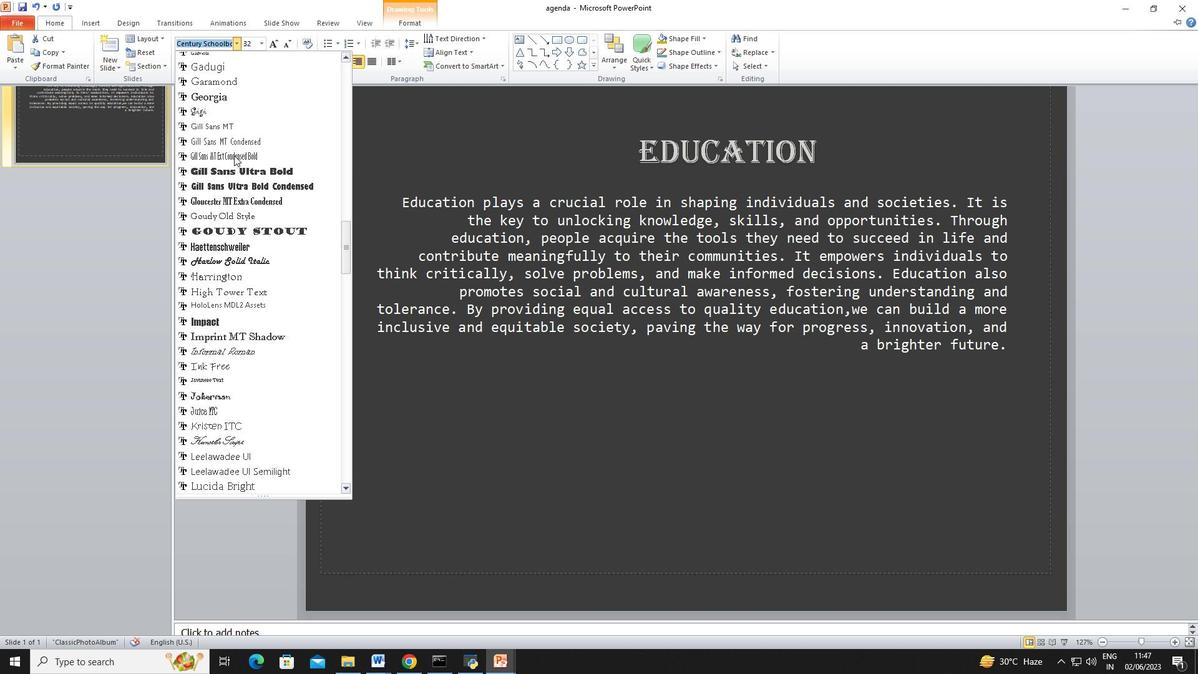
Action: Mouse scrolled (234, 154) with delta (0, 0)
Screenshot: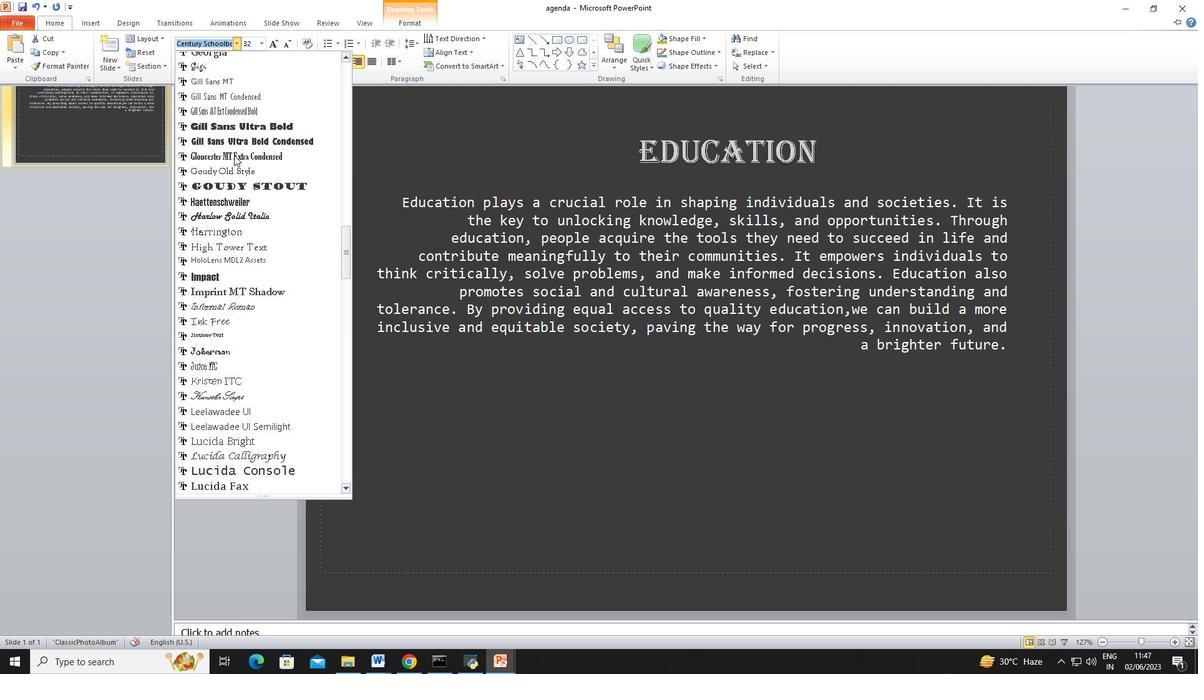 
Action: Mouse scrolled (234, 154) with delta (0, 0)
Screenshot: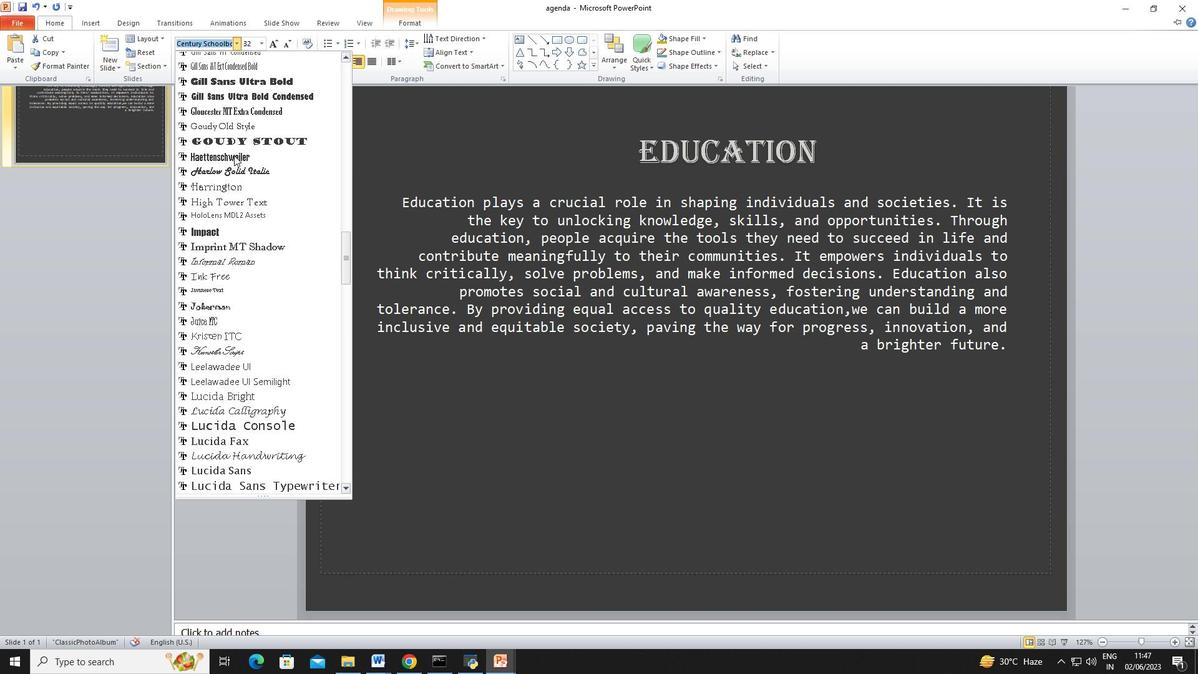 
Action: Mouse scrolled (234, 154) with delta (0, 0)
Screenshot: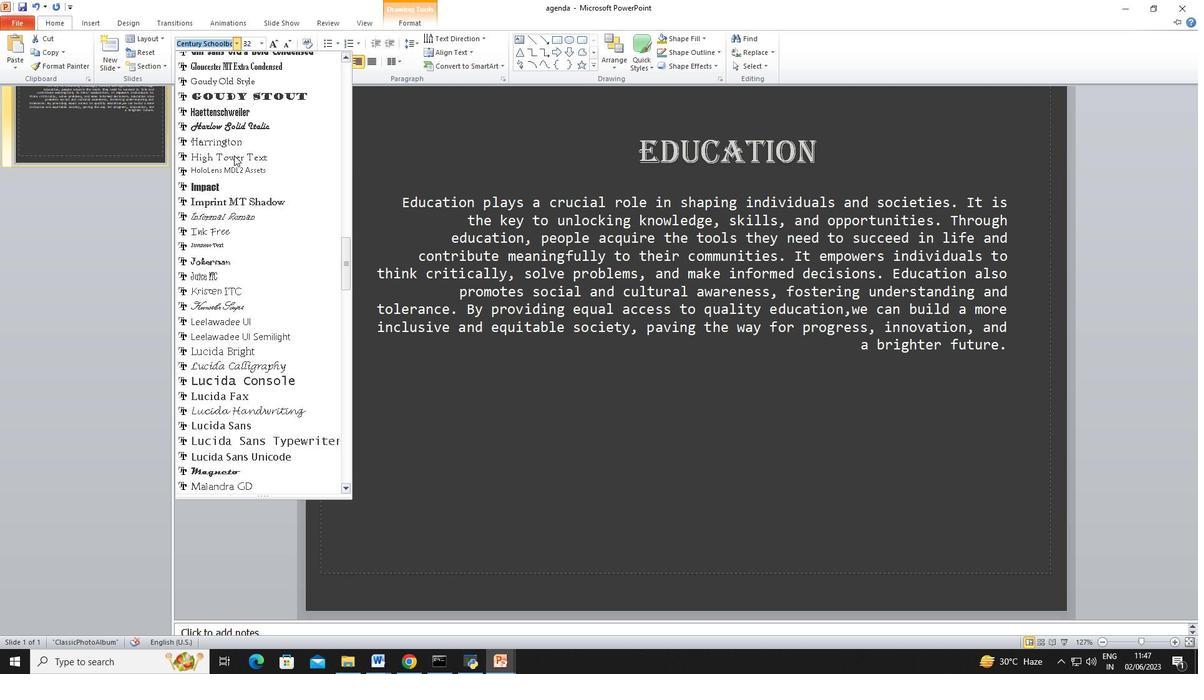 
Action: Mouse scrolled (234, 154) with delta (0, 0)
Screenshot: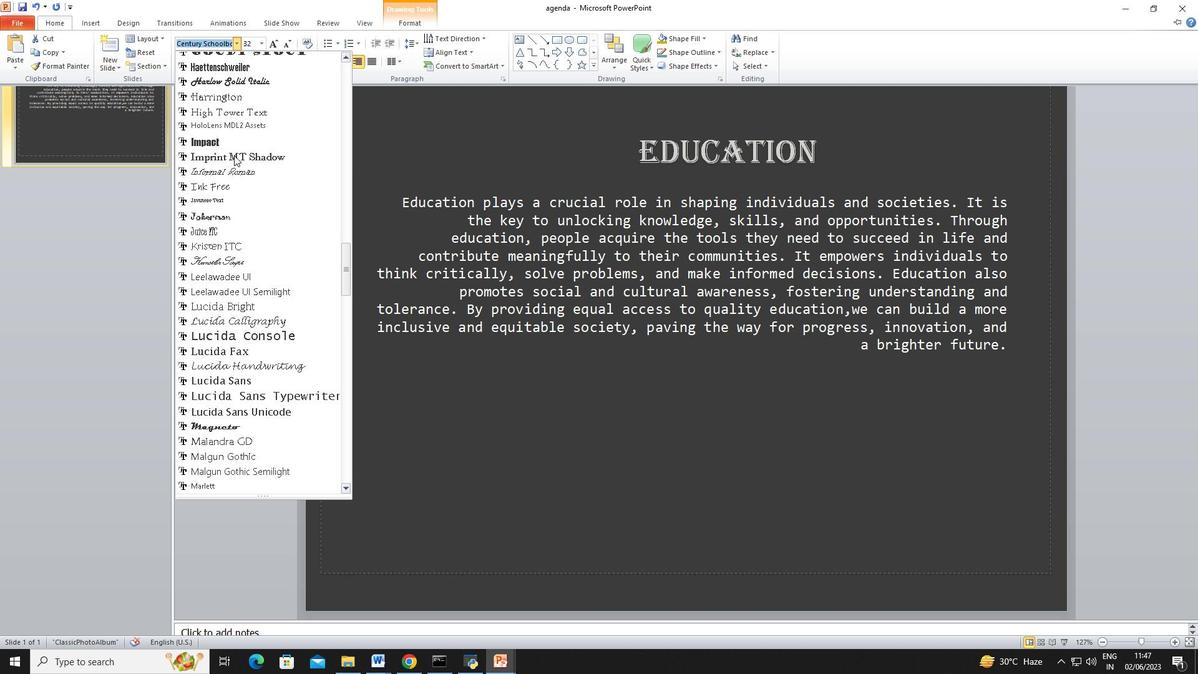 
Action: Mouse scrolled (234, 154) with delta (0, 0)
Screenshot: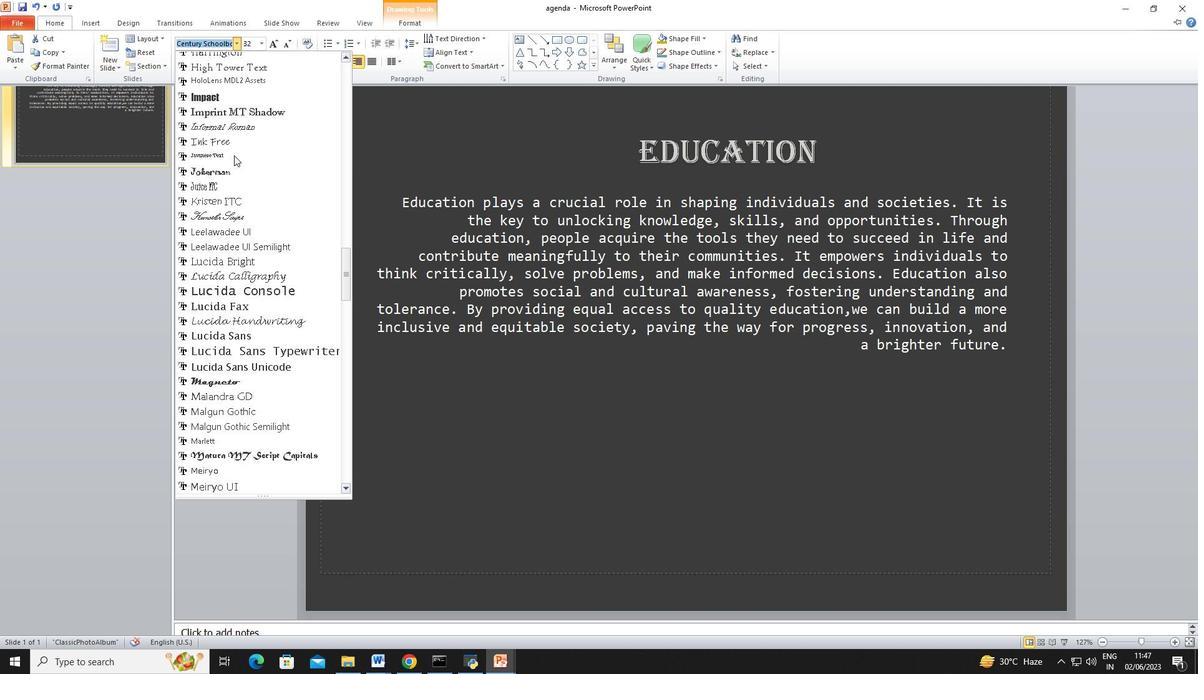 
Action: Mouse scrolled (234, 154) with delta (0, 0)
Screenshot: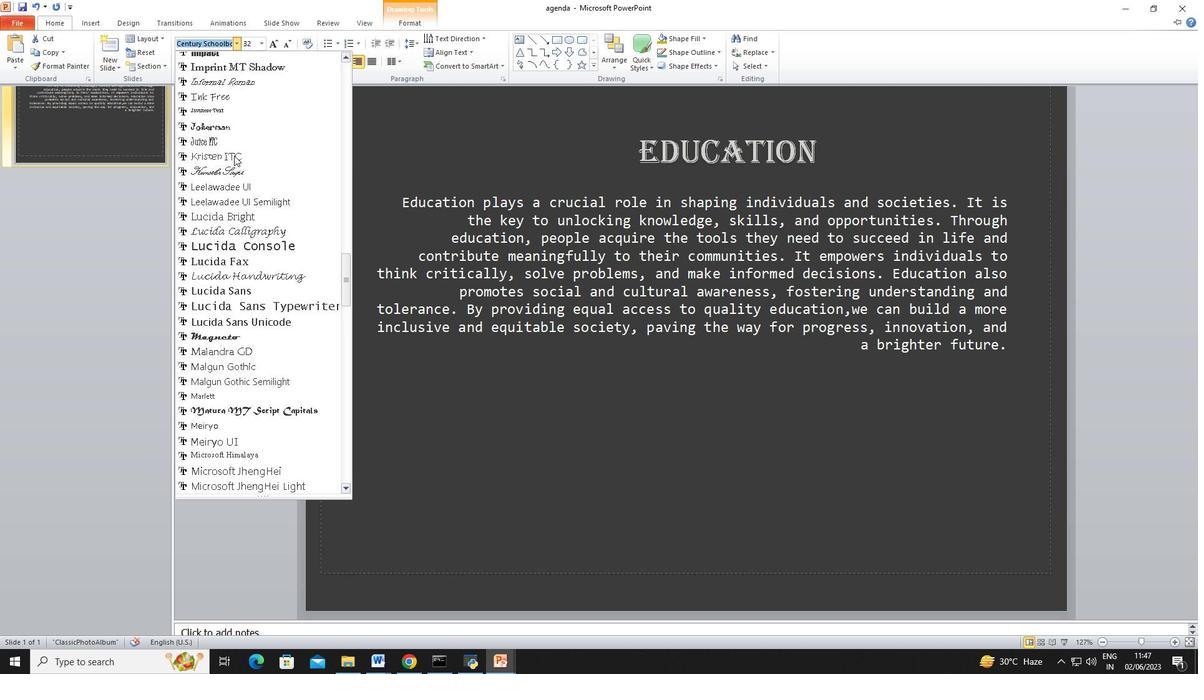 
Action: Mouse scrolled (234, 154) with delta (0, 0)
Screenshot: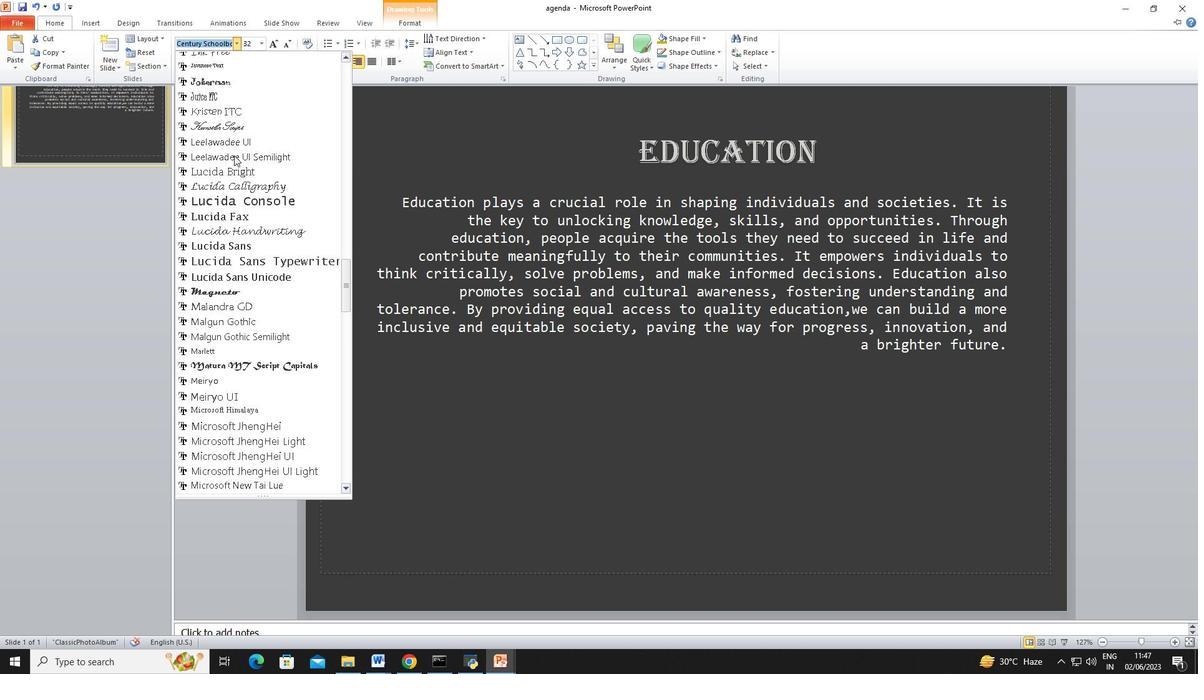 
Action: Mouse scrolled (234, 154) with delta (0, 0)
Screenshot: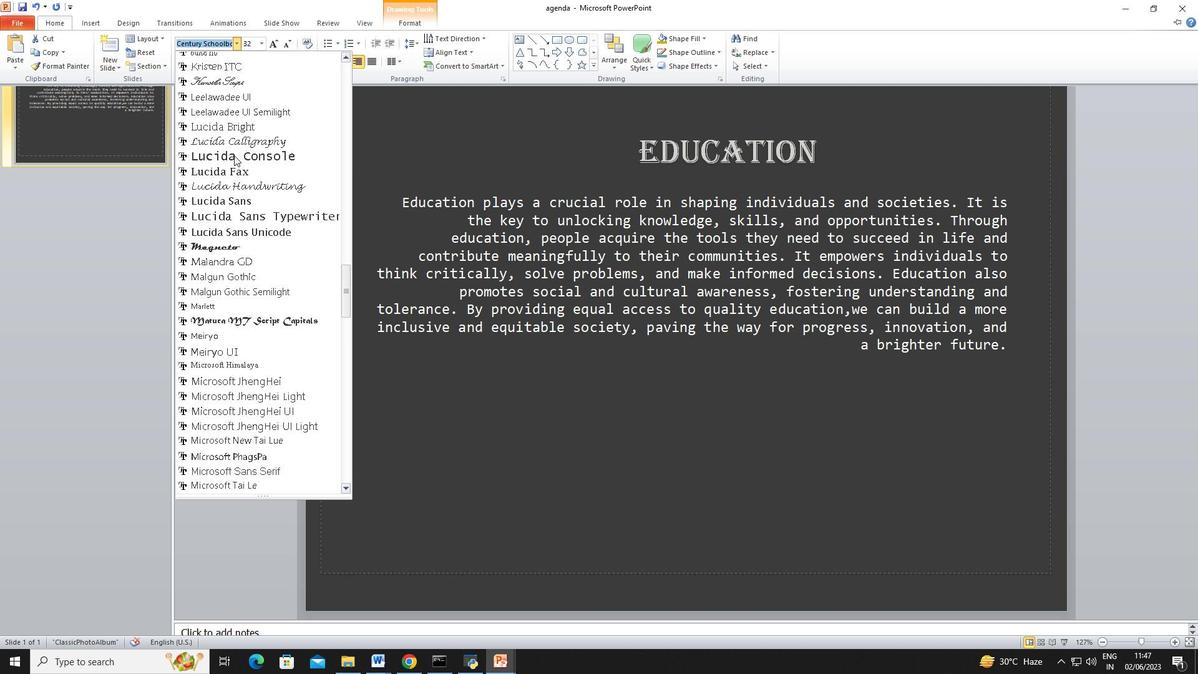 
Action: Mouse scrolled (234, 154) with delta (0, 0)
Screenshot: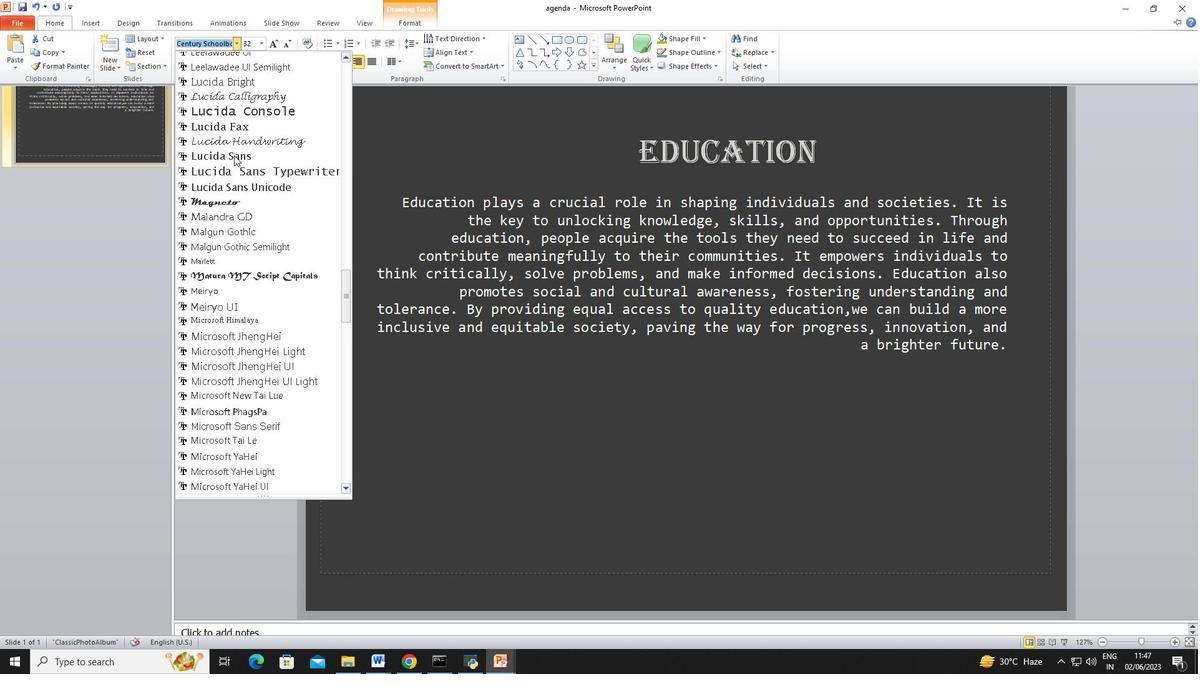 
Action: Mouse scrolled (234, 154) with delta (0, 0)
Screenshot: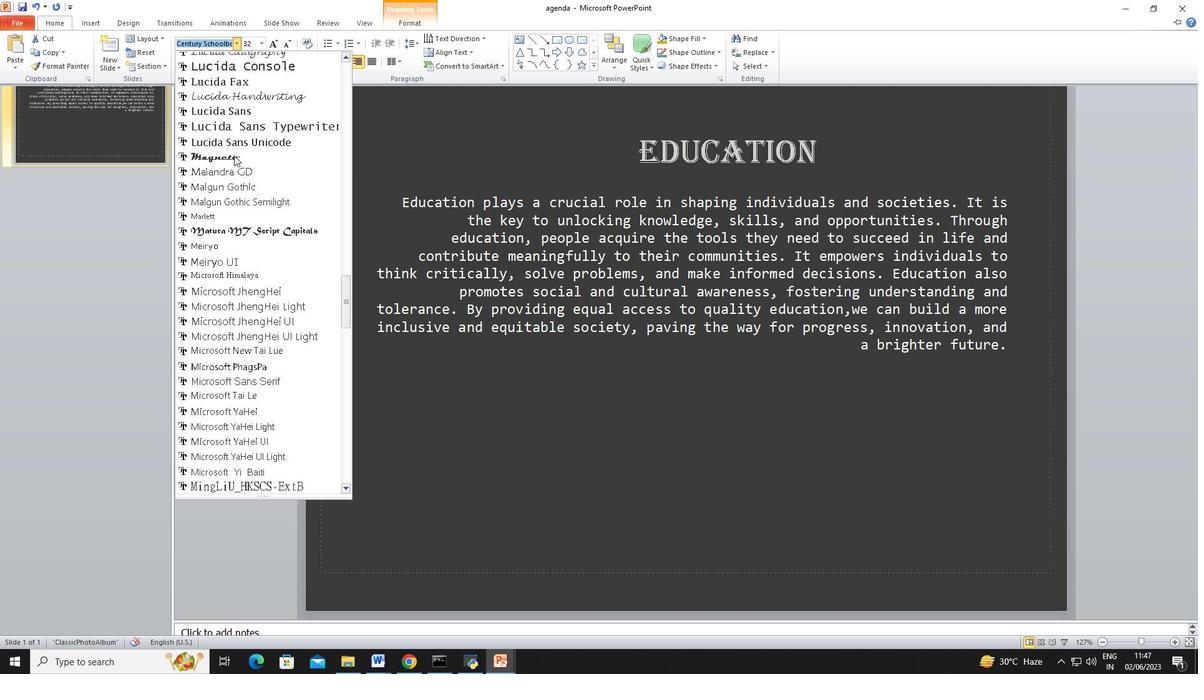 
Action: Mouse scrolled (234, 154) with delta (0, 0)
Screenshot: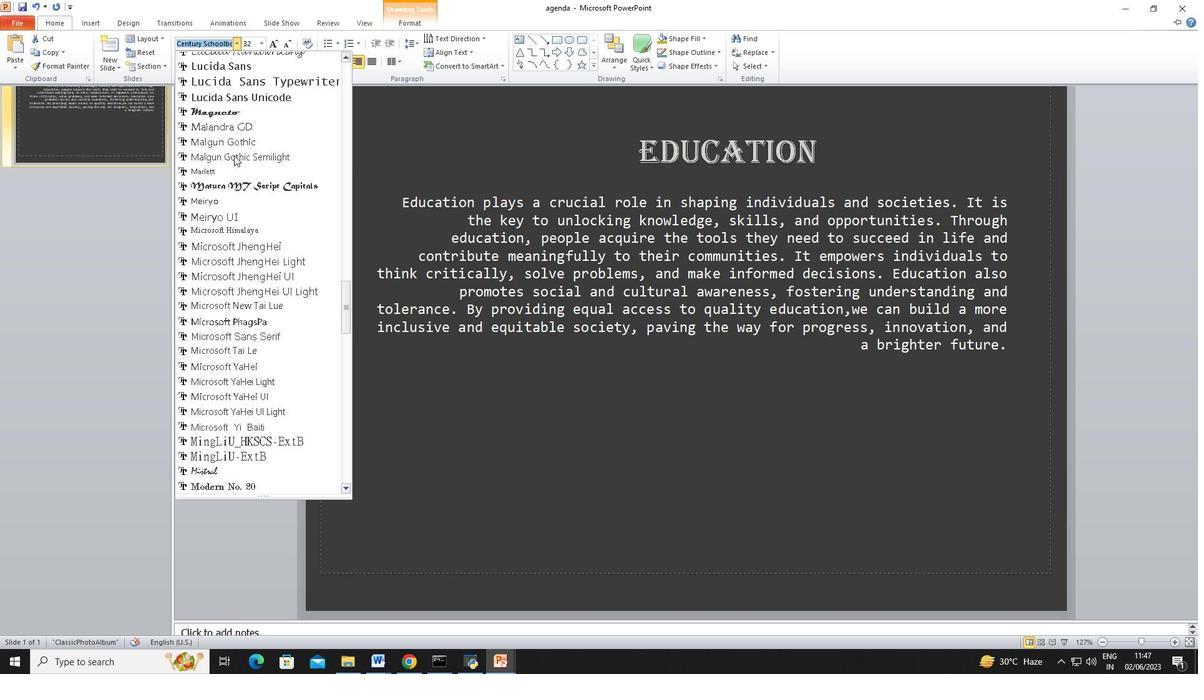 
Action: Mouse scrolled (234, 154) with delta (0, 0)
Screenshot: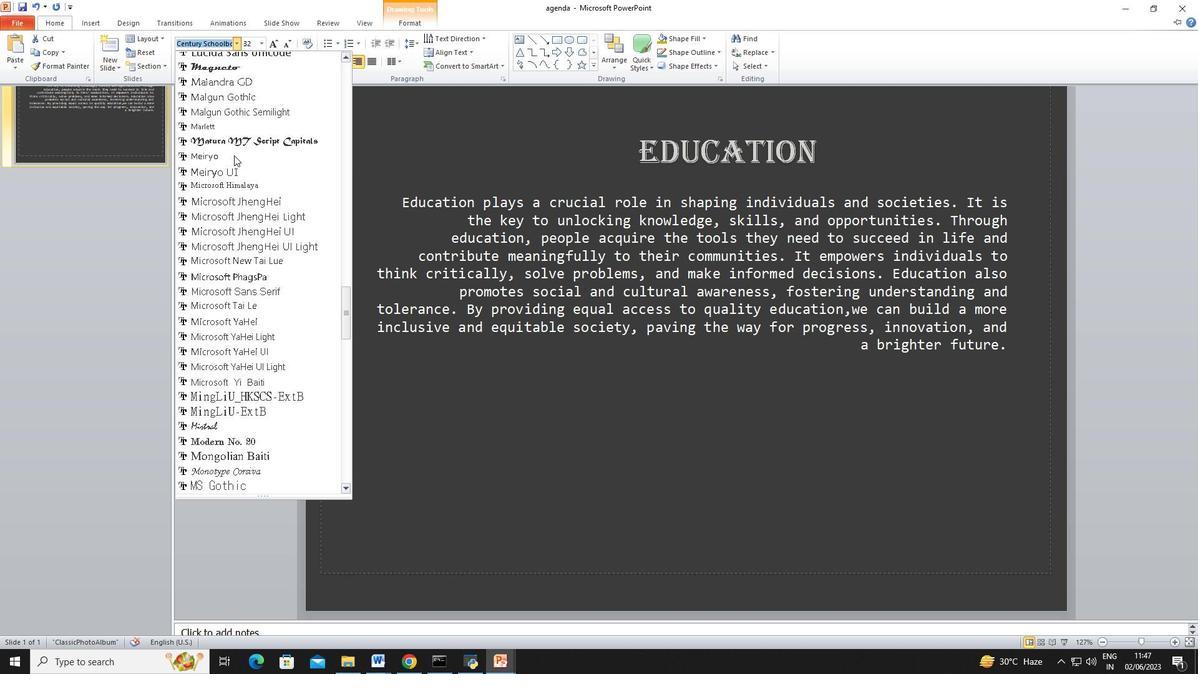 
Action: Mouse scrolled (234, 154) with delta (0, 0)
Screenshot: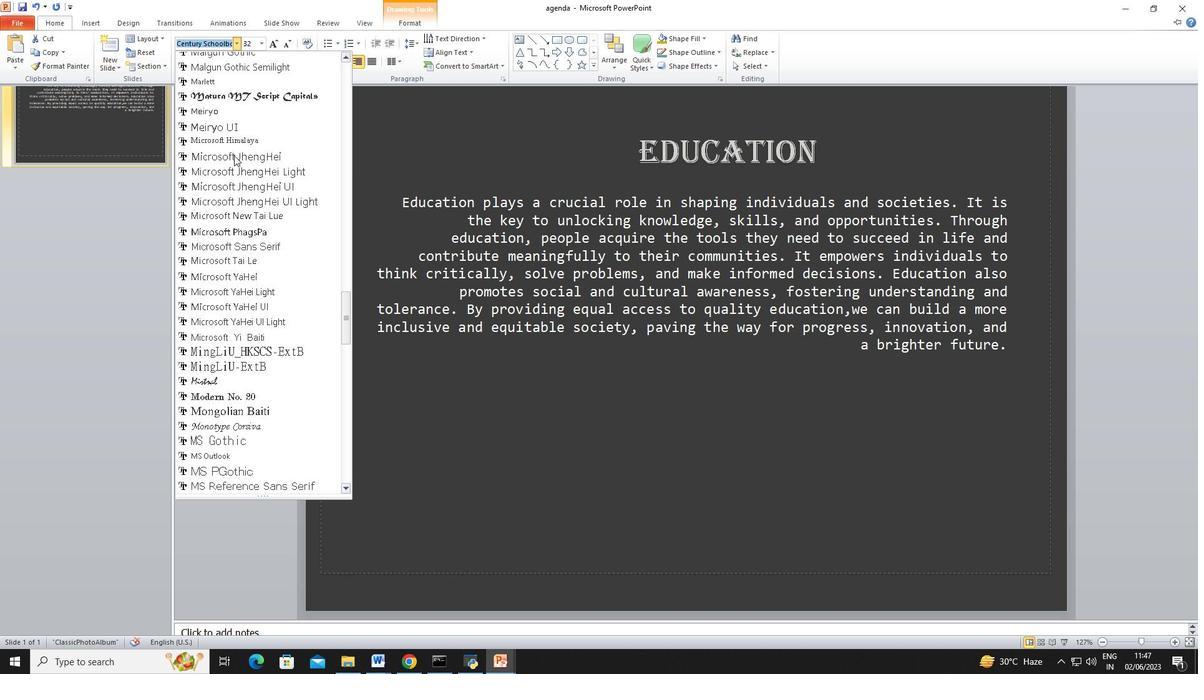
Action: Mouse scrolled (234, 154) with delta (0, 0)
Screenshot: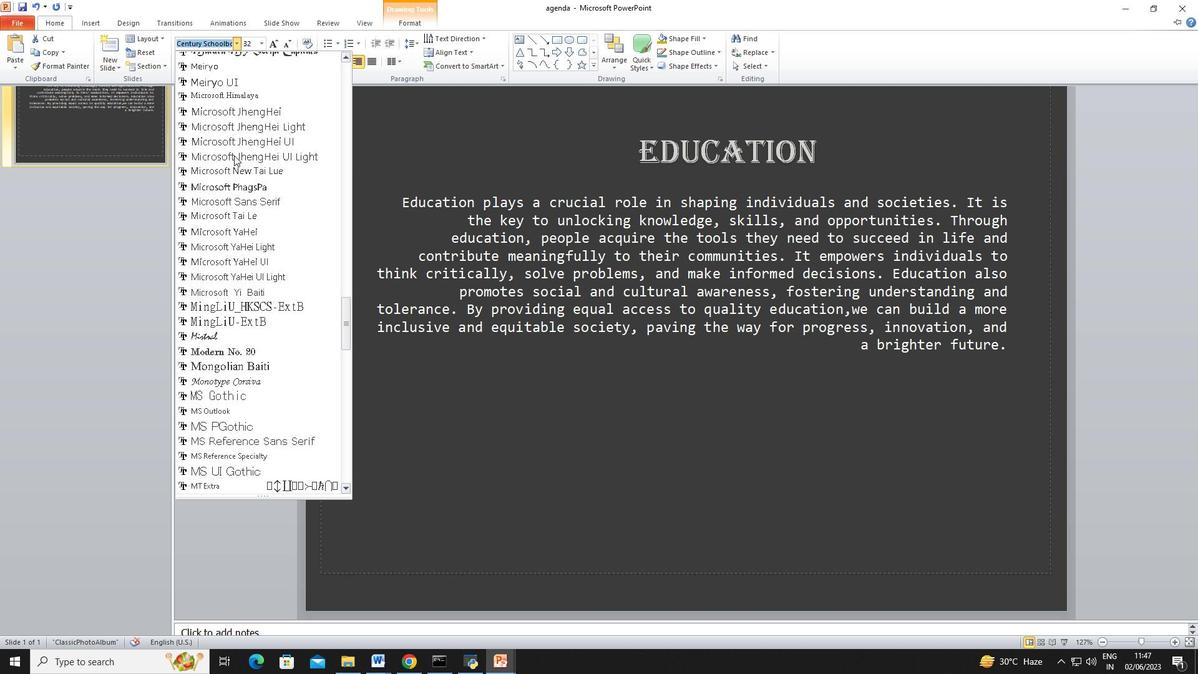 
Action: Mouse scrolled (234, 154) with delta (0, 0)
Screenshot: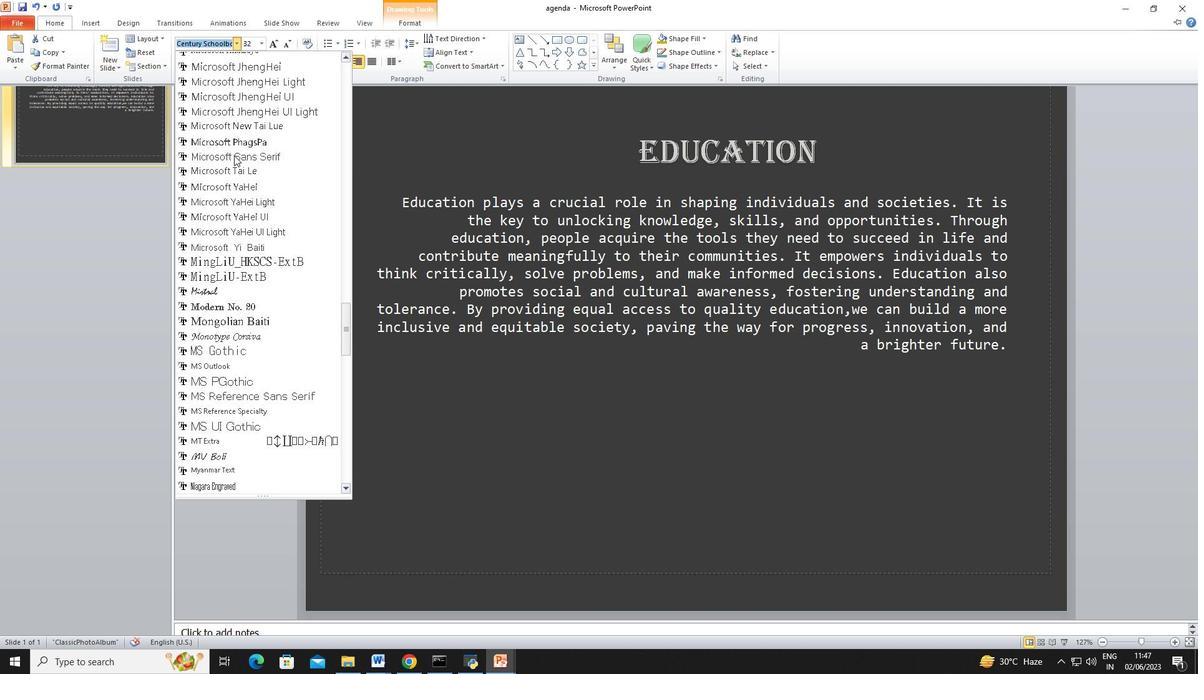 
Action: Mouse scrolled (234, 154) with delta (0, 0)
Screenshot: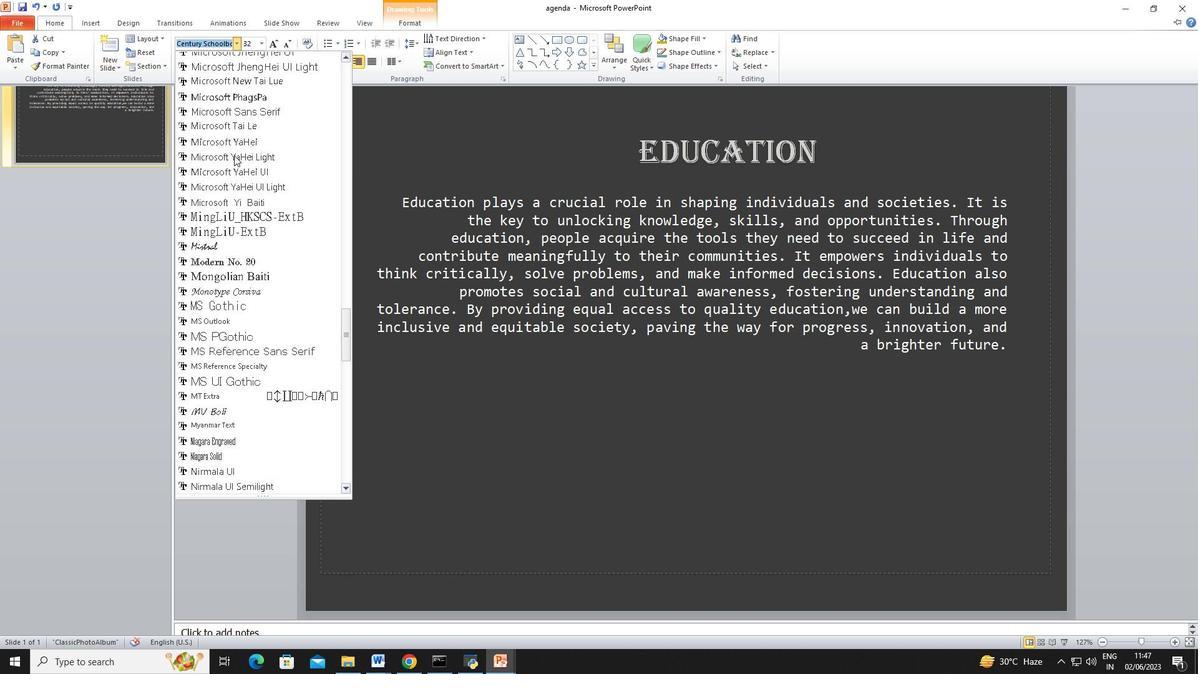 
Action: Mouse moved to (233, 162)
Screenshot: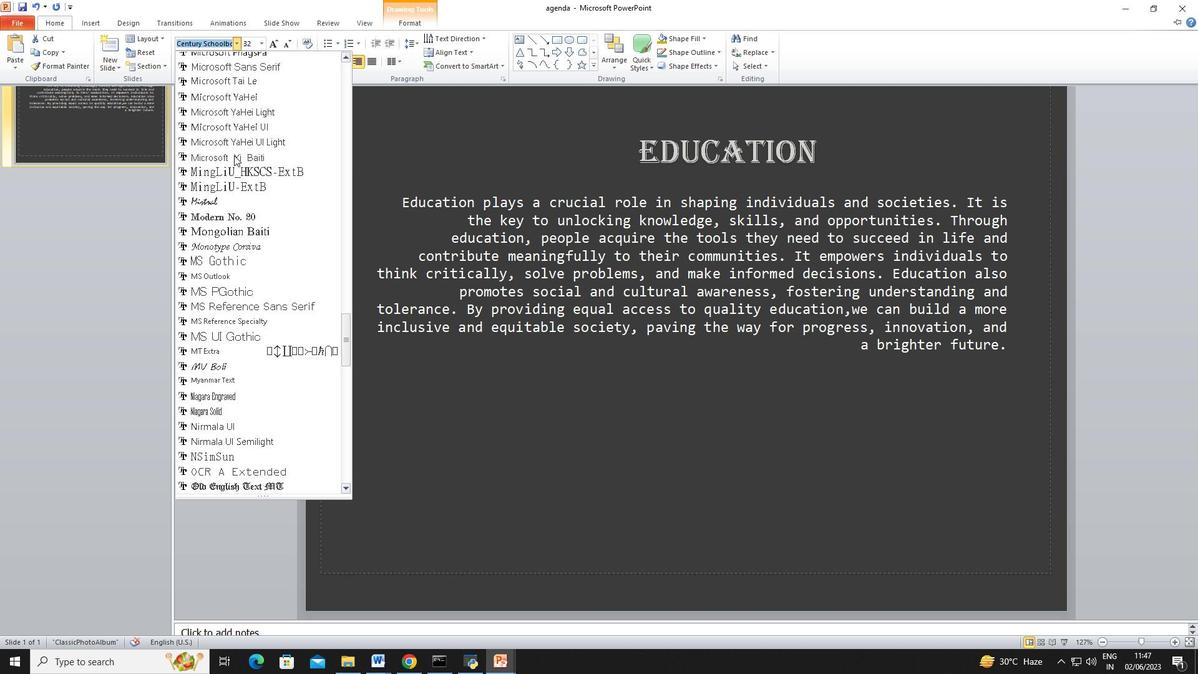 
Action: Mouse scrolled (233, 162) with delta (0, 0)
Screenshot: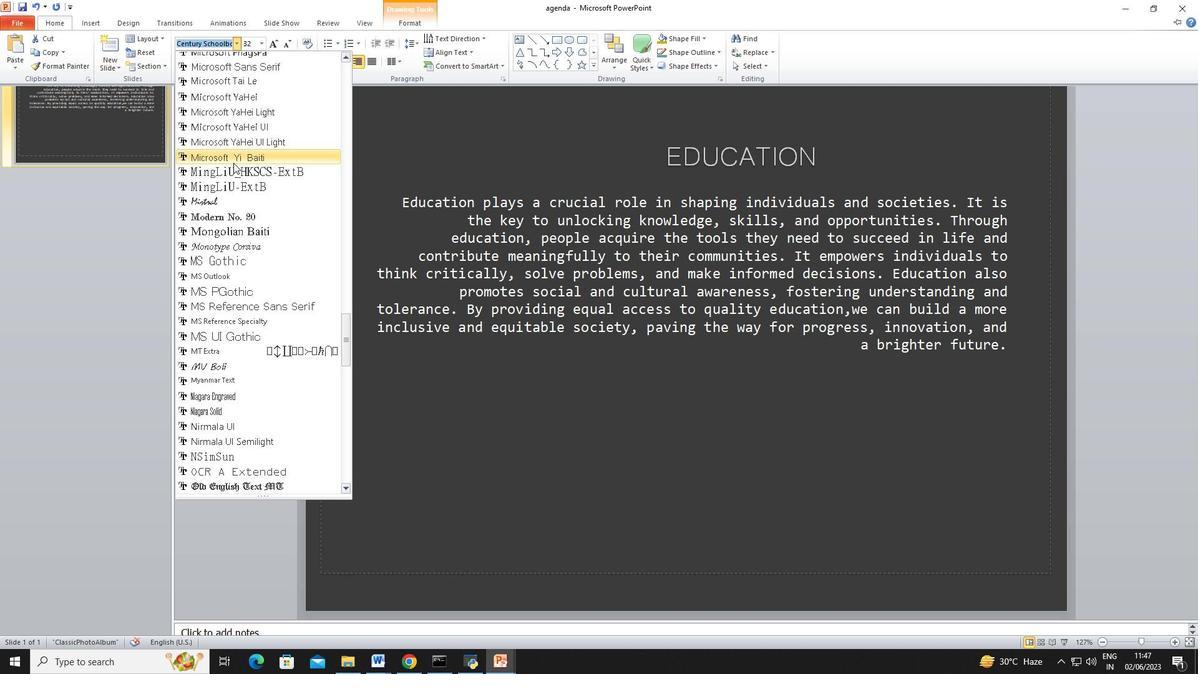 
Action: Mouse moved to (239, 159)
Screenshot: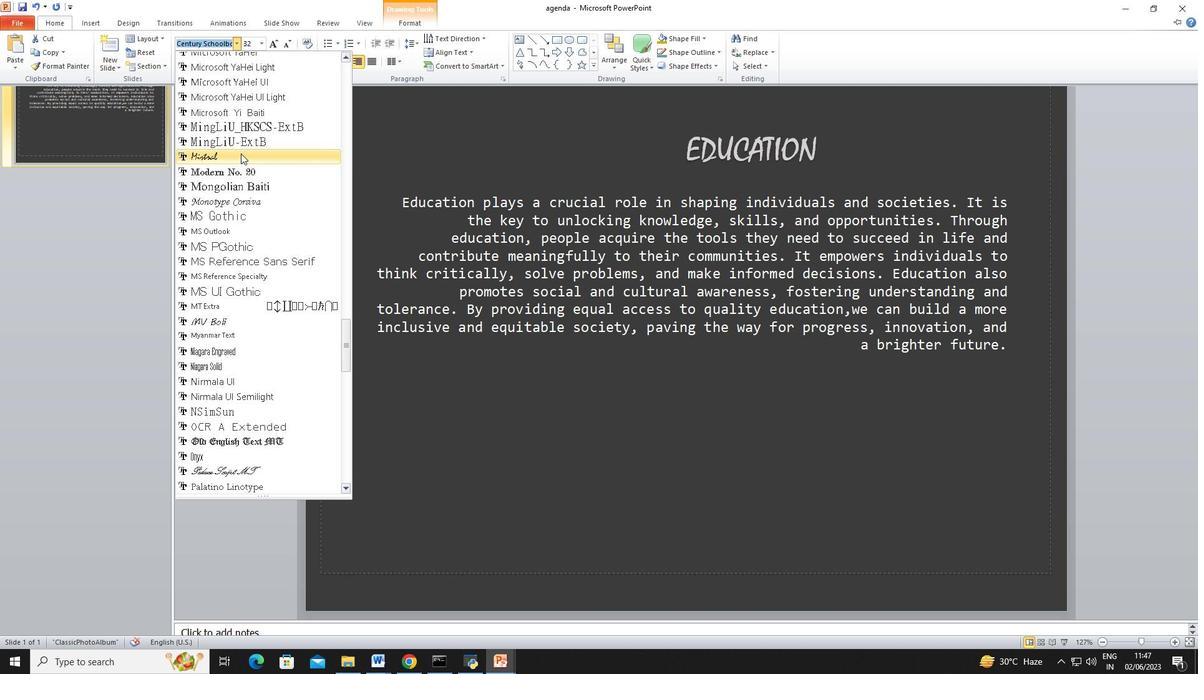
Action: Mouse scrolled (239, 159) with delta (0, 0)
Screenshot: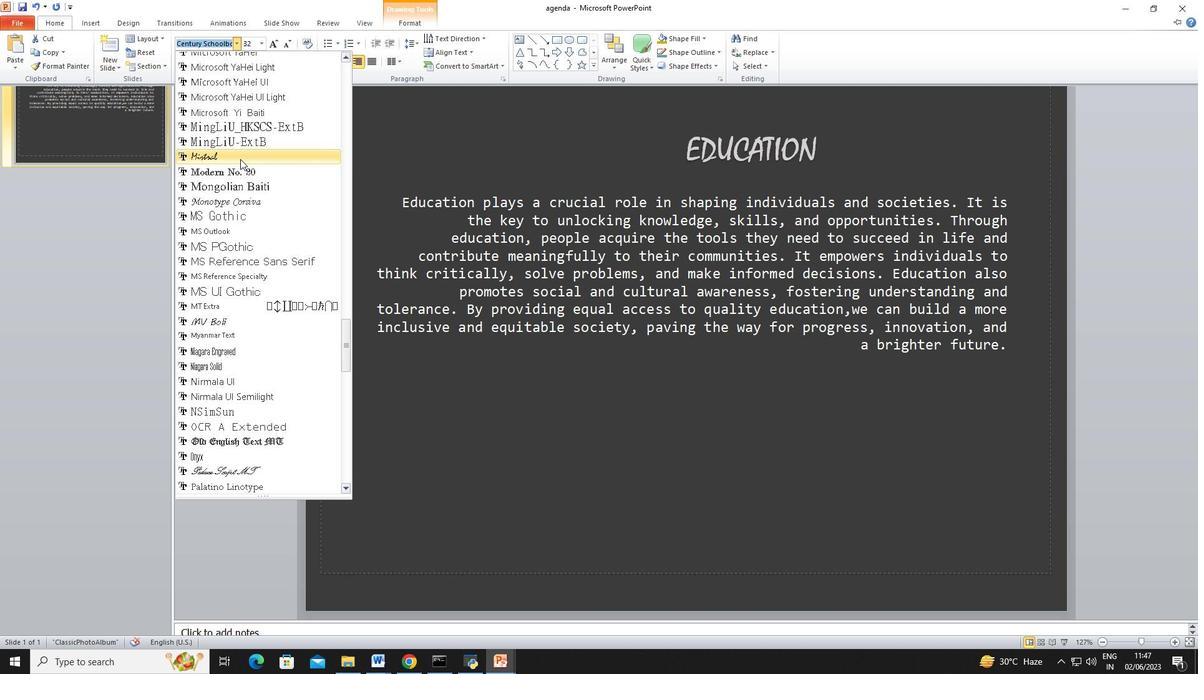 
Action: Mouse scrolled (239, 159) with delta (0, 0)
Screenshot: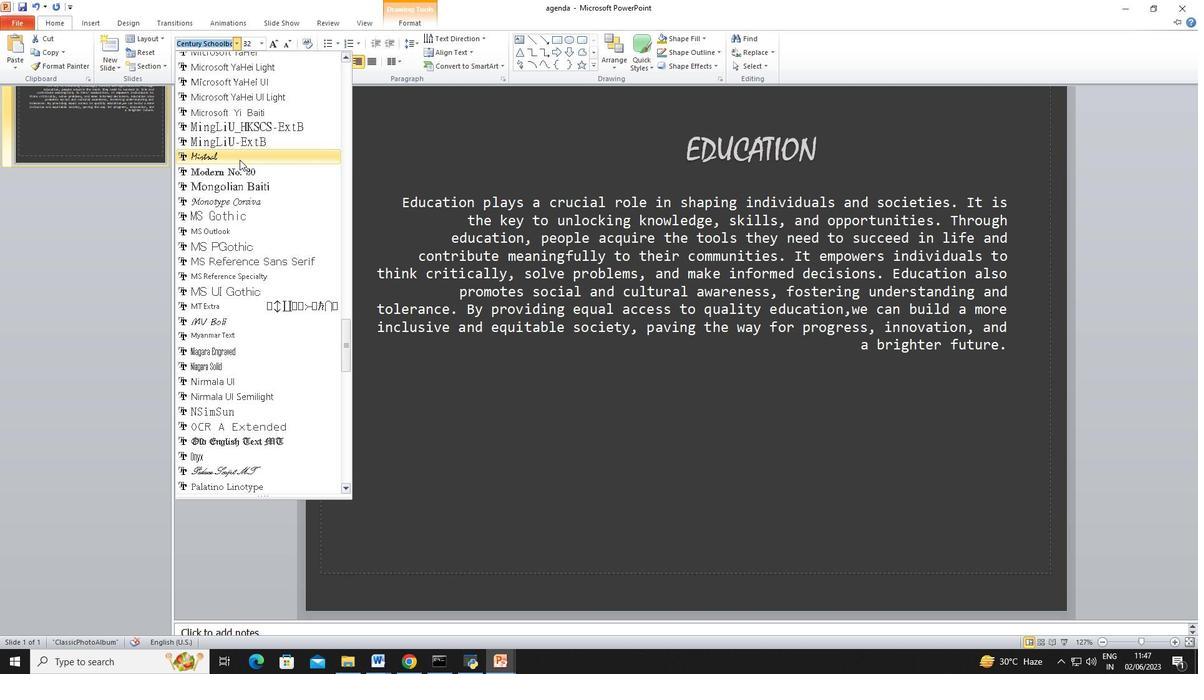 
Action: Mouse moved to (239, 159)
Screenshot: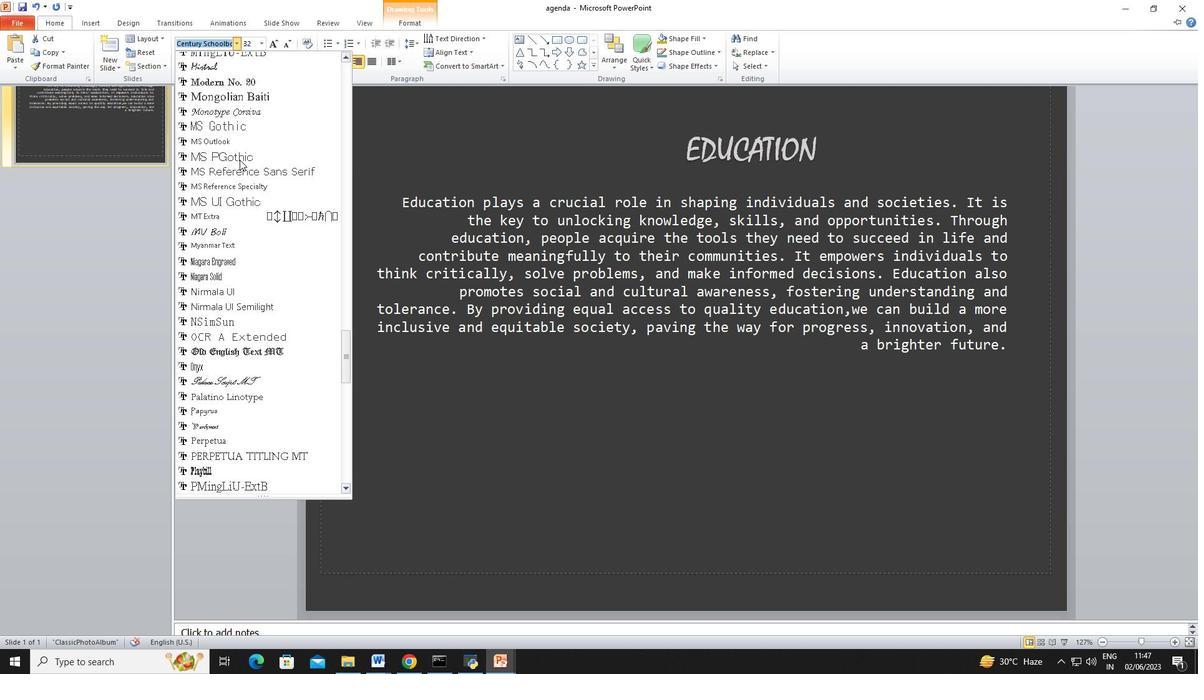 
Action: Mouse scrolled (239, 158) with delta (0, 0)
Screenshot: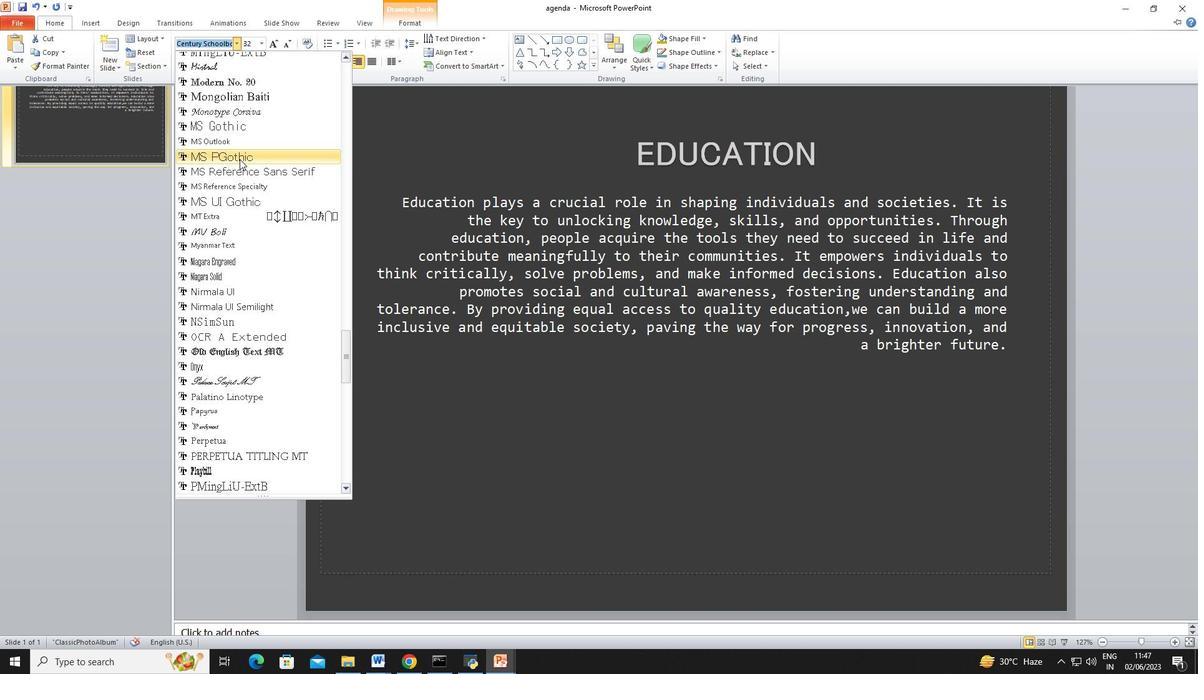 
Action: Mouse scrolled (239, 158) with delta (0, 0)
Screenshot: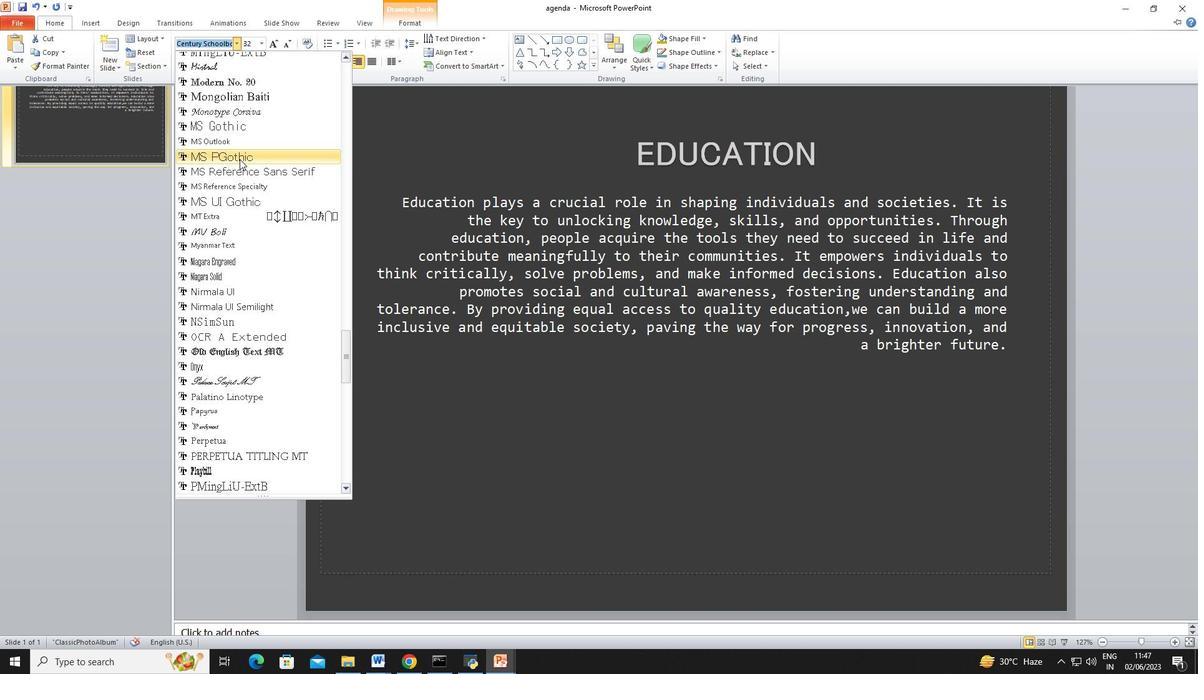 
Action: Mouse scrolled (239, 158) with delta (0, 0)
Screenshot: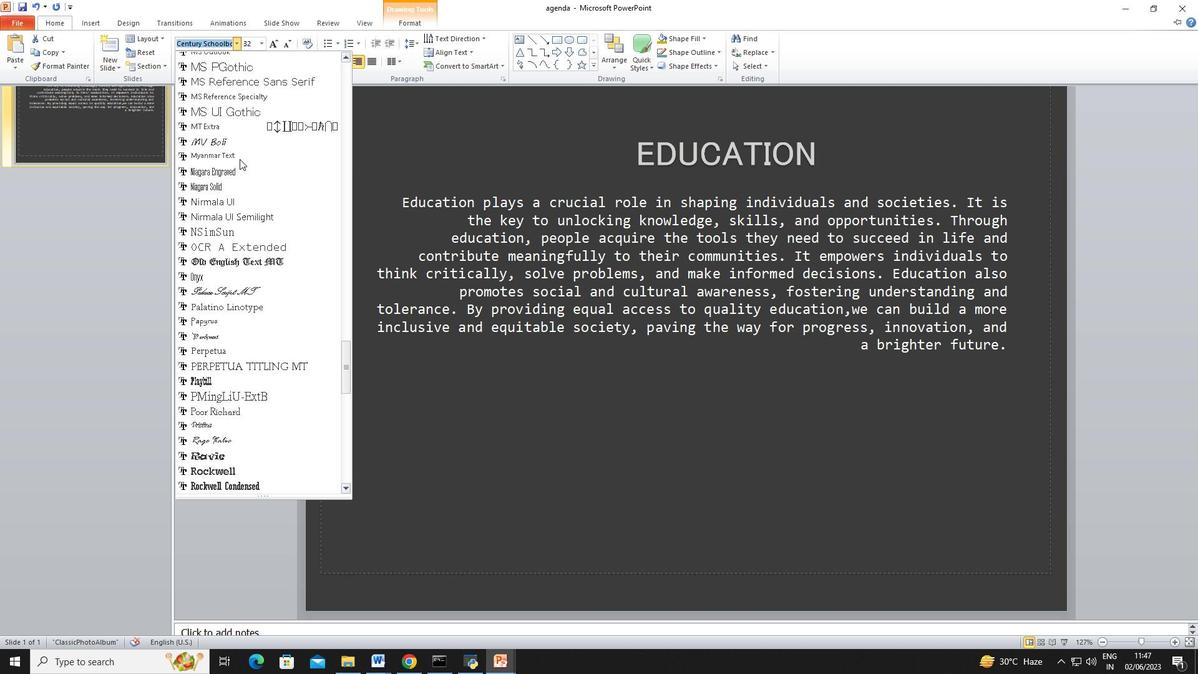 
Action: Mouse scrolled (239, 158) with delta (0, 0)
Screenshot: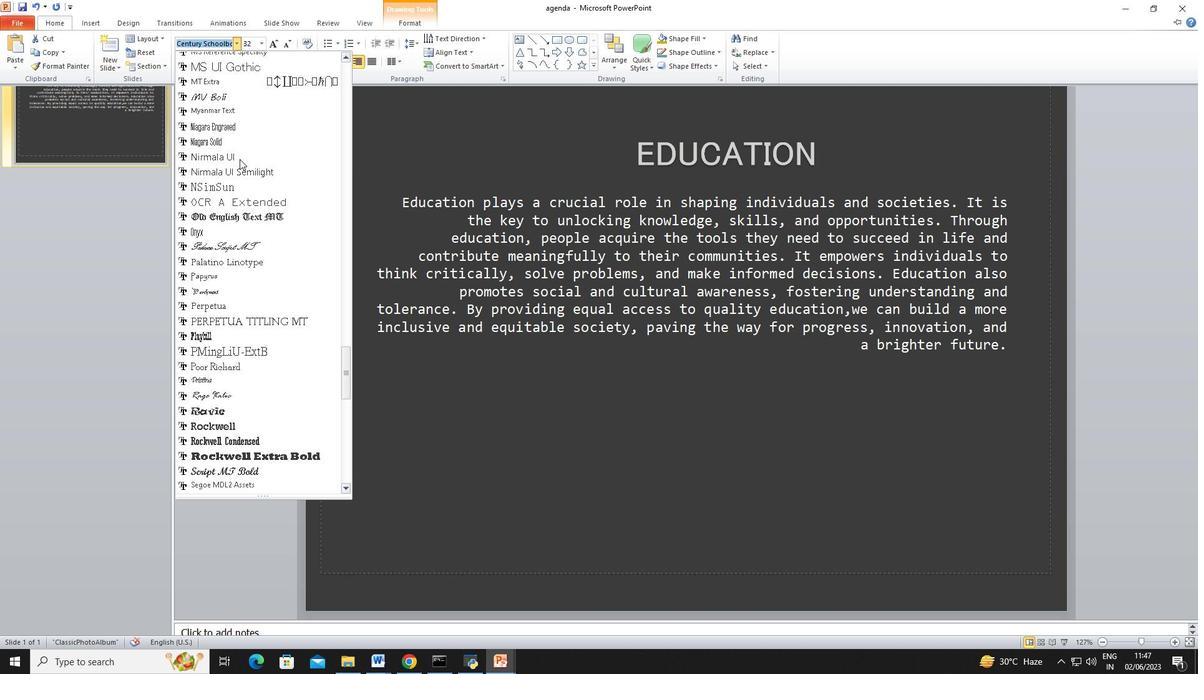 
Action: Mouse scrolled (239, 158) with delta (0, 0)
Screenshot: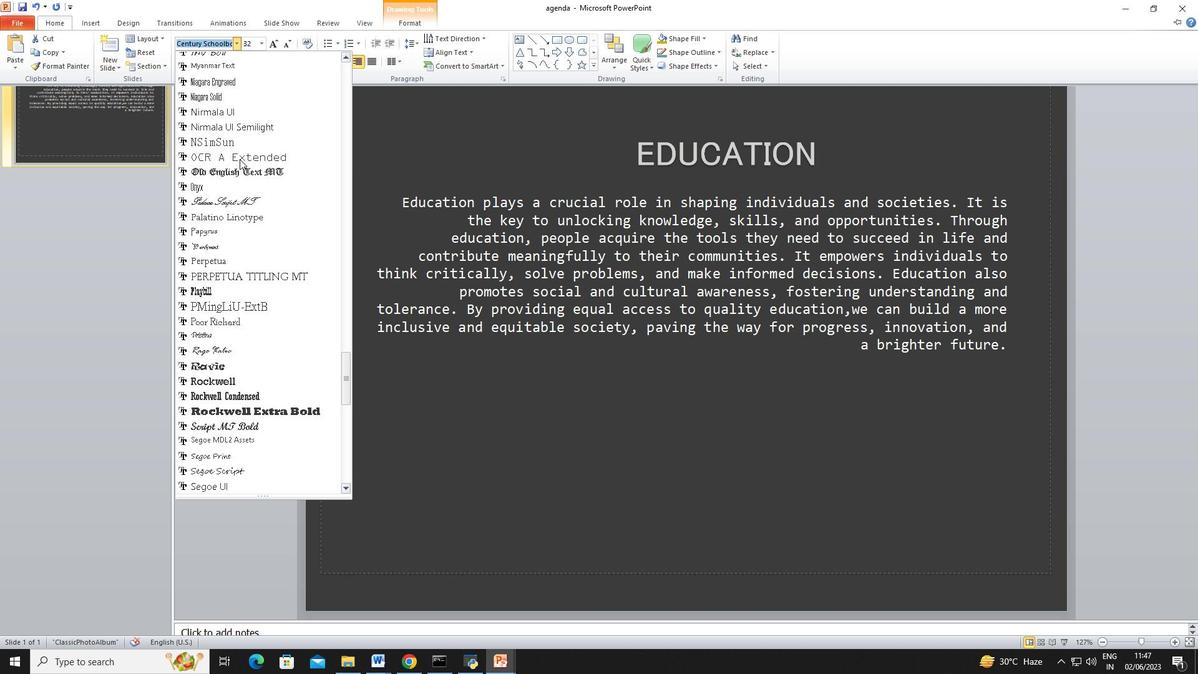 
Action: Mouse scrolled (239, 158) with delta (0, 0)
Screenshot: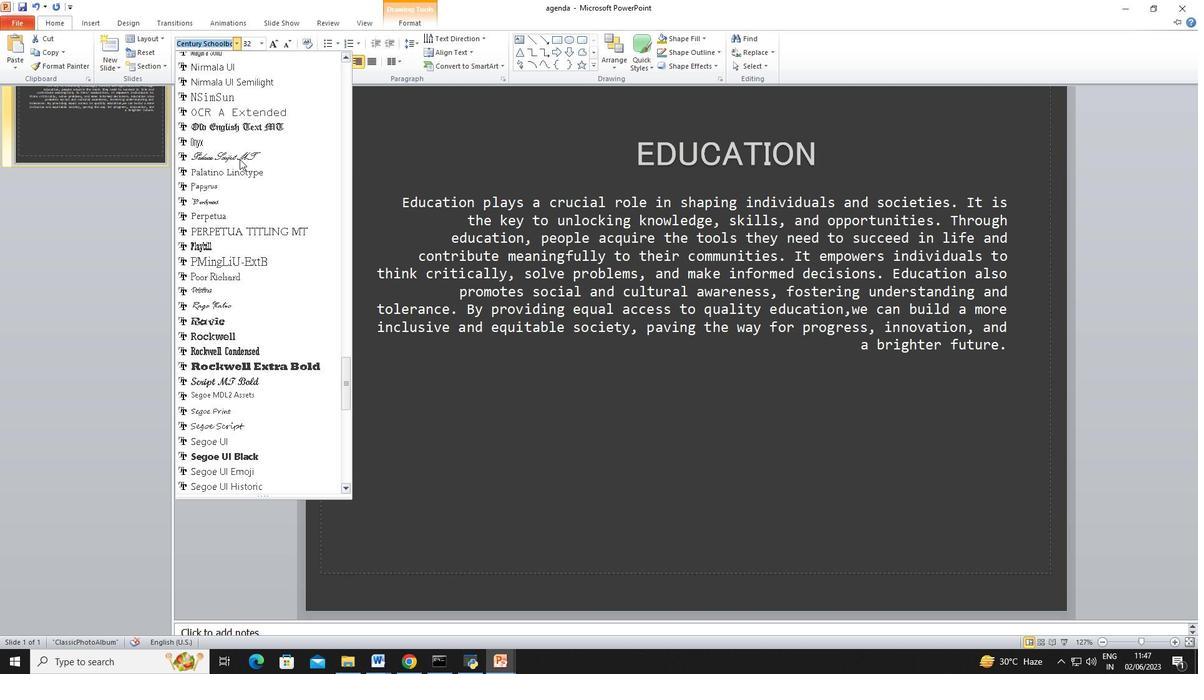 
Action: Mouse scrolled (239, 158) with delta (0, 0)
Screenshot: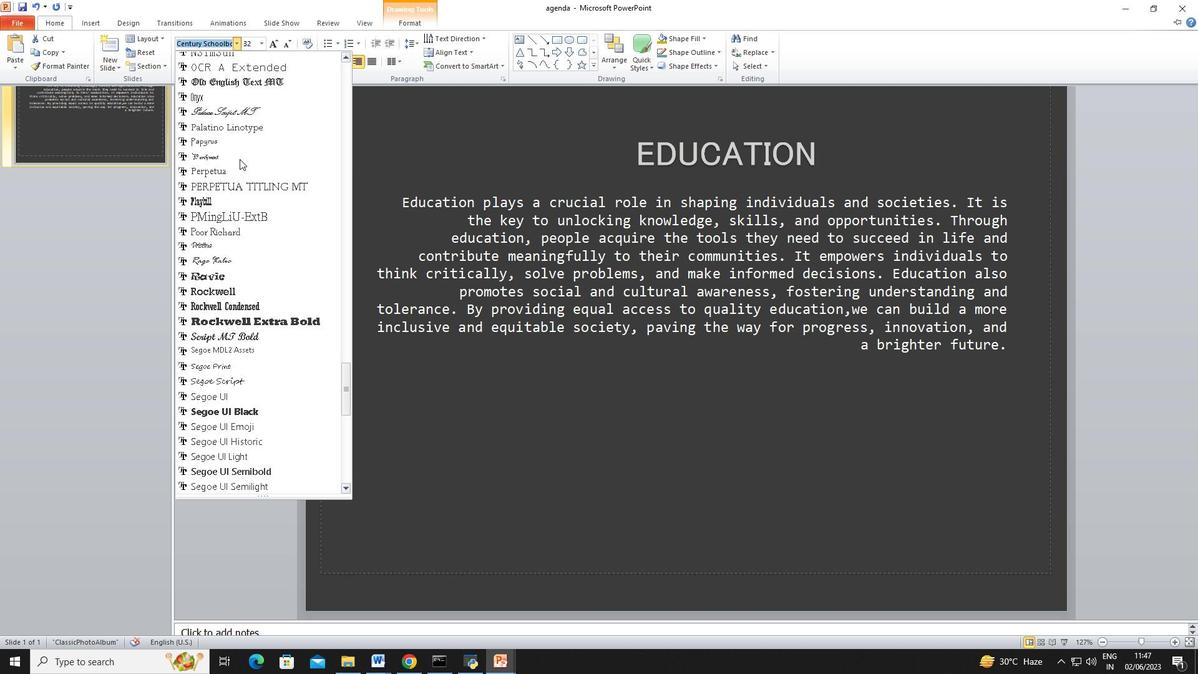 
Action: Mouse scrolled (239, 158) with delta (0, 0)
Screenshot: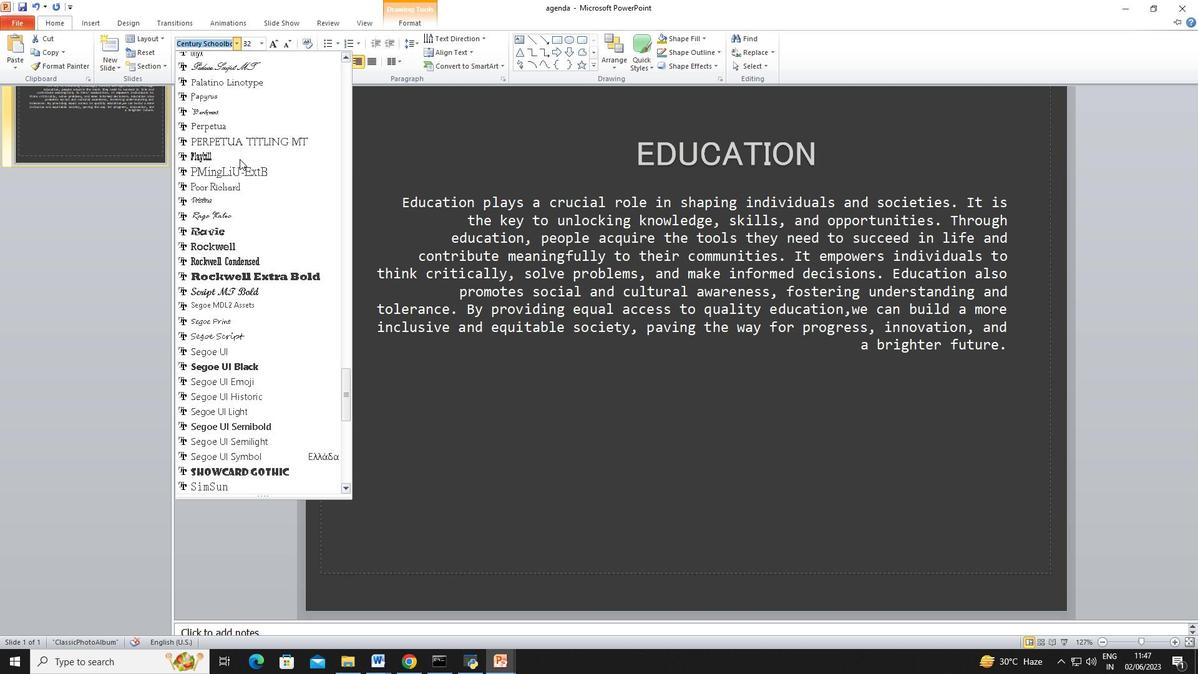 
Action: Mouse scrolled (239, 158) with delta (0, 0)
Screenshot: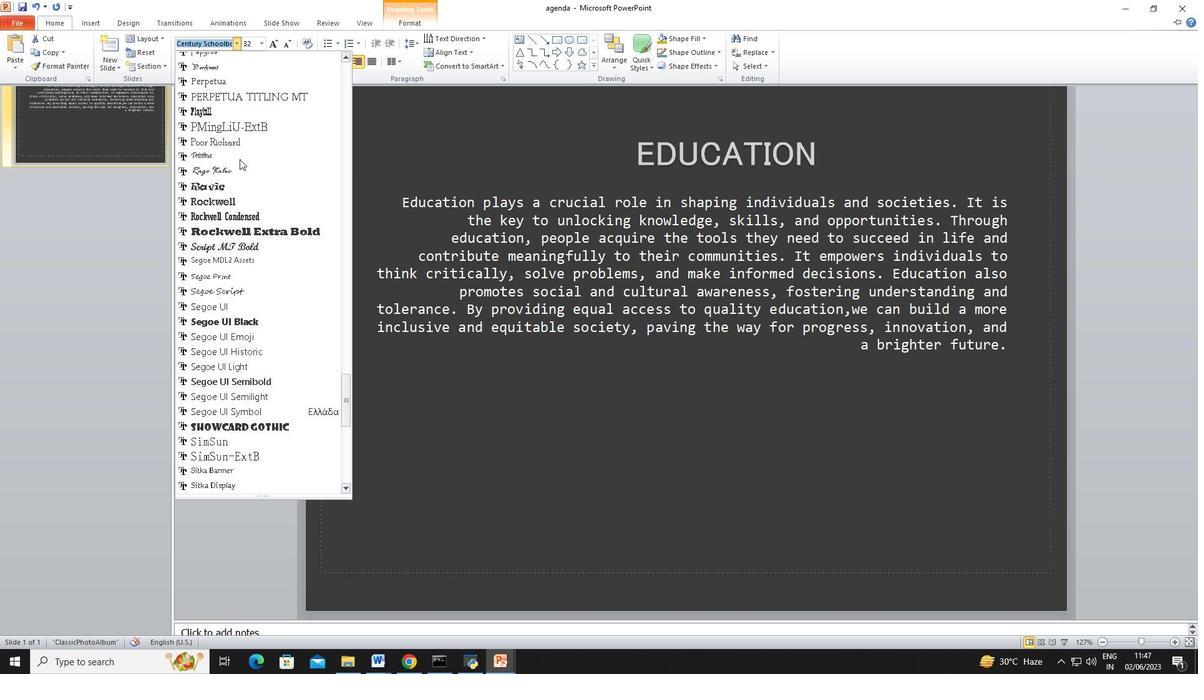 
Action: Mouse scrolled (239, 158) with delta (0, 0)
Screenshot: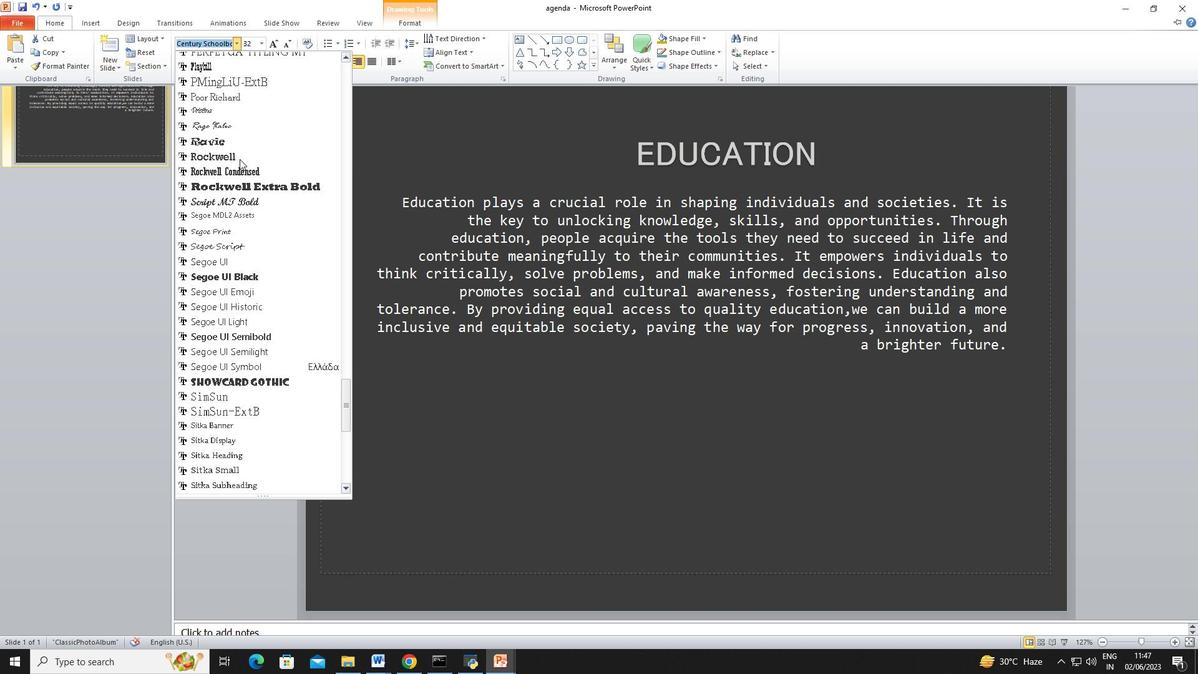 
Action: Mouse scrolled (239, 158) with delta (0, 0)
Screenshot: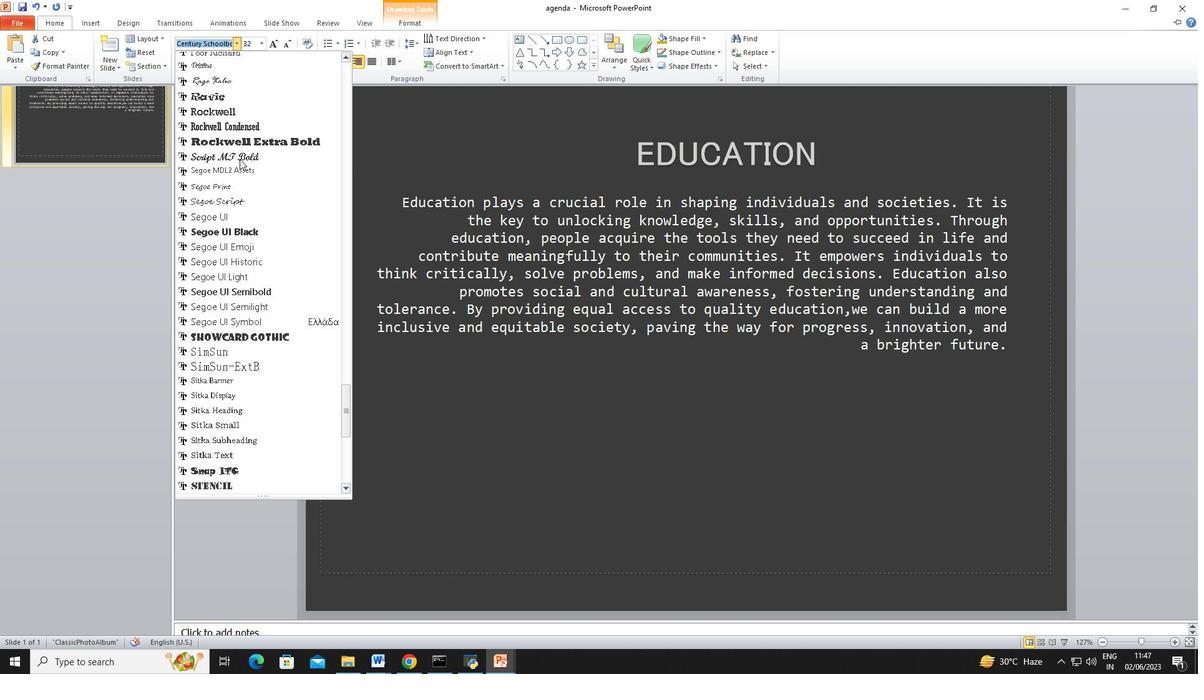 
Action: Mouse scrolled (239, 158) with delta (0, 0)
Screenshot: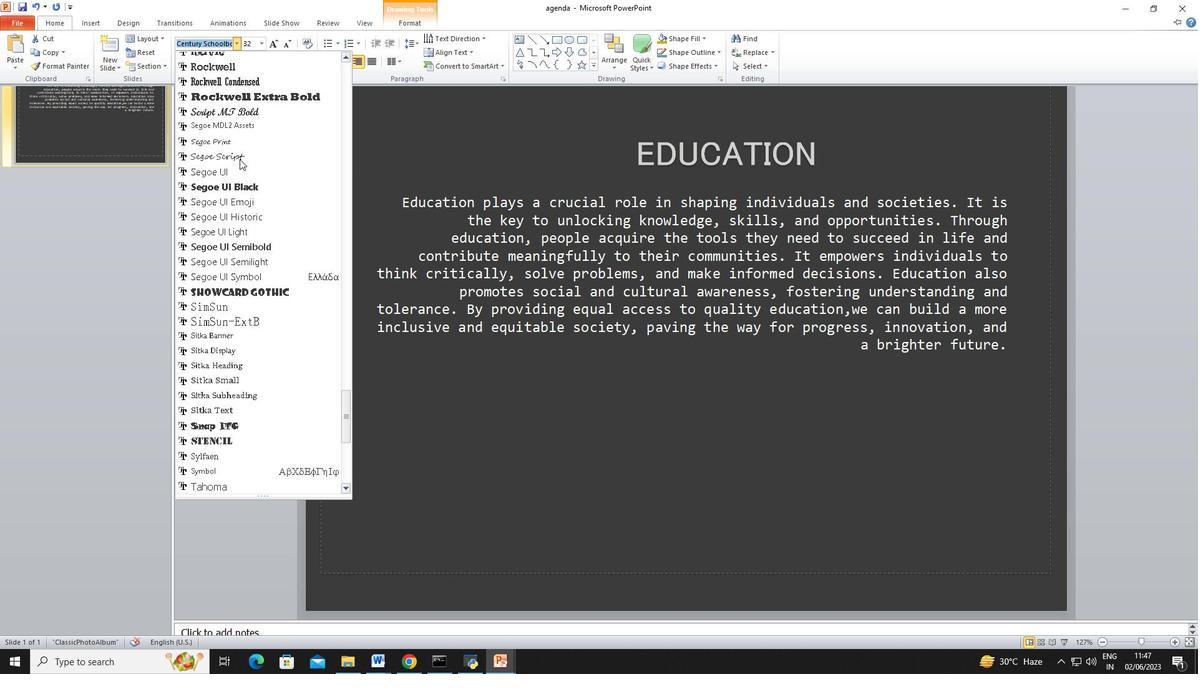 
Action: Mouse moved to (247, 437)
Screenshot: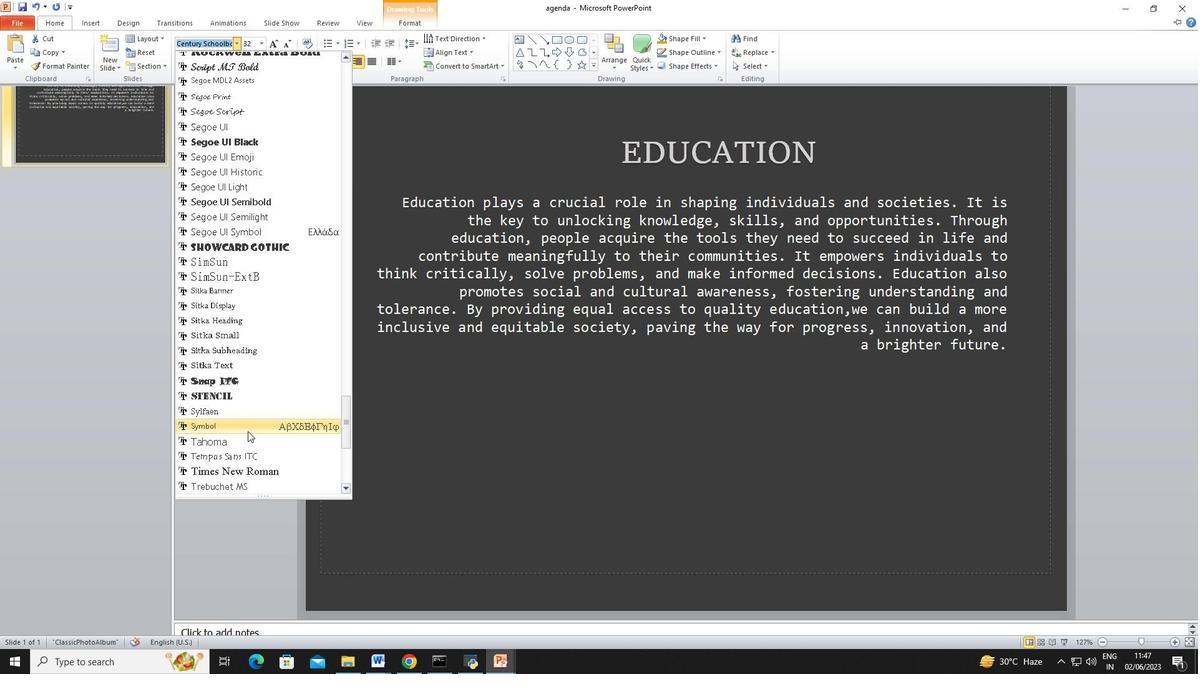 
Action: Mouse pressed left at (247, 437)
Screenshot: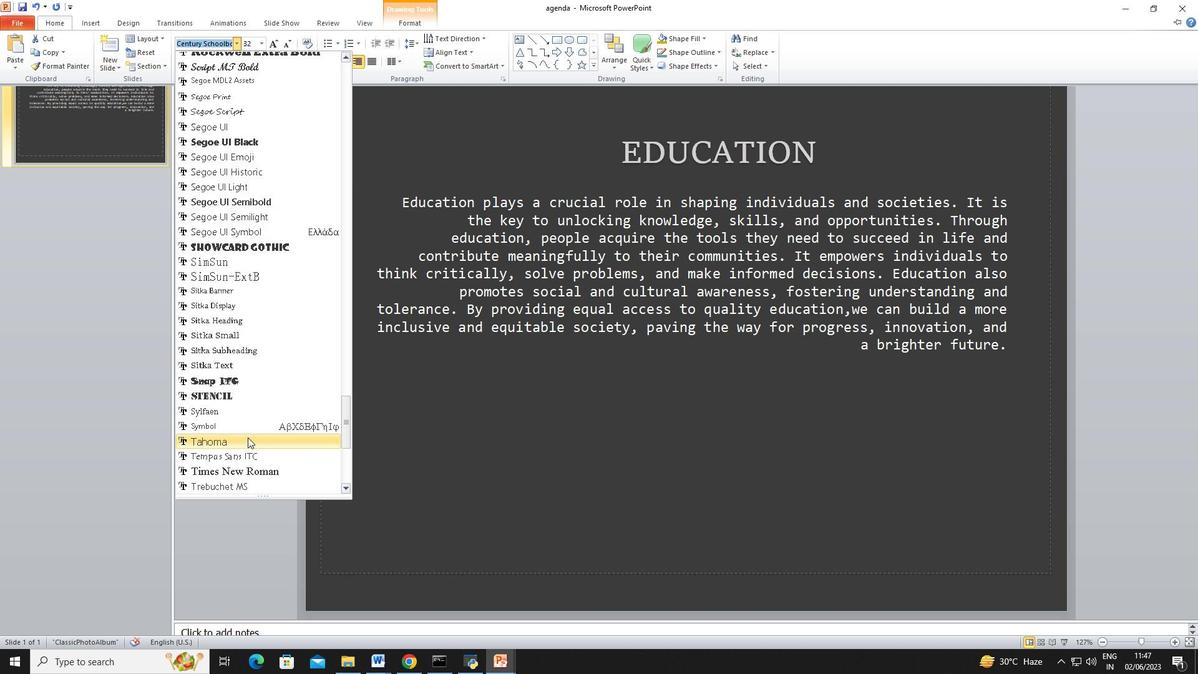 
Action: Mouse moved to (58, 21)
Screenshot: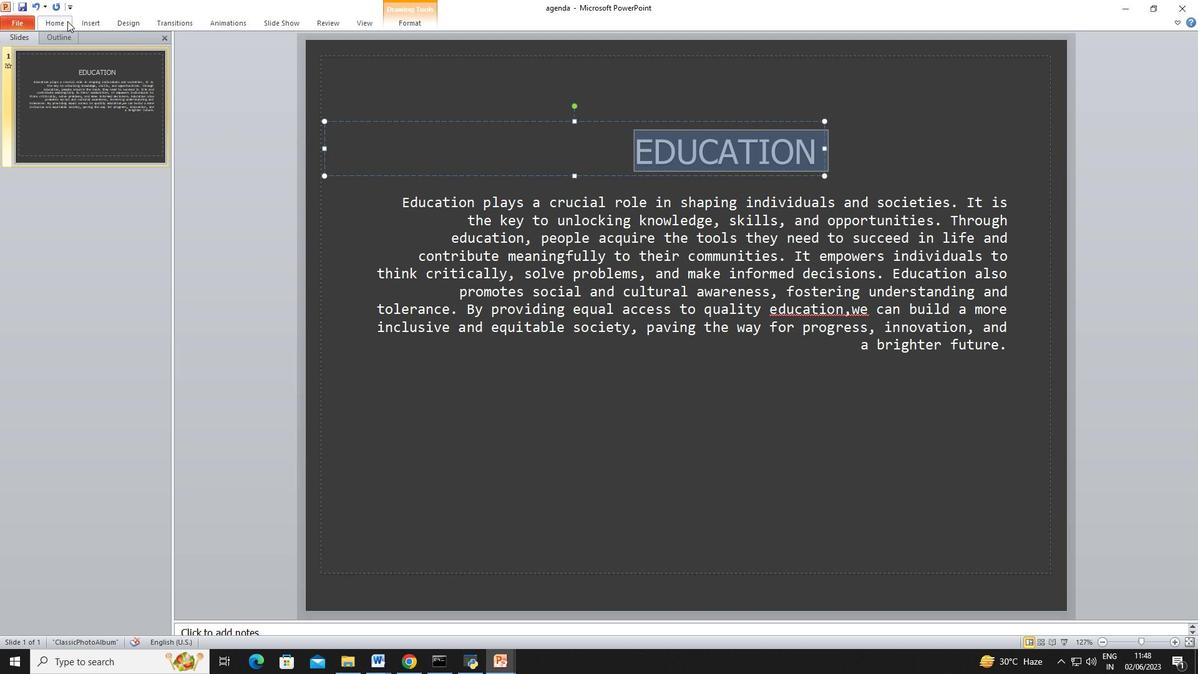 
Action: Mouse pressed left at (58, 21)
Screenshot: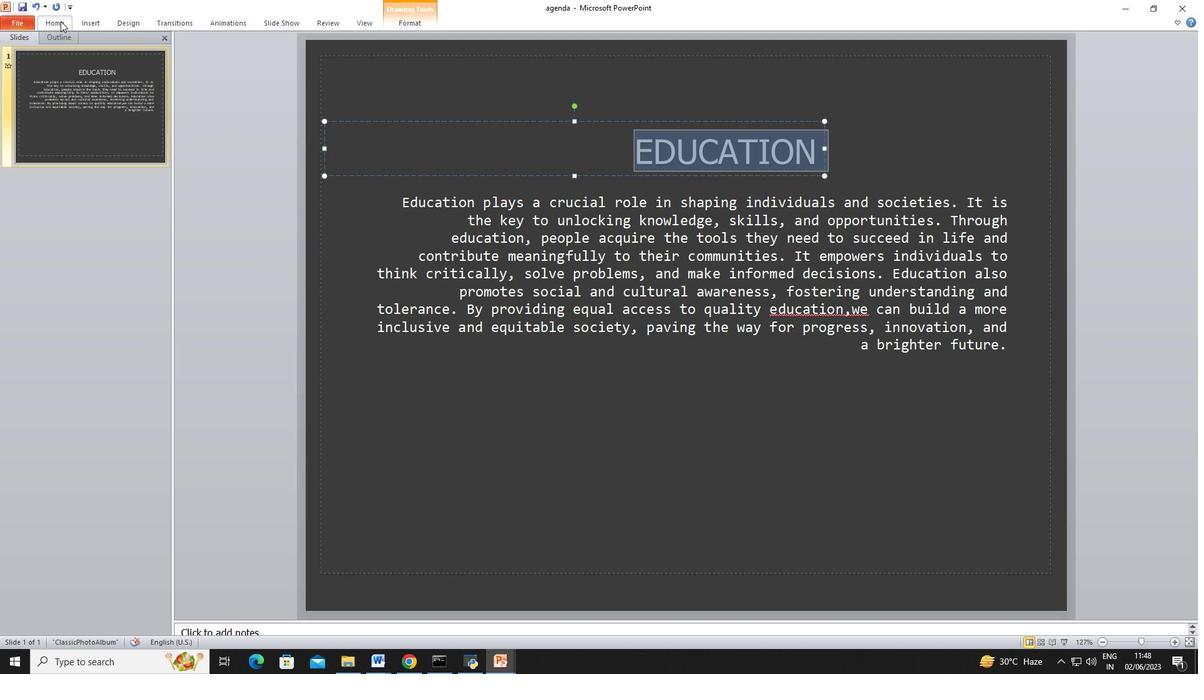 
Action: Mouse moved to (264, 41)
Screenshot: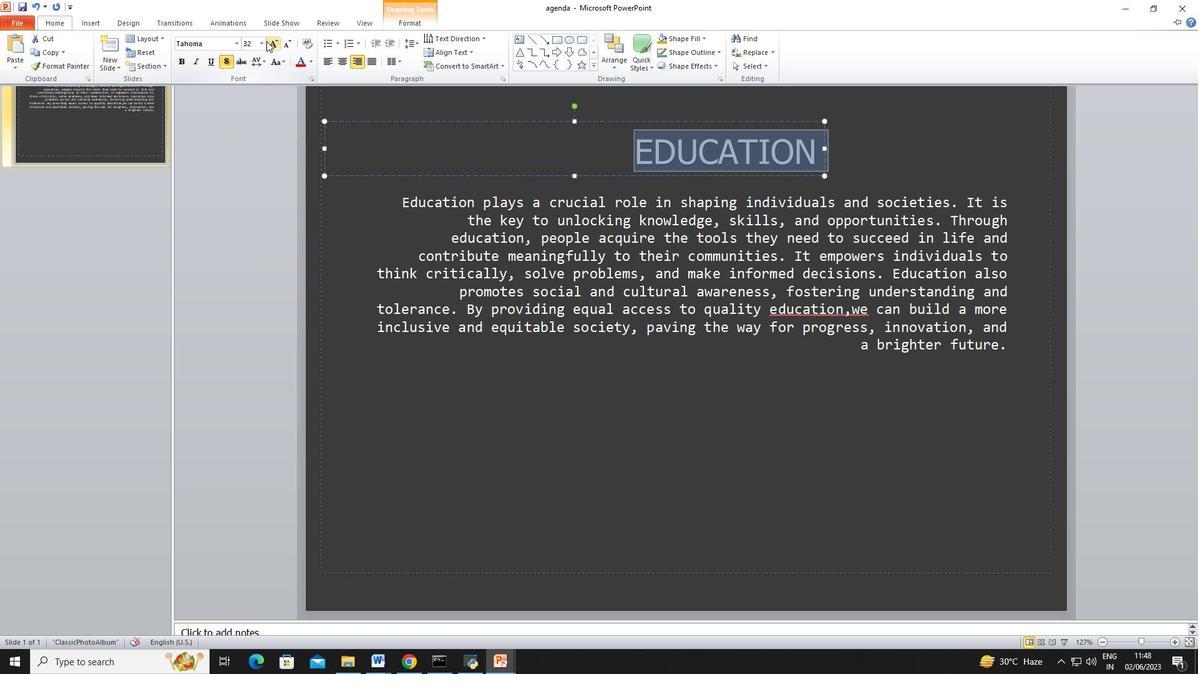 
Action: Mouse pressed left at (264, 41)
Screenshot: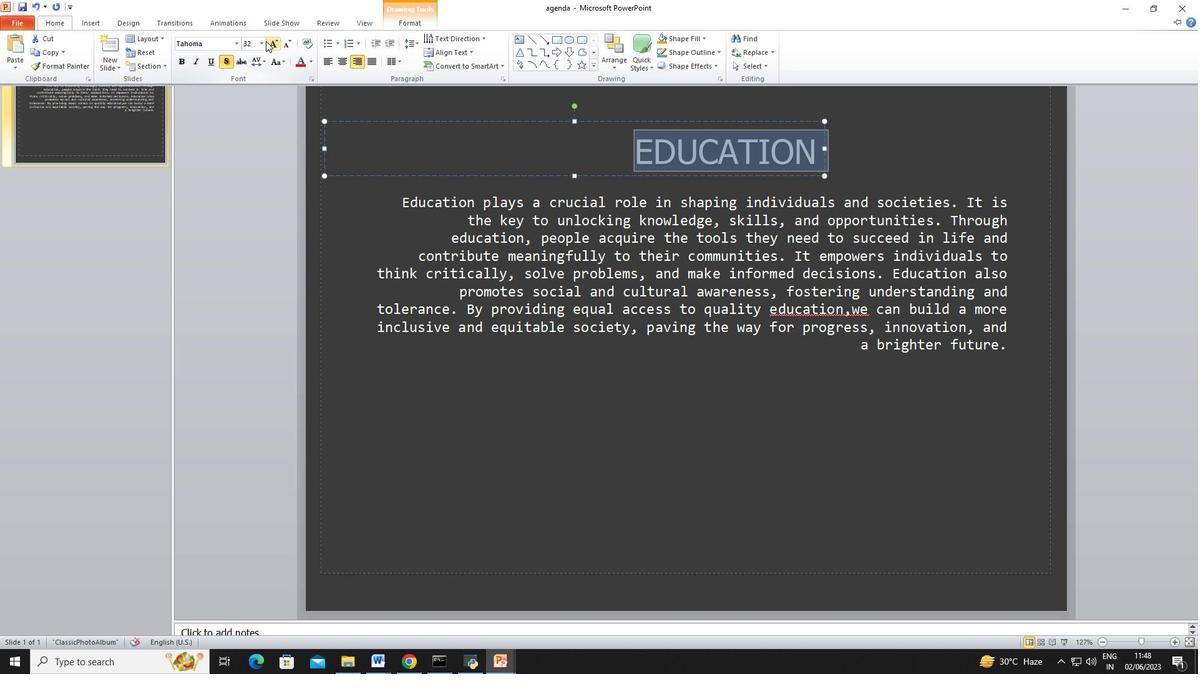 
Action: Mouse moved to (255, 123)
Screenshot: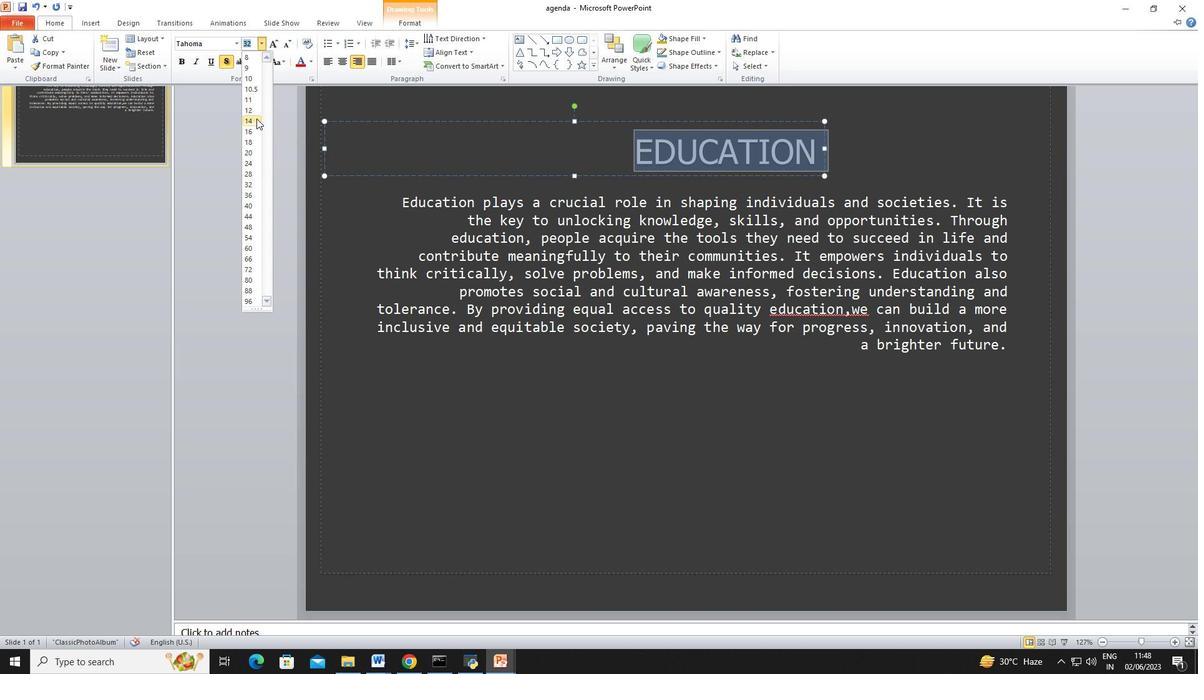 
Action: Mouse pressed left at (255, 123)
Screenshot: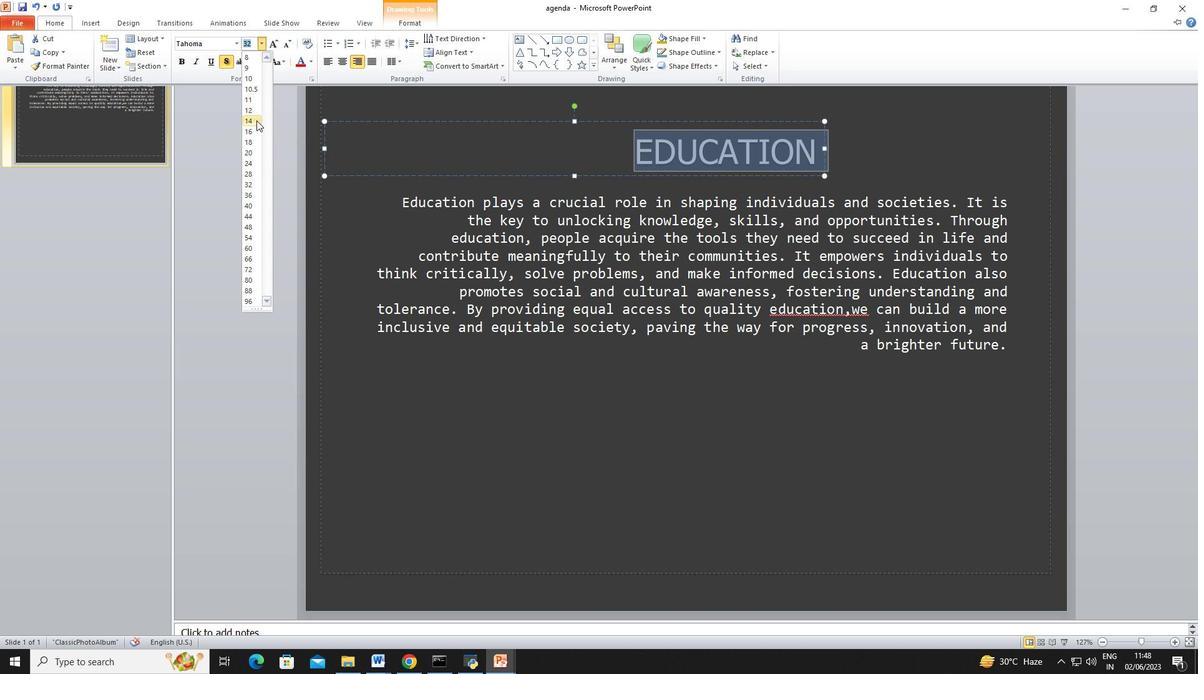 
Action: Mouse moved to (732, 147)
Screenshot: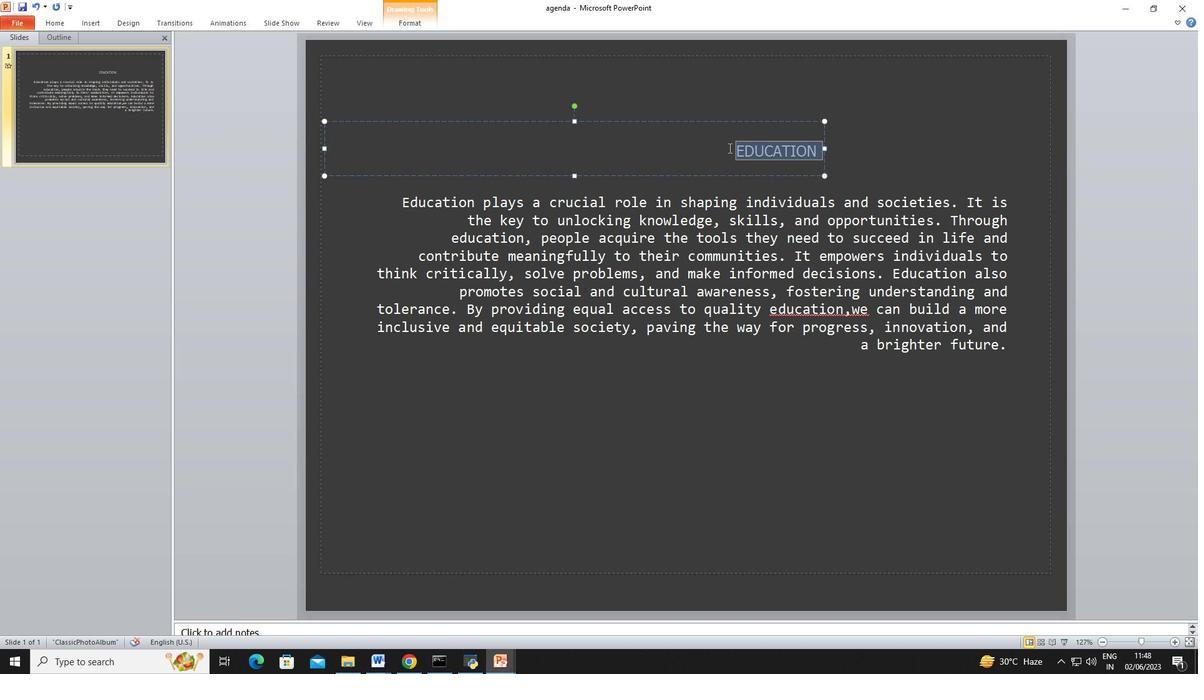 
Action: Mouse pressed left at (732, 147)
Screenshot: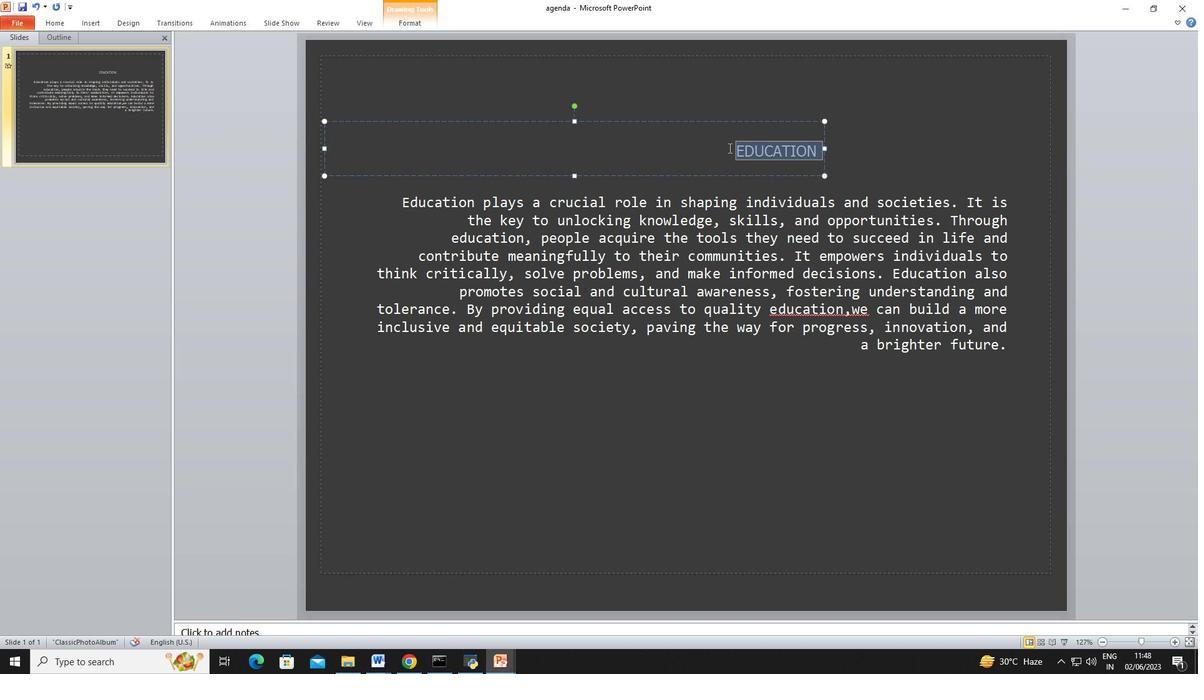 
Action: Mouse moved to (734, 142)
Screenshot: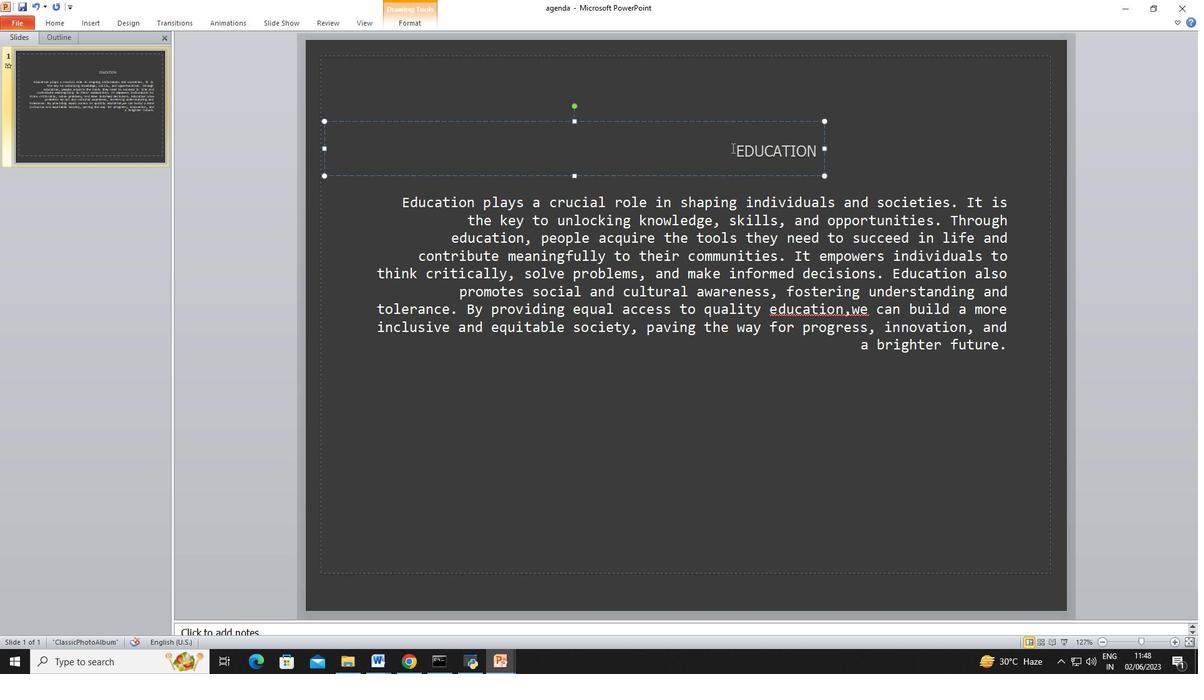 
Action: Key pressed <Key.backspace><Key.backspace>
Screenshot: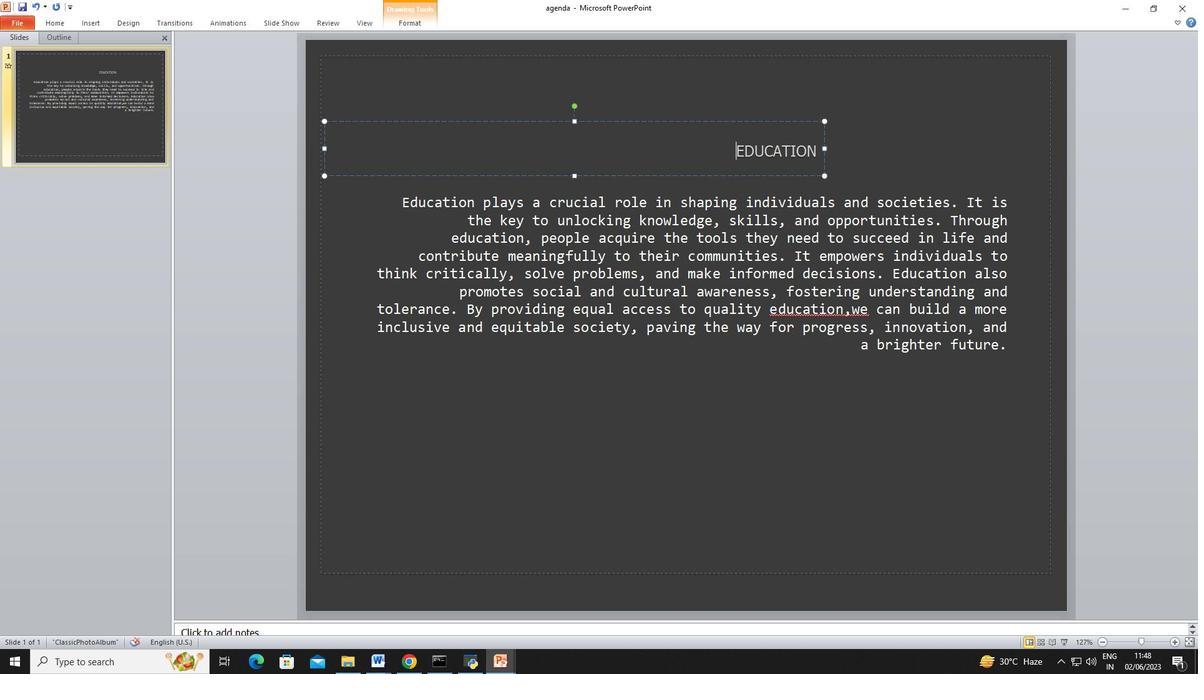 
Action: Mouse moved to (815, 150)
Screenshot: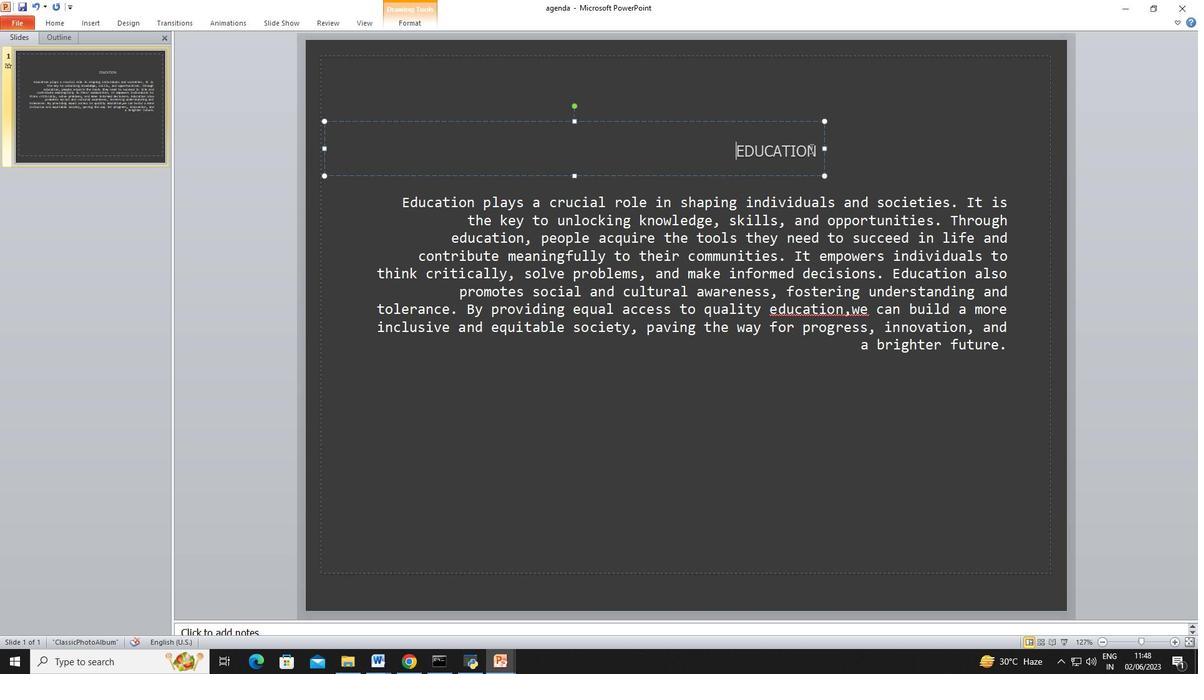 
Action: Mouse pressed left at (815, 150)
Screenshot: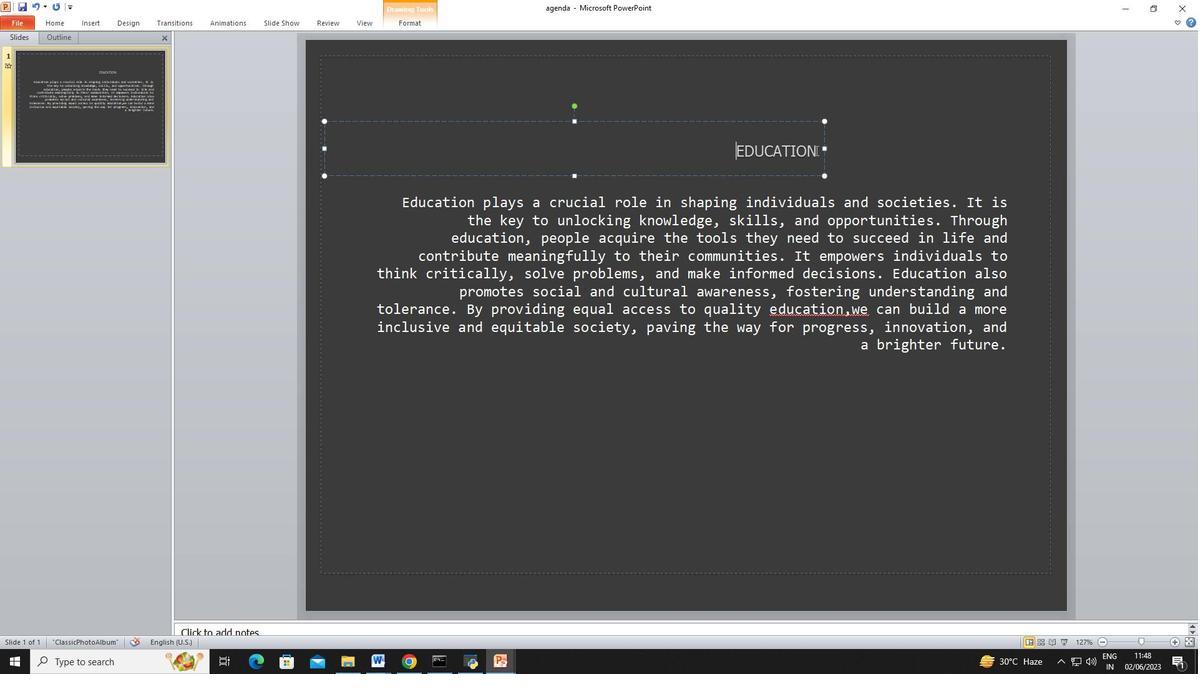 
Action: Mouse moved to (809, 165)
Screenshot: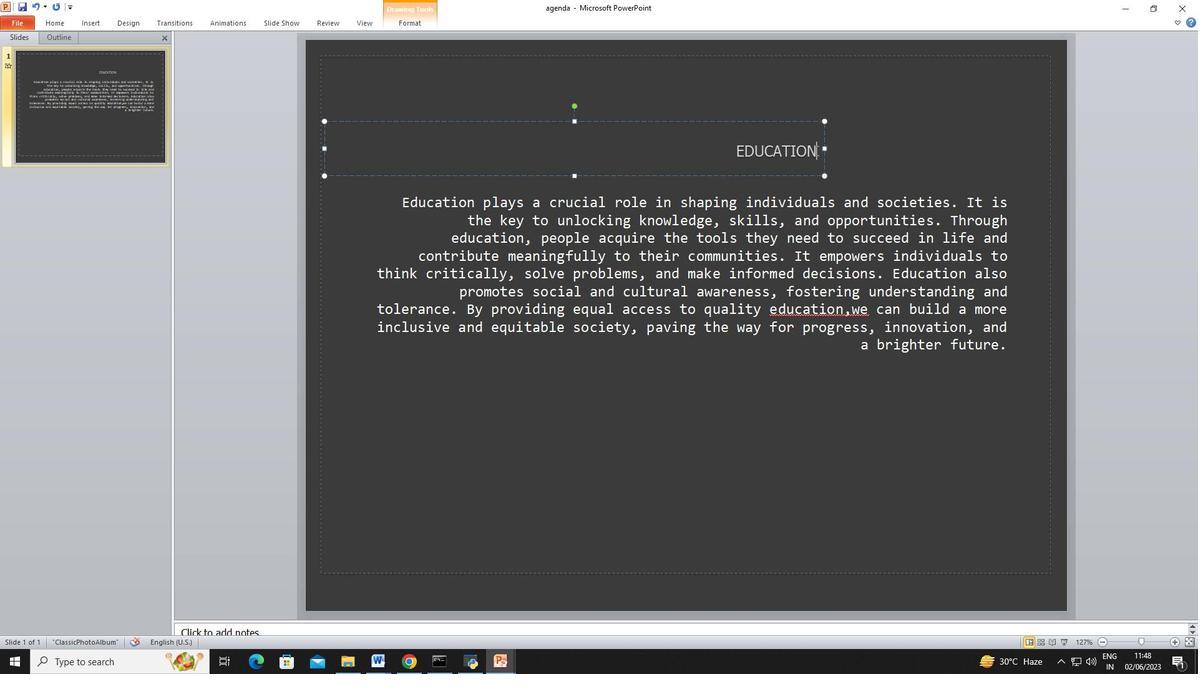
Action: Key pressed <Key.space>
Screenshot: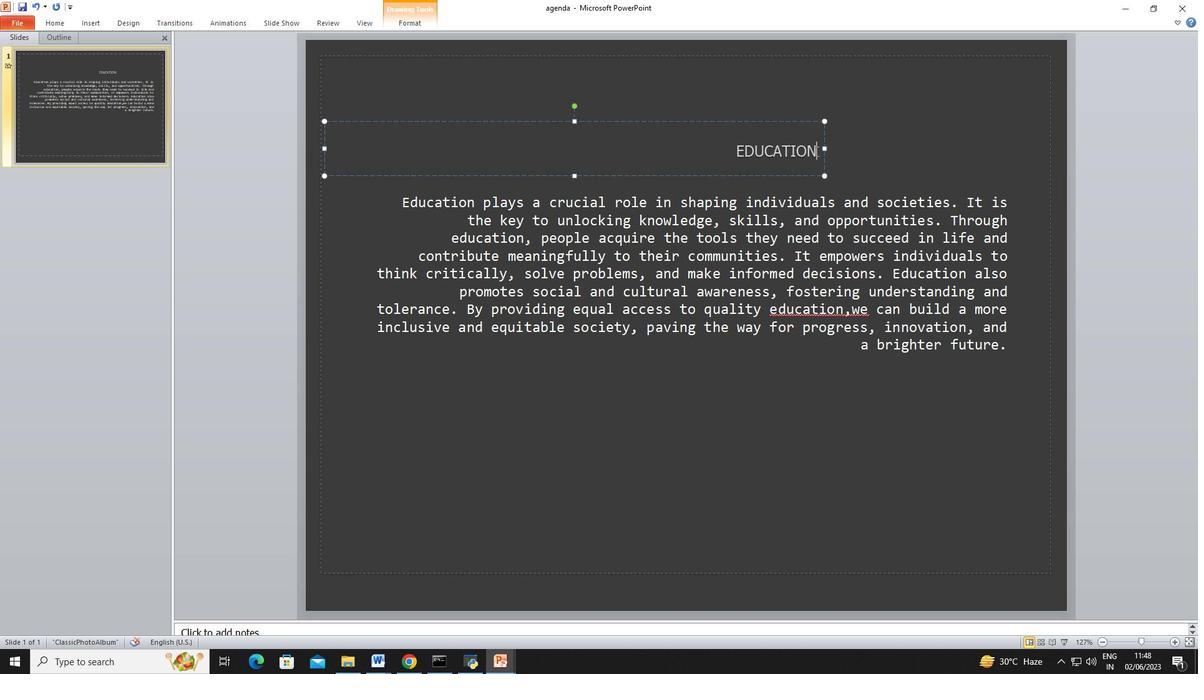
Action: Mouse moved to (807, 170)
Screenshot: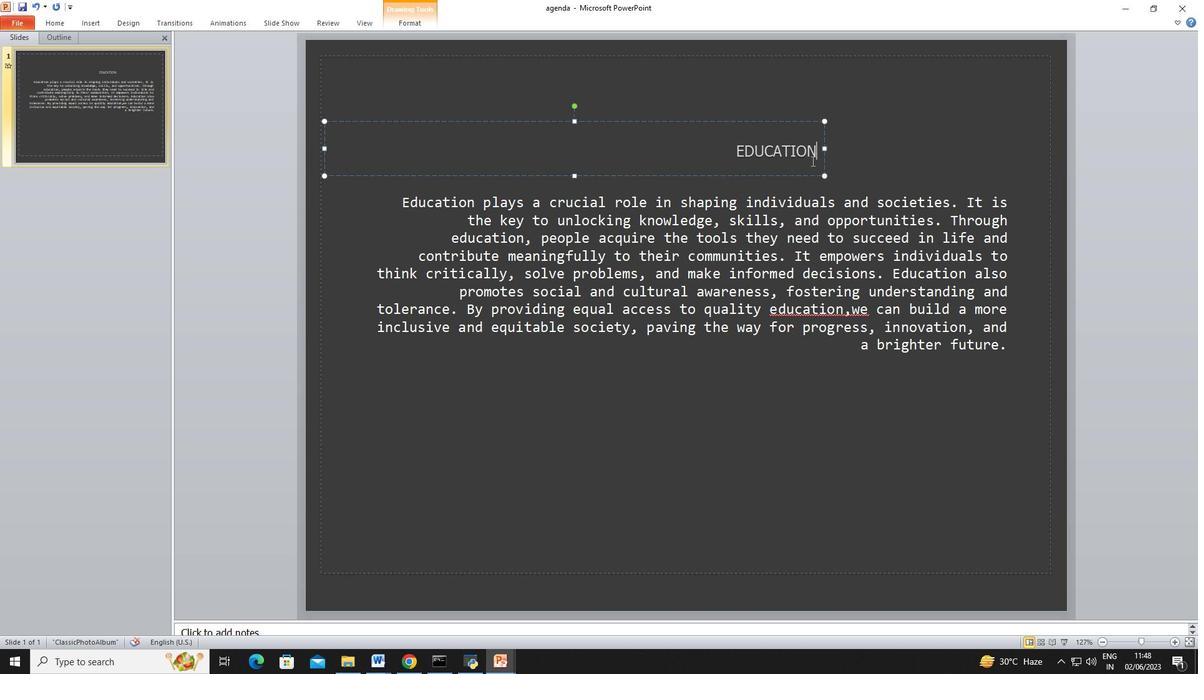 
Action: Key pressed <Key.space>
Screenshot: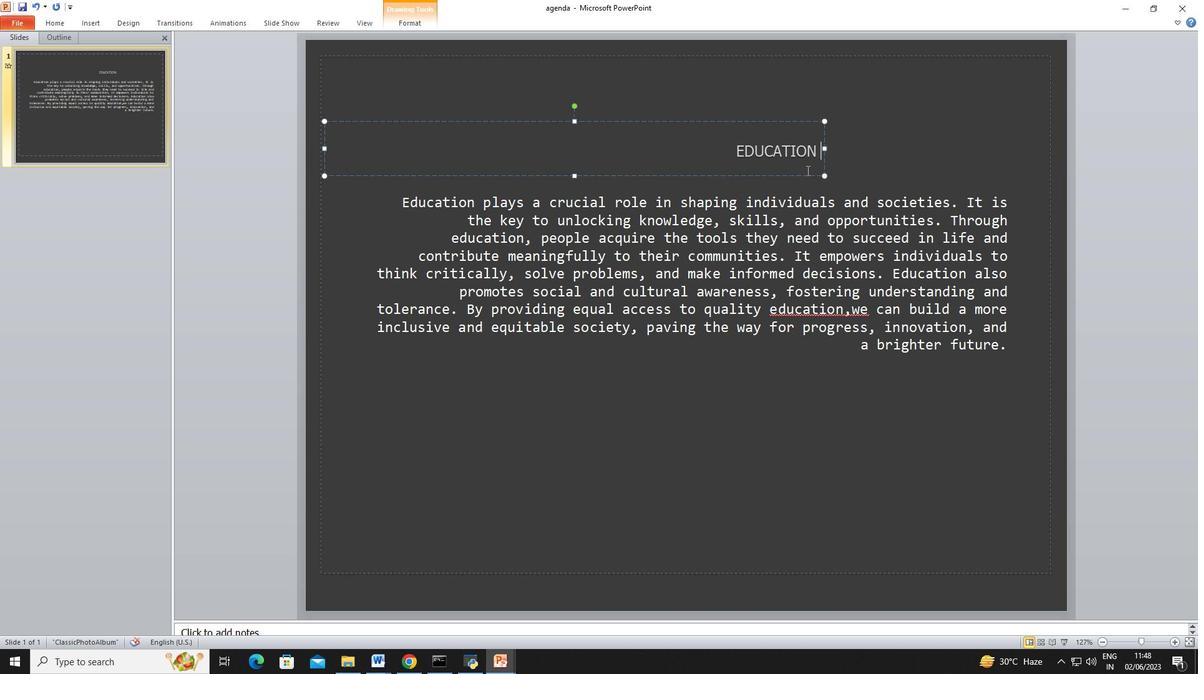 
Action: Mouse moved to (325, 174)
Screenshot: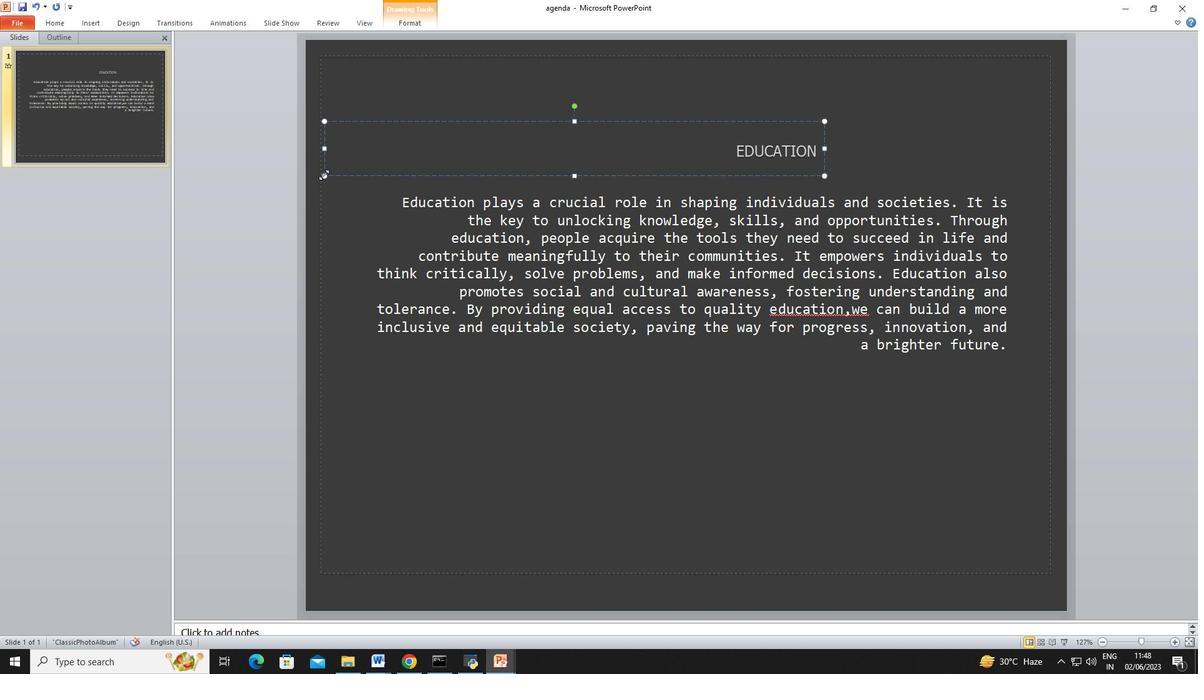 
Action: Mouse pressed left at (325, 174)
Screenshot: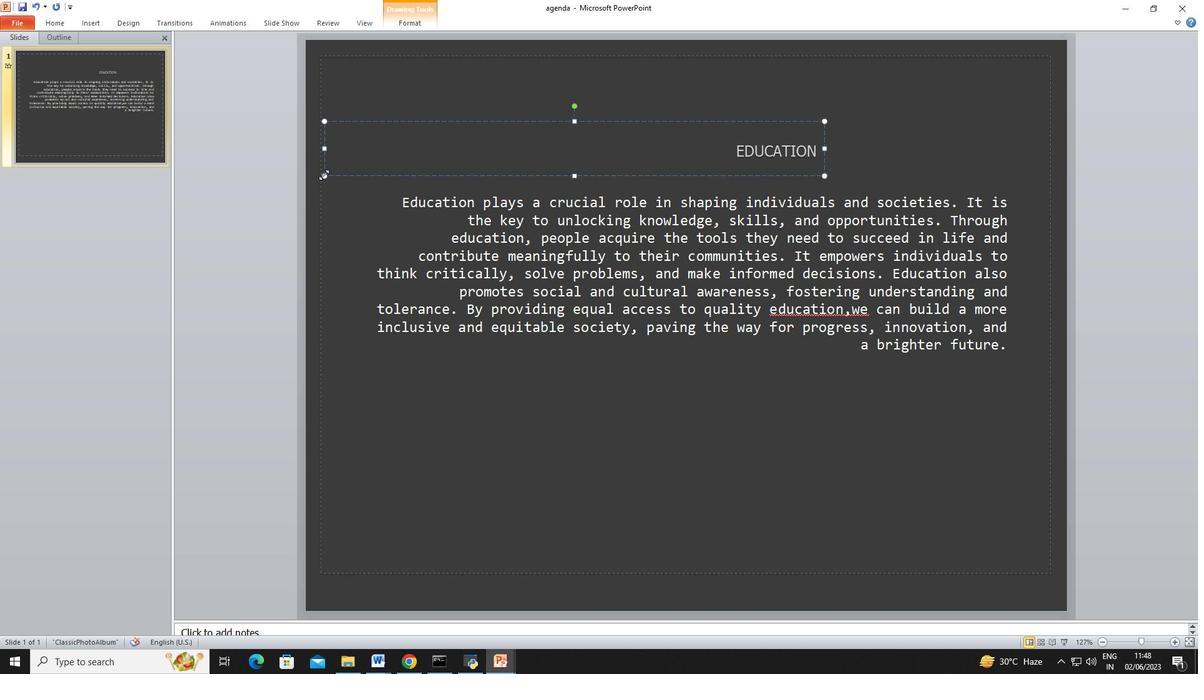
Action: Mouse moved to (825, 164)
Screenshot: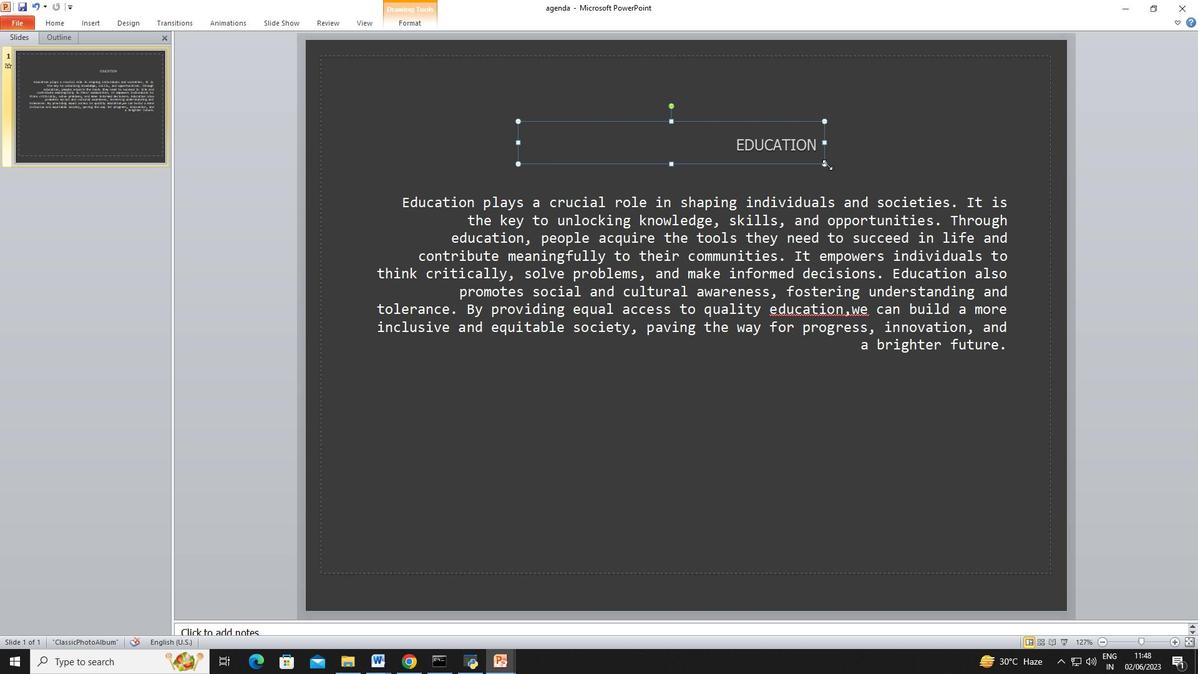 
Action: Mouse pressed left at (825, 164)
Screenshot: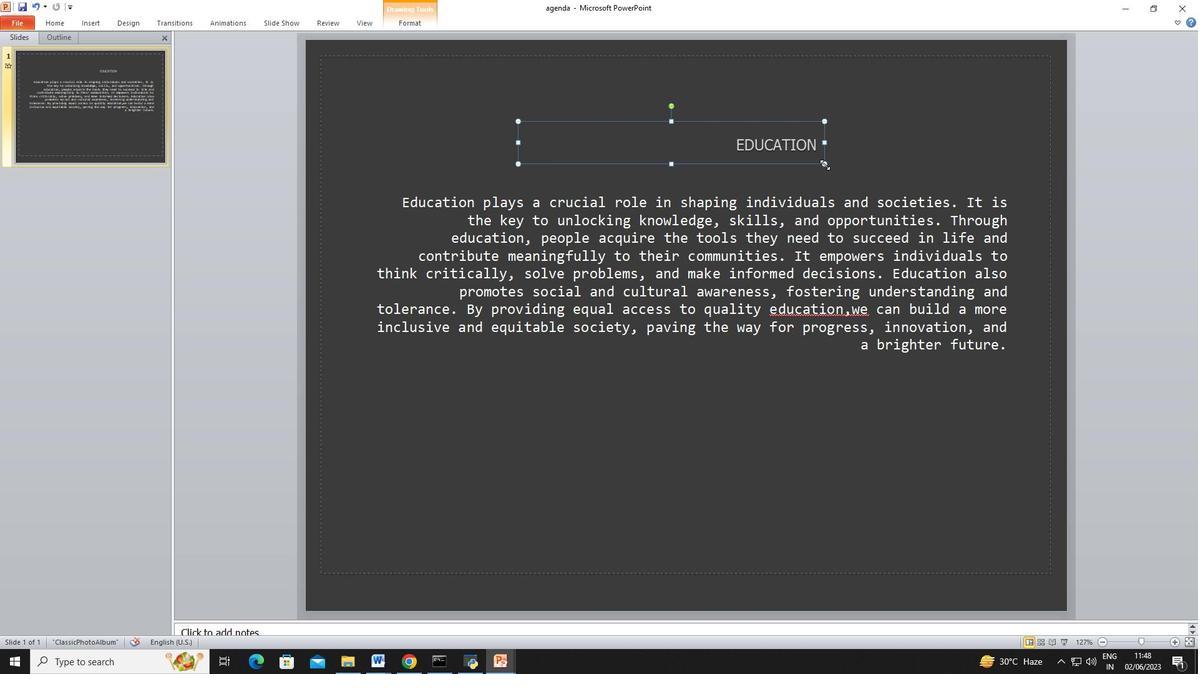 
Action: Mouse moved to (768, 159)
Screenshot: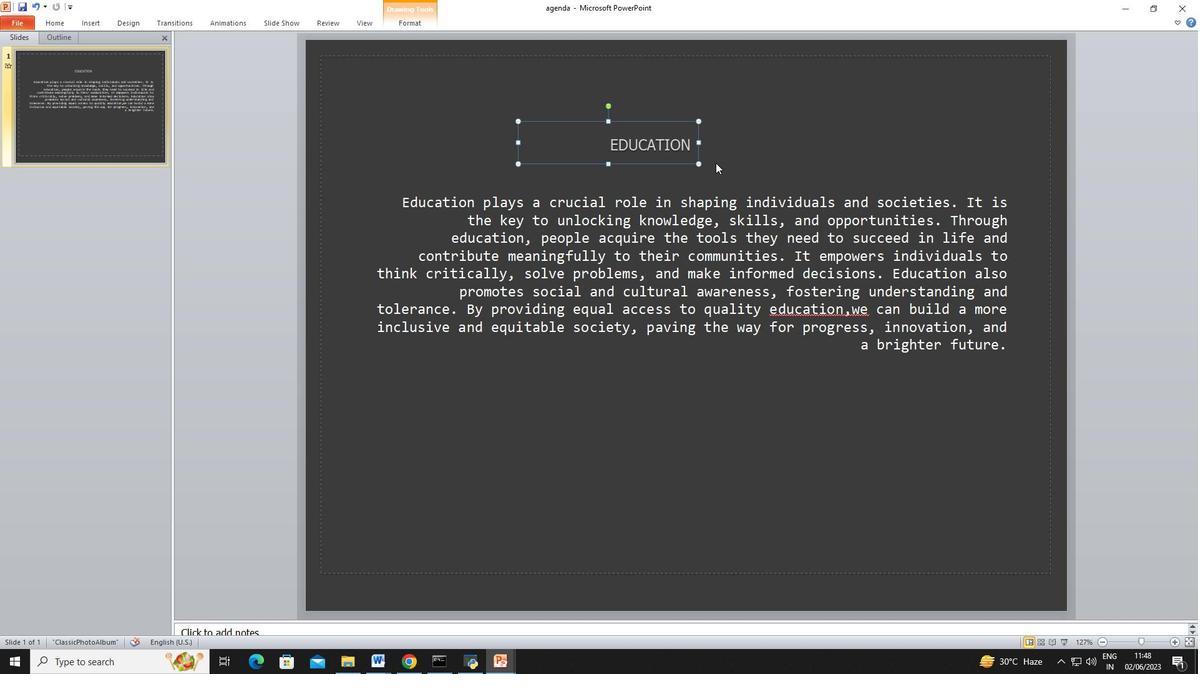 
Action: Mouse pressed left at (768, 159)
Screenshot: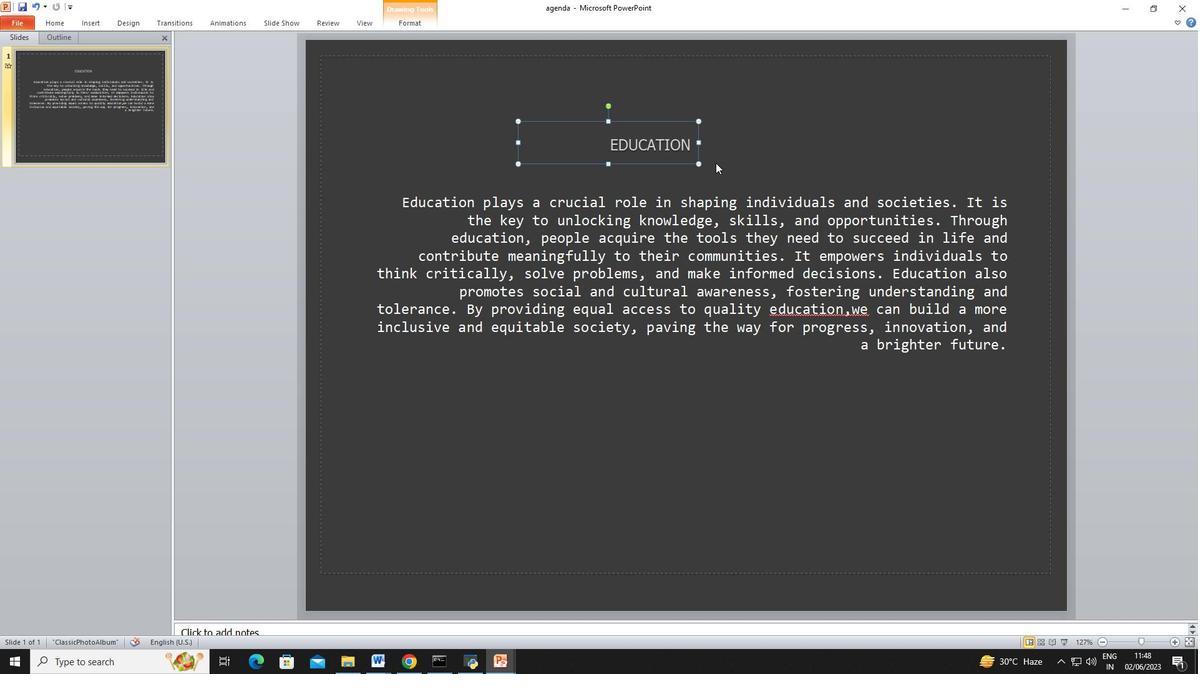 
Action: Mouse moved to (422, 220)
Screenshot: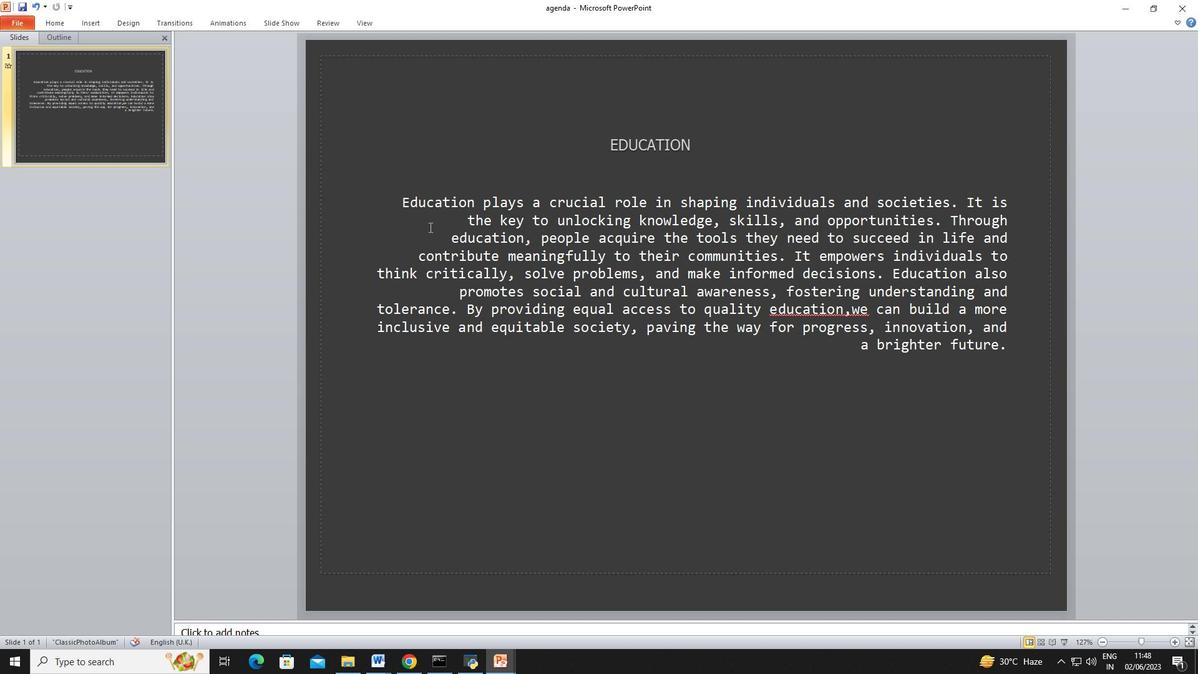 
